 Task: Find connections with filter location Tiassalé with filter topic #Innovationwith filter profile language Spanish with filter current company Zepto with filter school Fresher jobs updates with filter industry Seafood Product Manufacturing with filter service category Writing with filter keywords title Sales Representative
Action: Mouse moved to (681, 88)
Screenshot: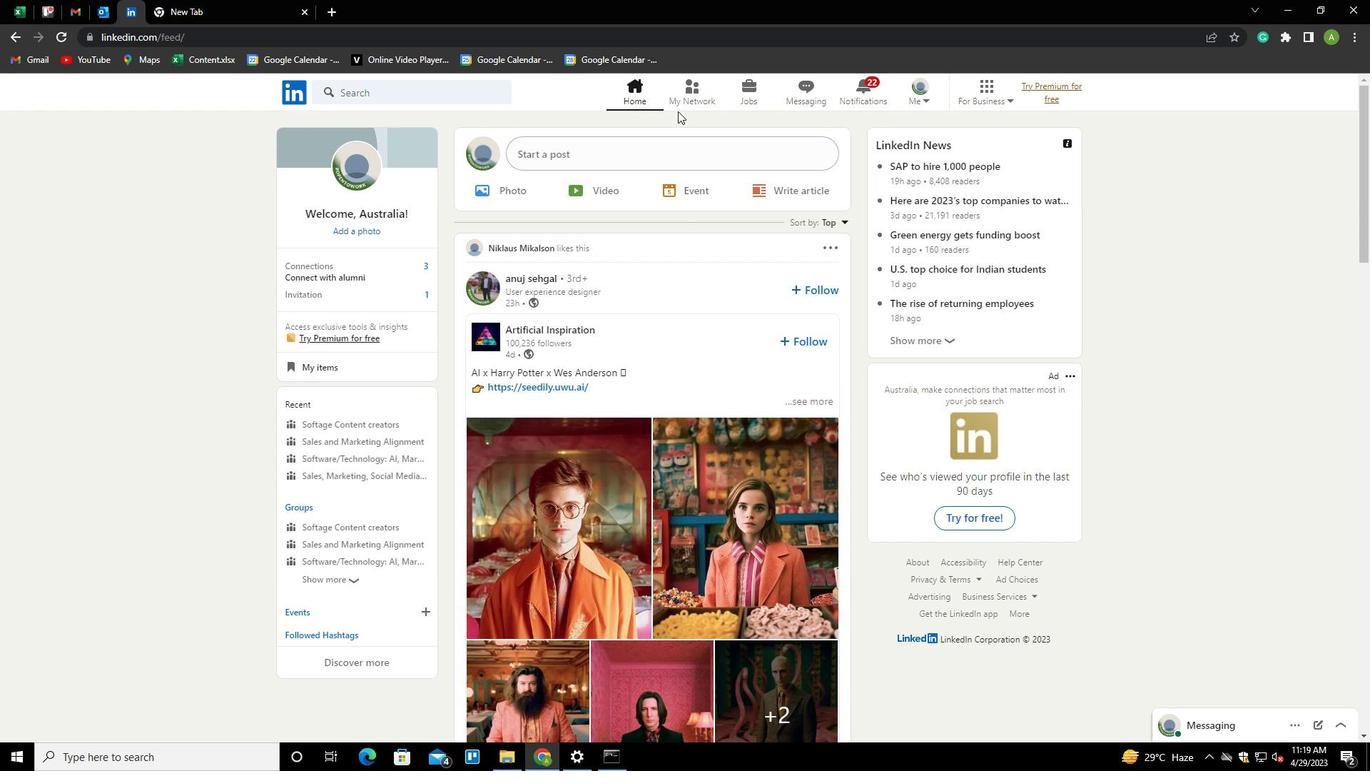 
Action: Mouse pressed left at (681, 88)
Screenshot: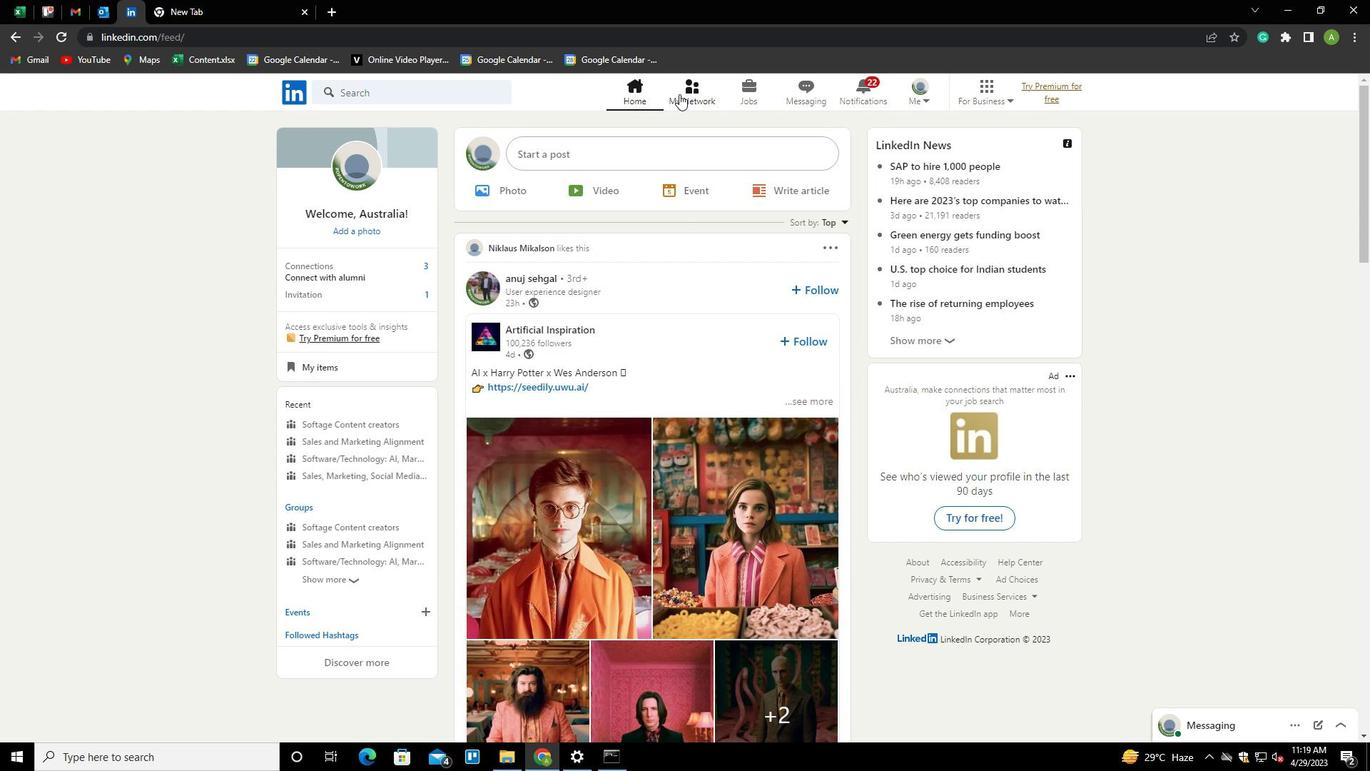 
Action: Mouse moved to (370, 173)
Screenshot: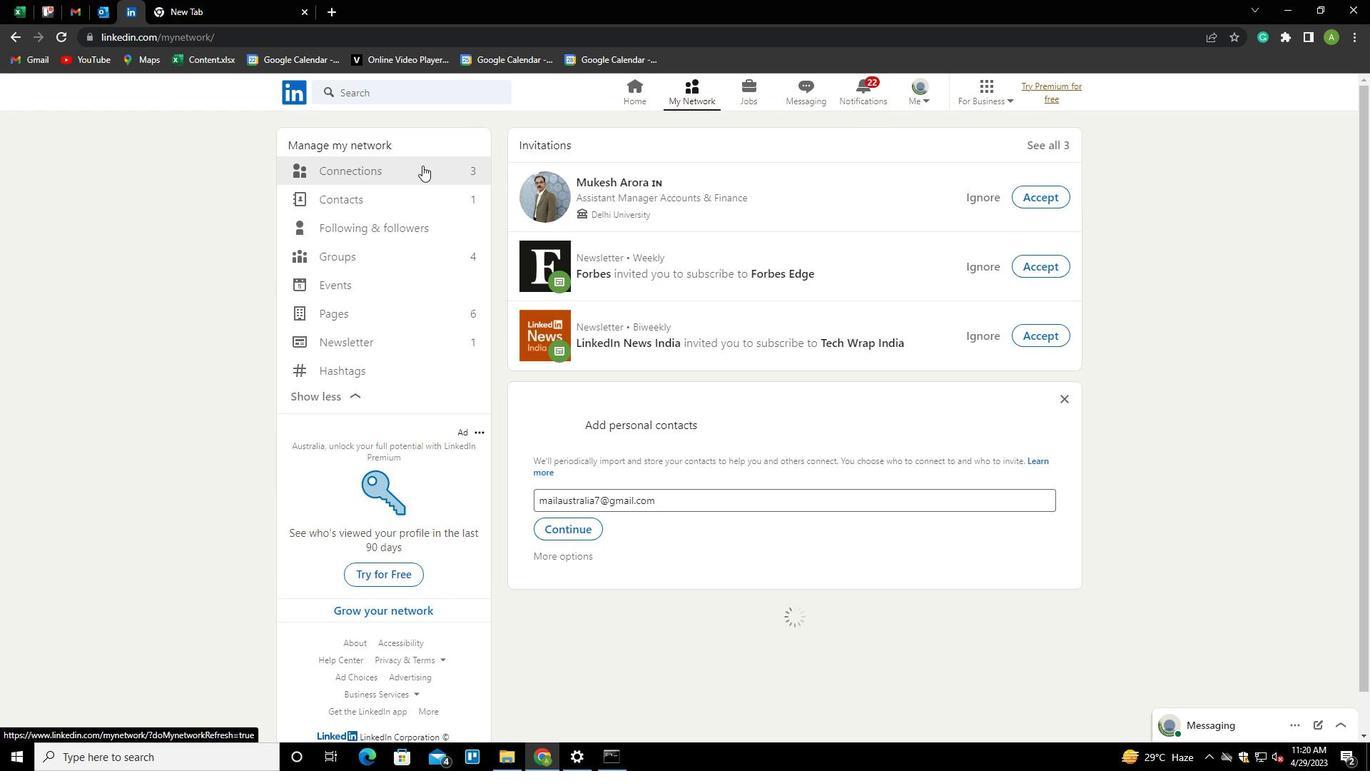 
Action: Mouse pressed left at (370, 173)
Screenshot: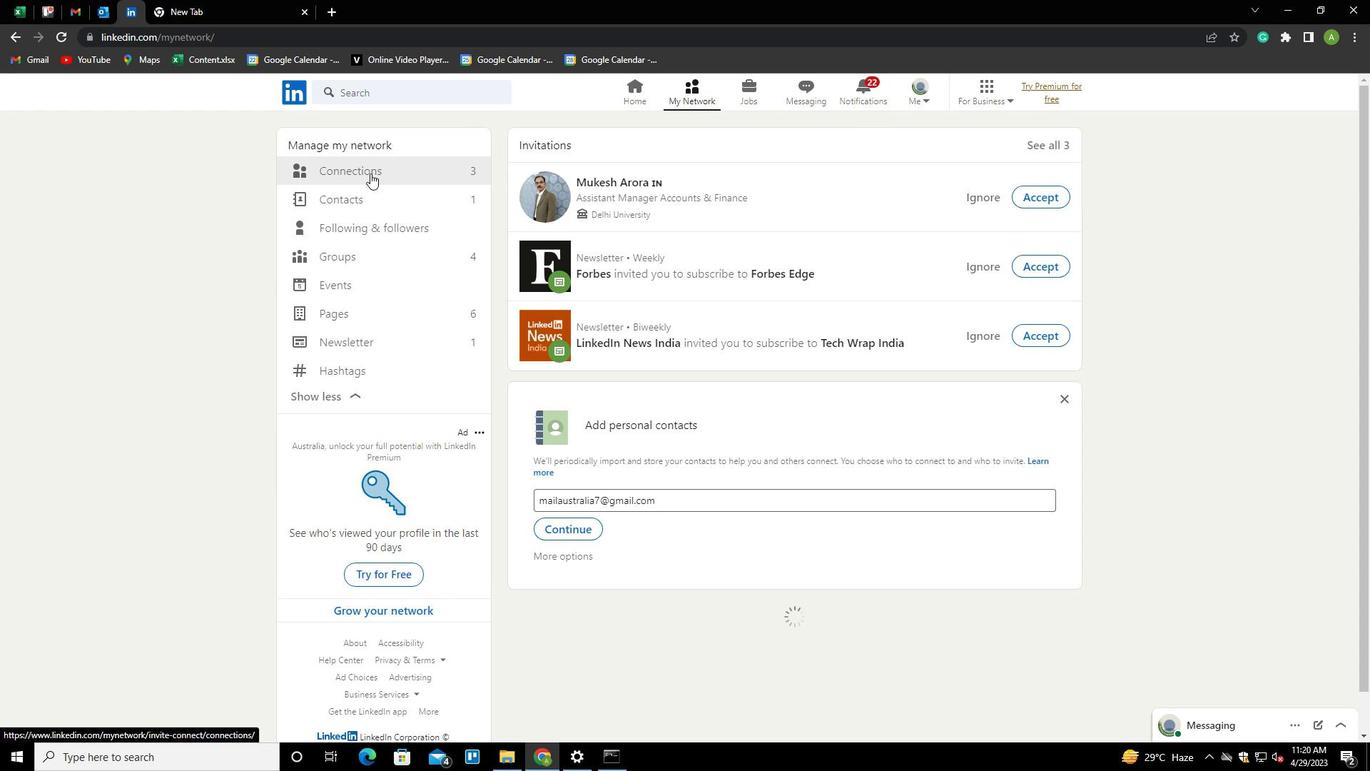 
Action: Mouse moved to (772, 177)
Screenshot: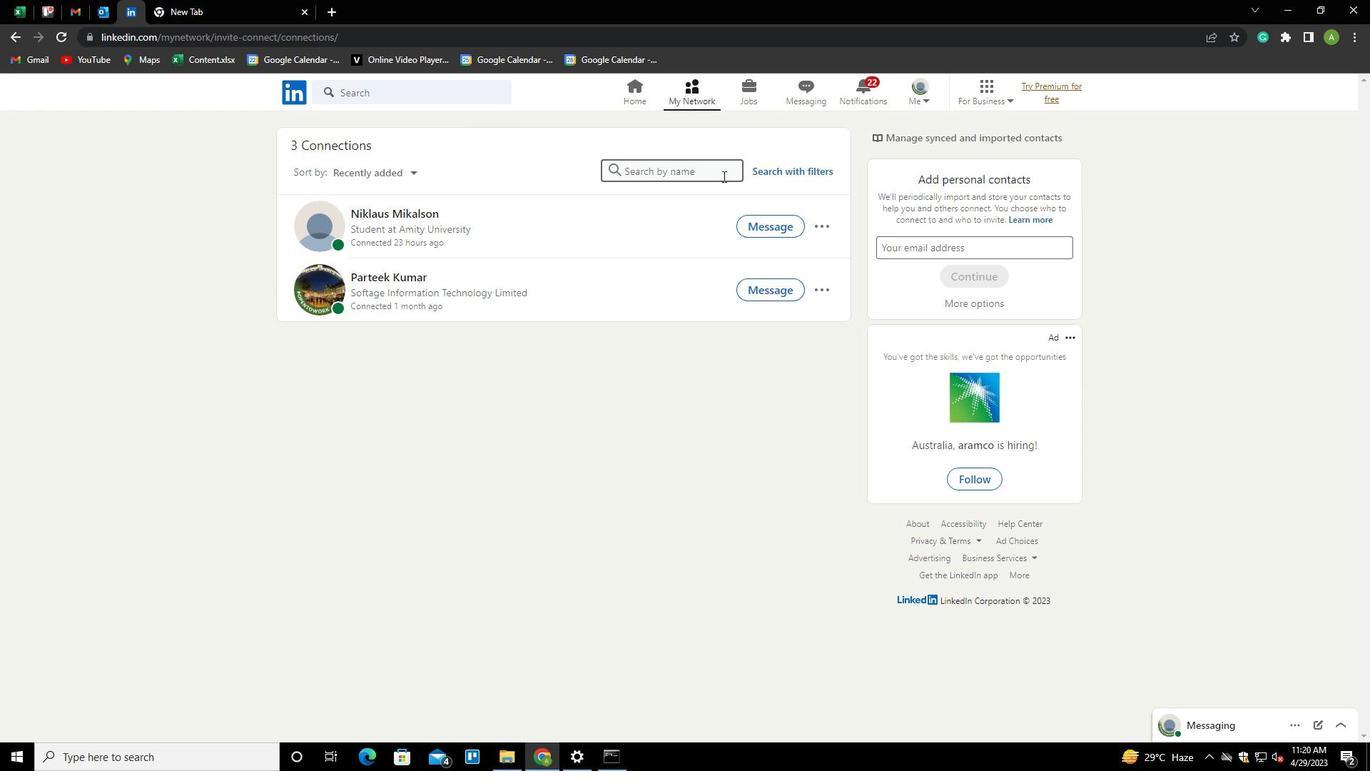 
Action: Mouse pressed left at (772, 177)
Screenshot: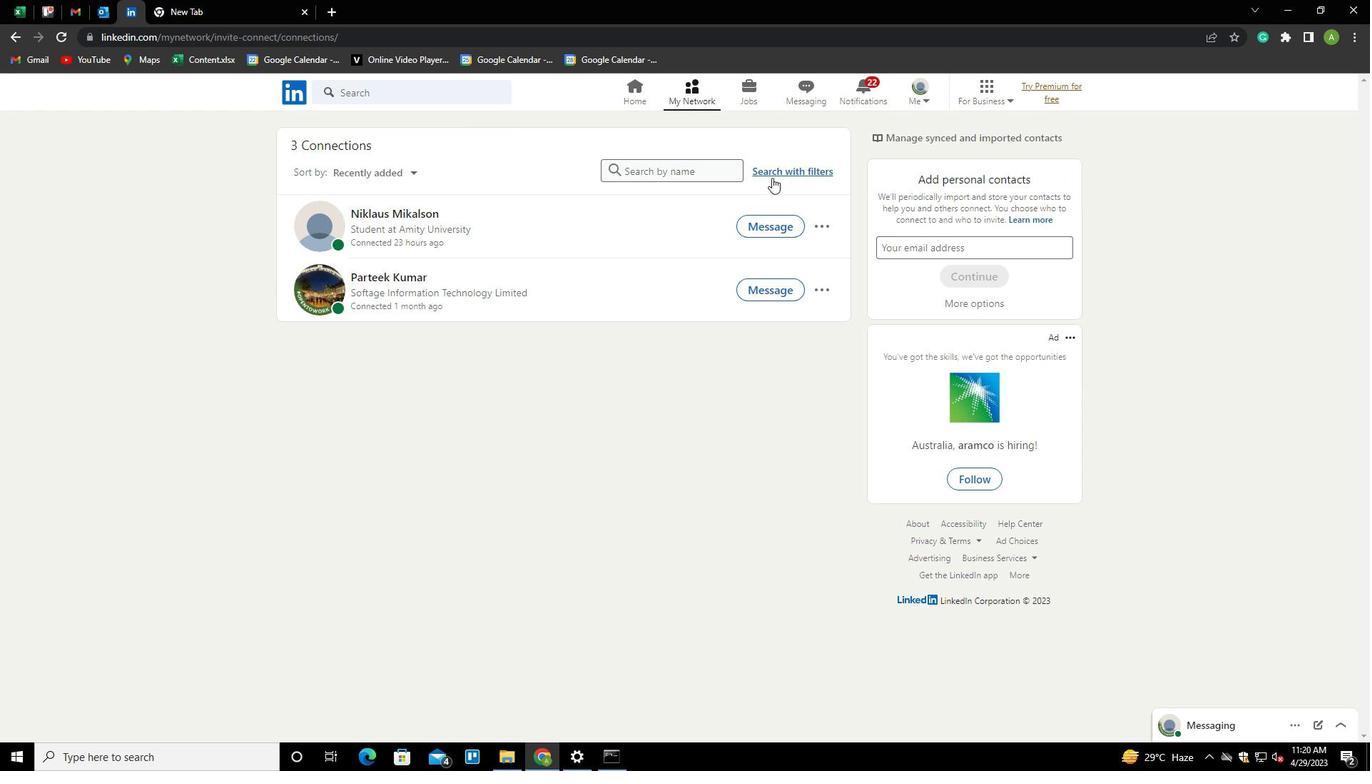 
Action: Mouse moved to (728, 131)
Screenshot: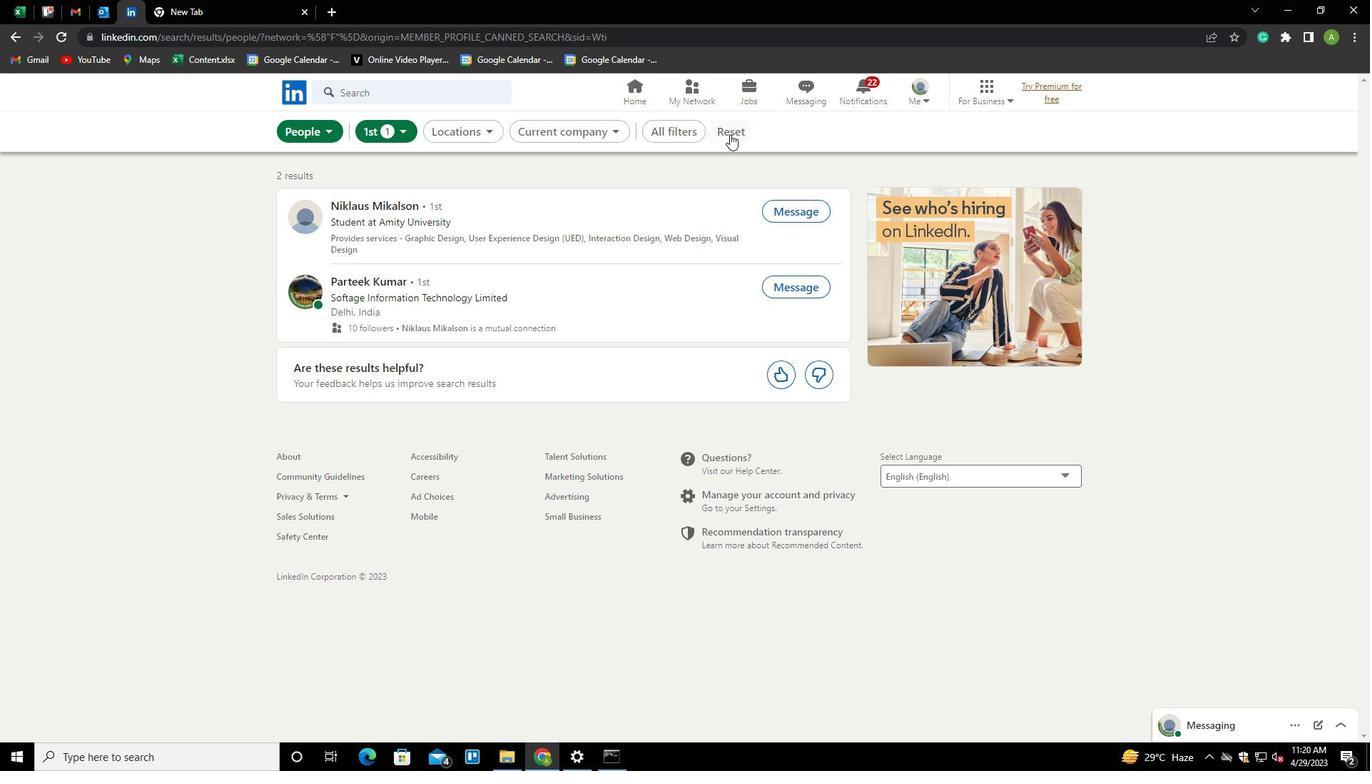 
Action: Mouse pressed left at (728, 131)
Screenshot: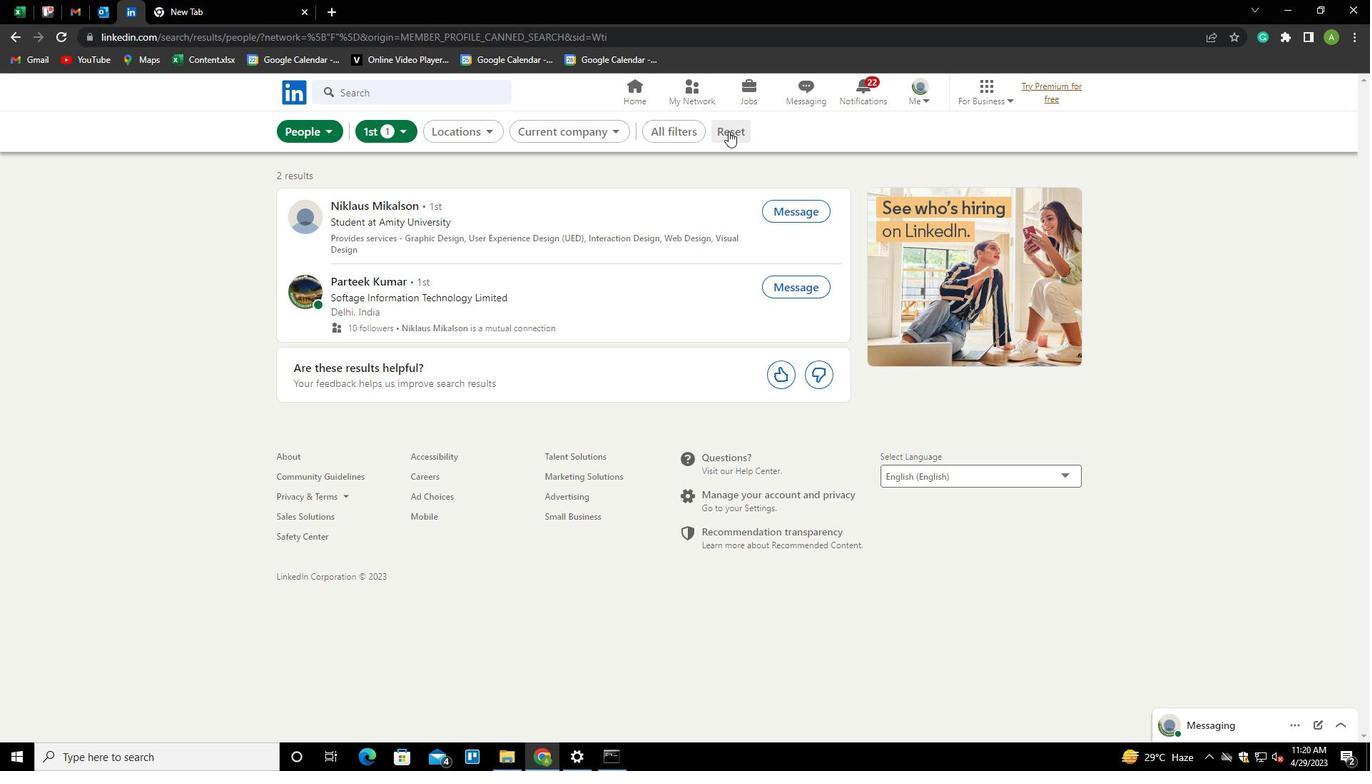 
Action: Mouse moved to (708, 134)
Screenshot: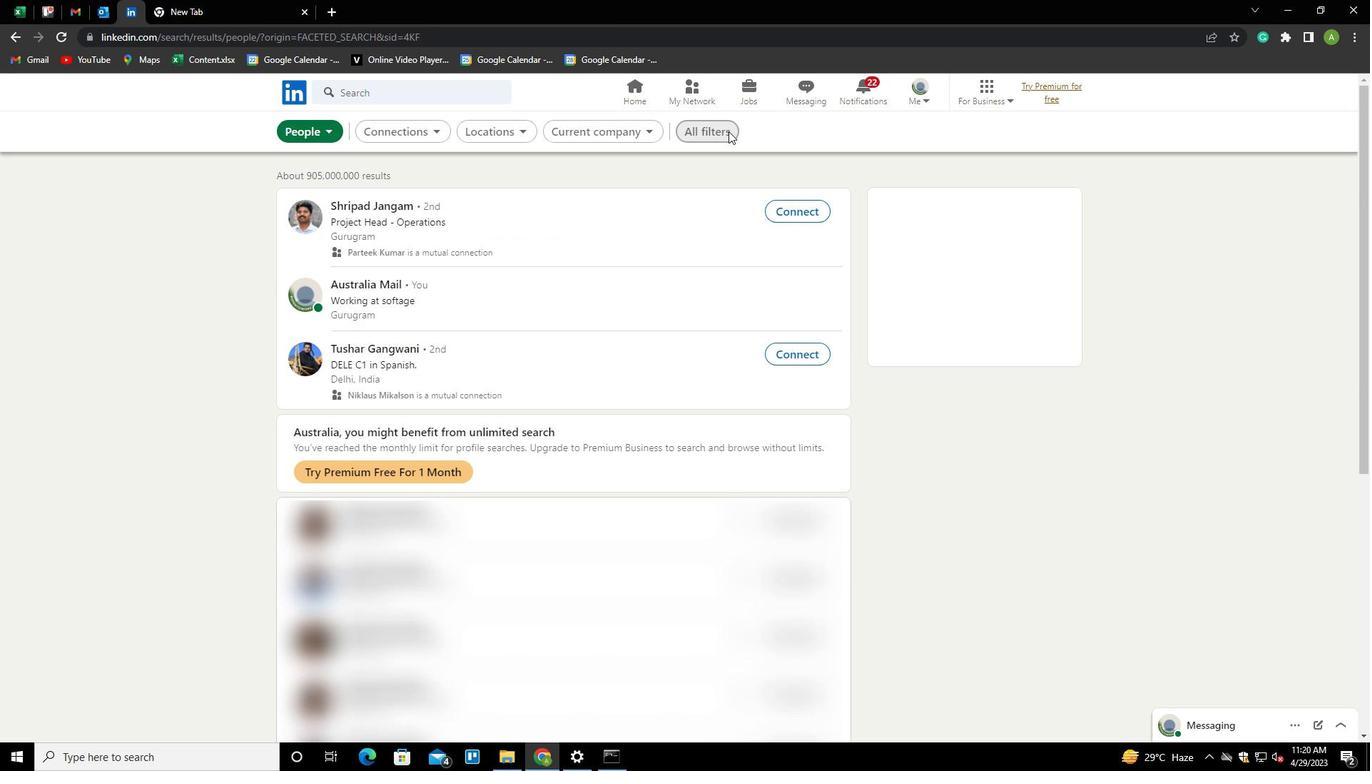 
Action: Mouse pressed left at (708, 134)
Screenshot: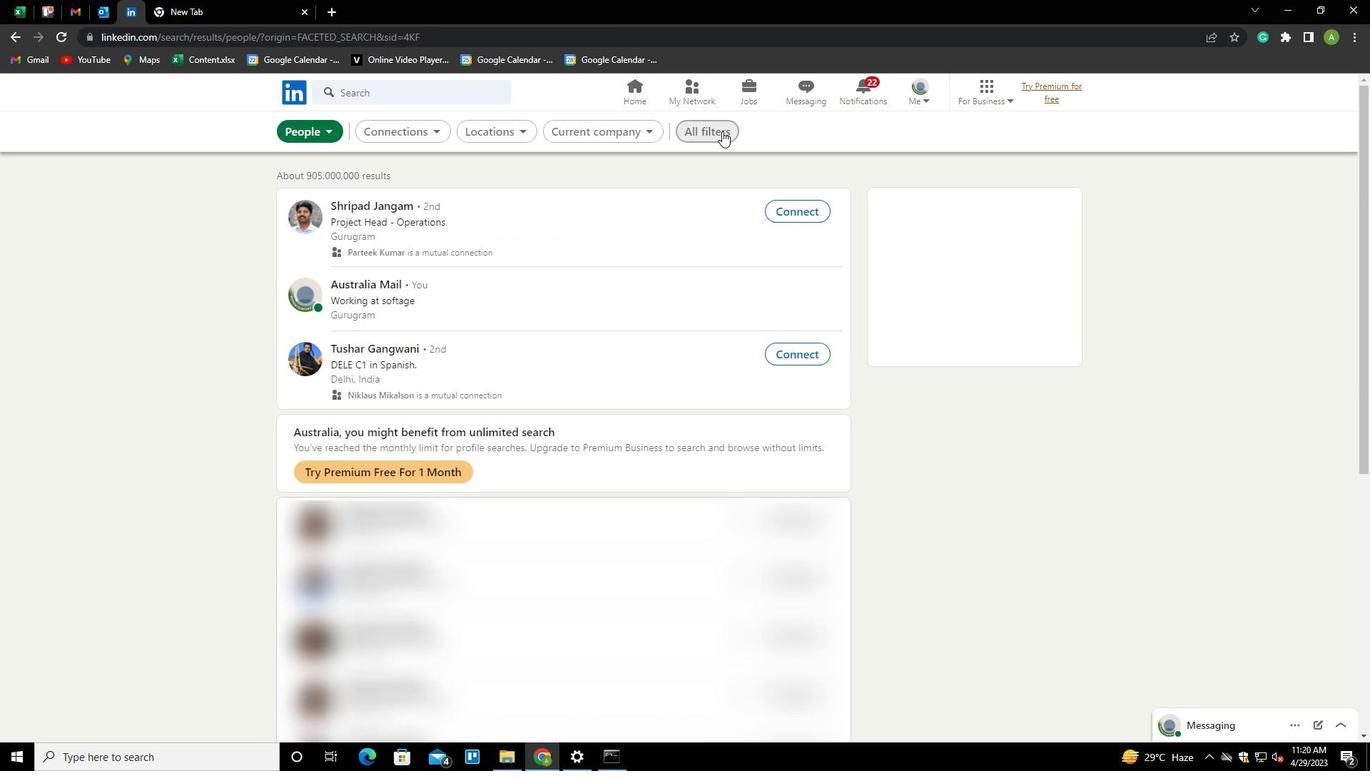 
Action: Mouse moved to (1182, 341)
Screenshot: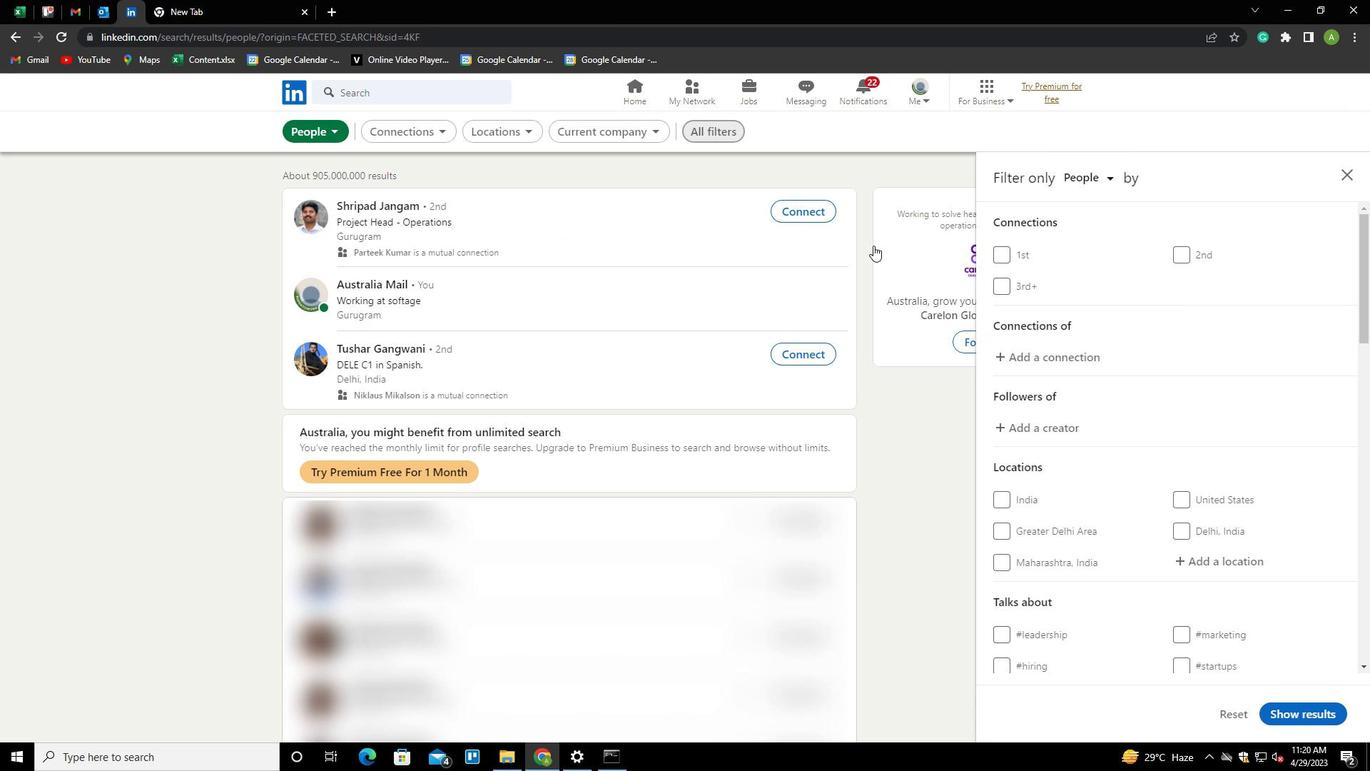 
Action: Mouse scrolled (1182, 341) with delta (0, 0)
Screenshot: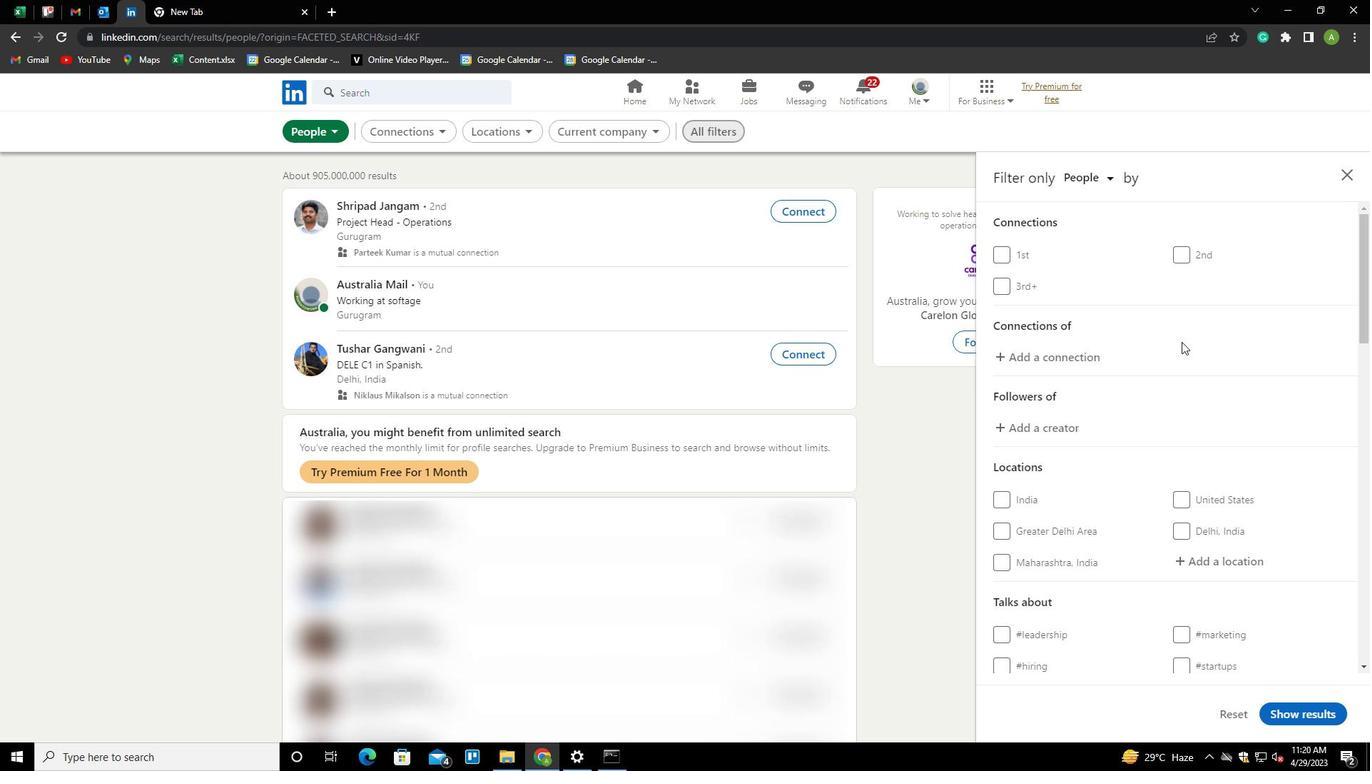 
Action: Mouse scrolled (1182, 341) with delta (0, 0)
Screenshot: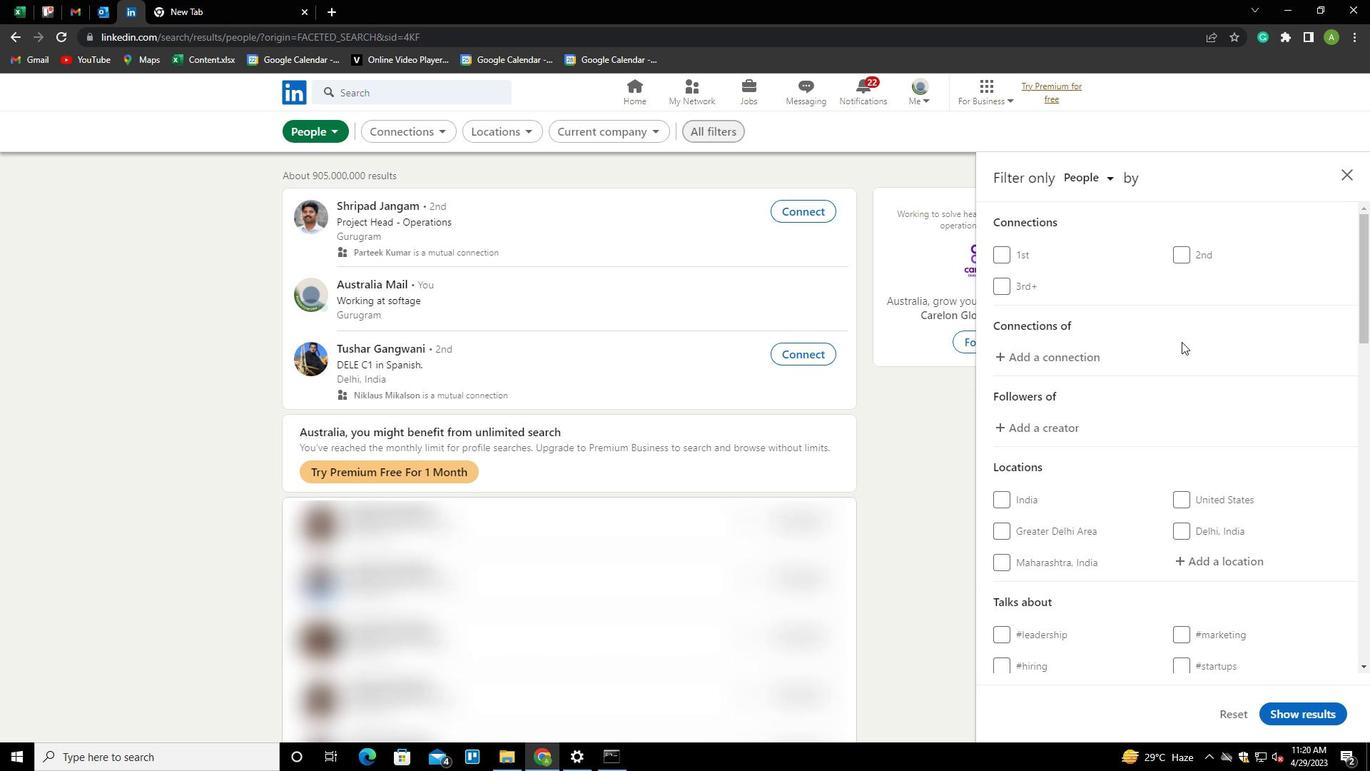 
Action: Mouse scrolled (1182, 341) with delta (0, 0)
Screenshot: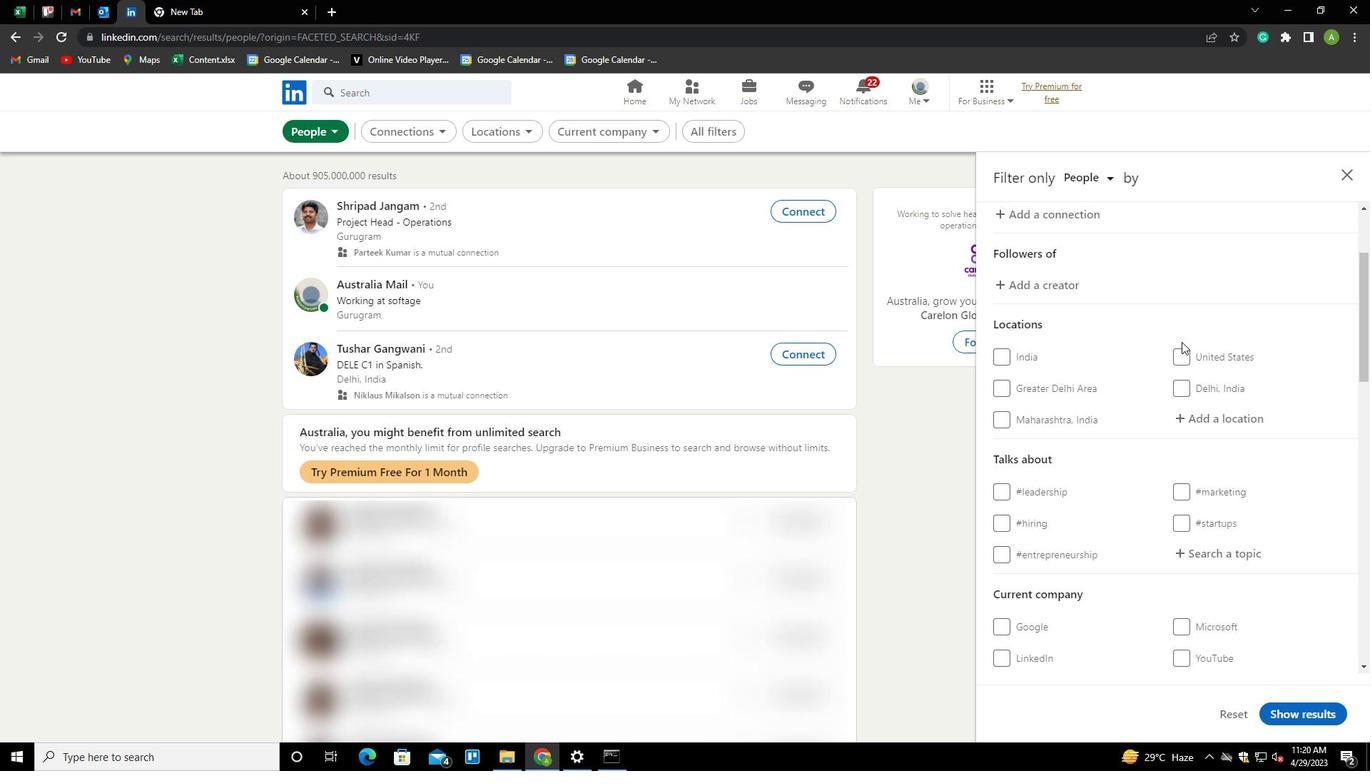 
Action: Mouse moved to (1197, 342)
Screenshot: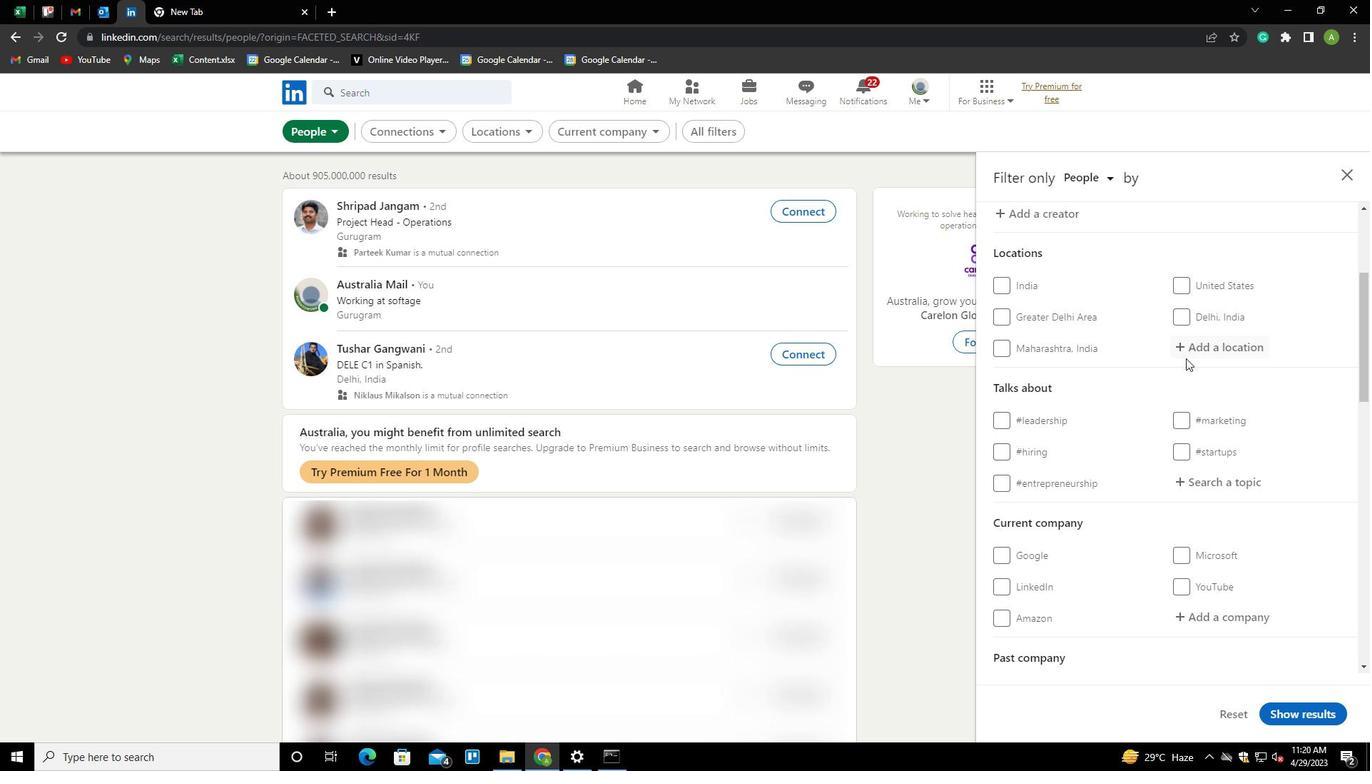 
Action: Mouse pressed left at (1197, 342)
Screenshot: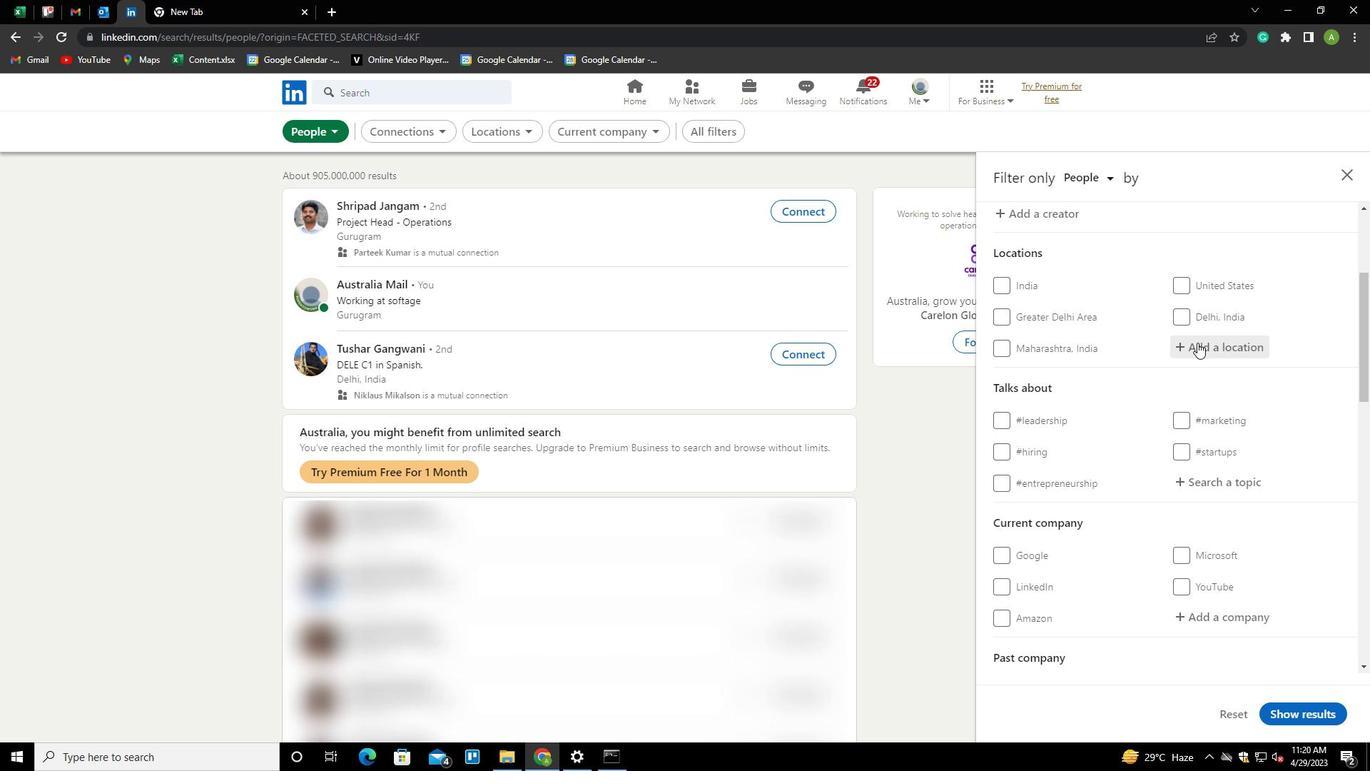 
Action: Mouse moved to (1195, 345)
Screenshot: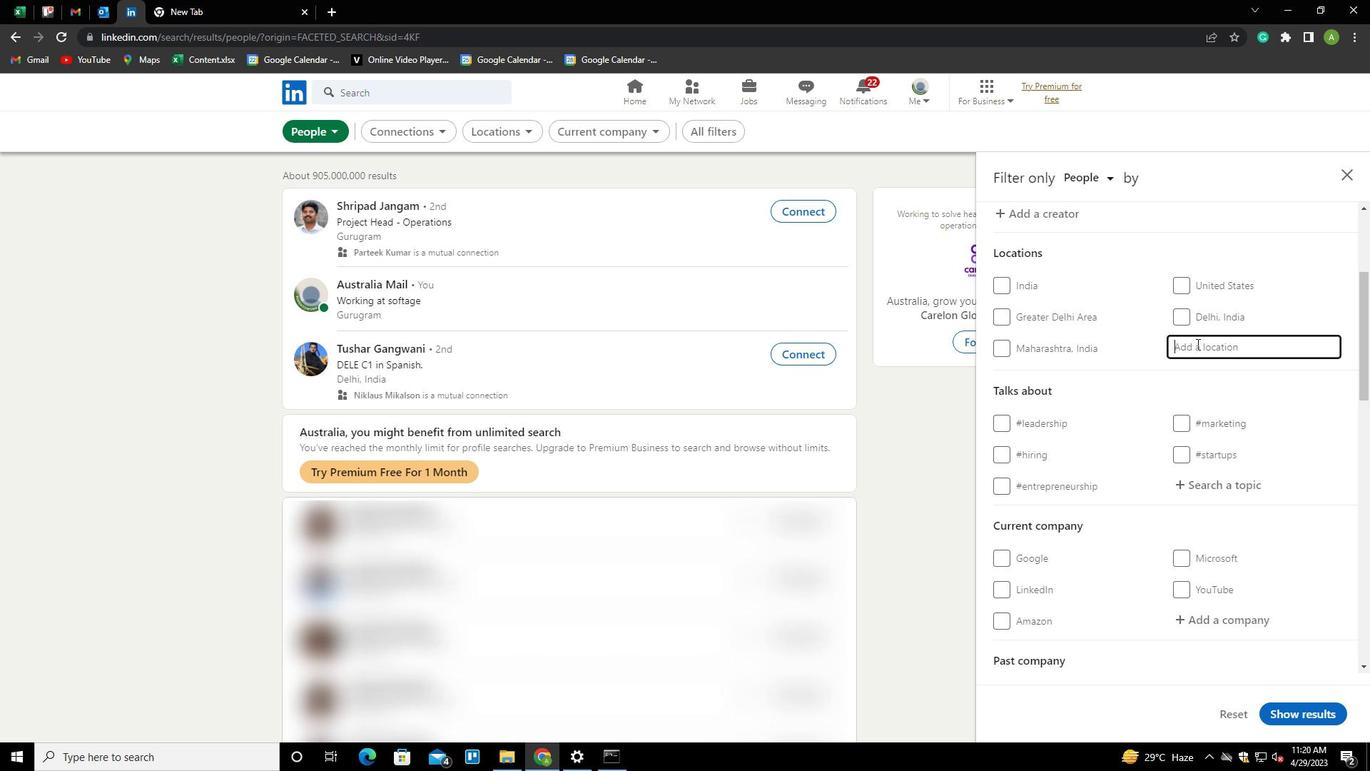 
Action: Key pressed <Key.shift>
Screenshot: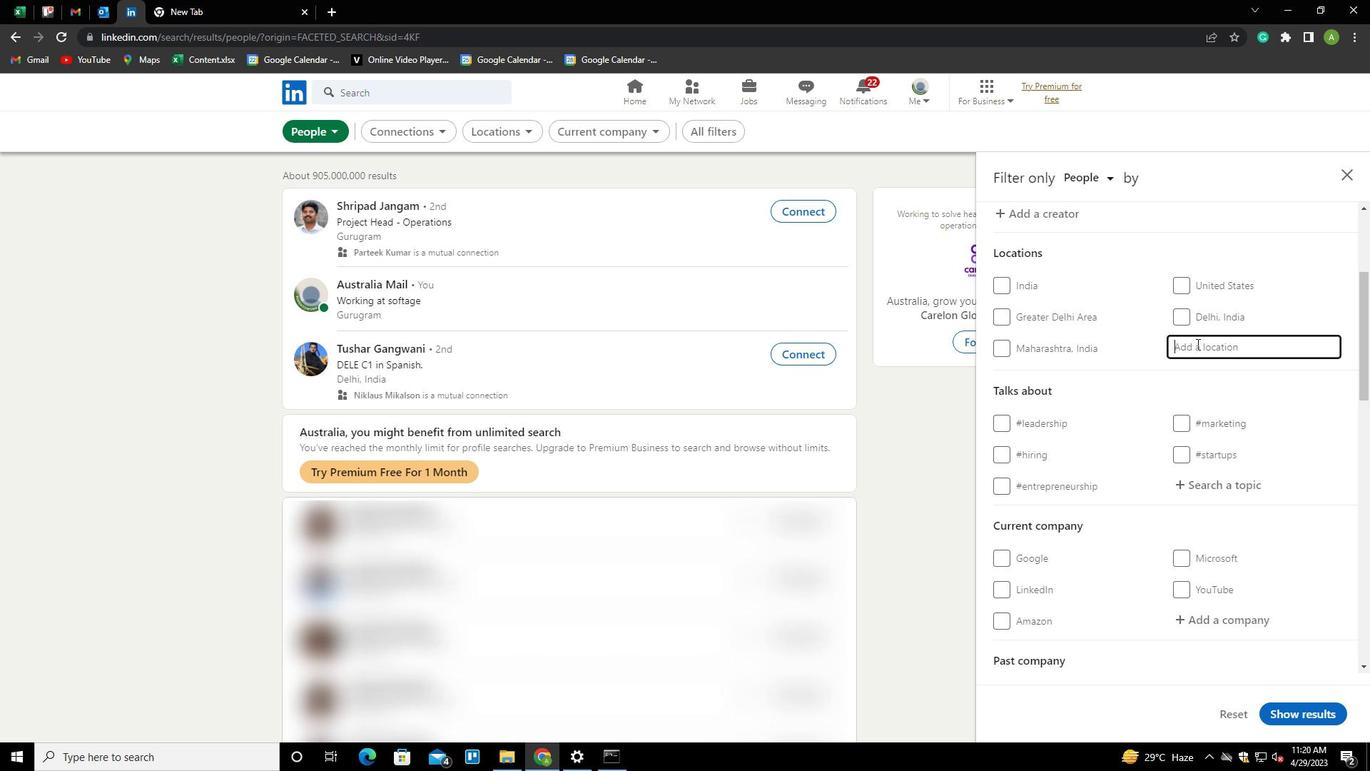 
Action: Mouse moved to (1195, 346)
Screenshot: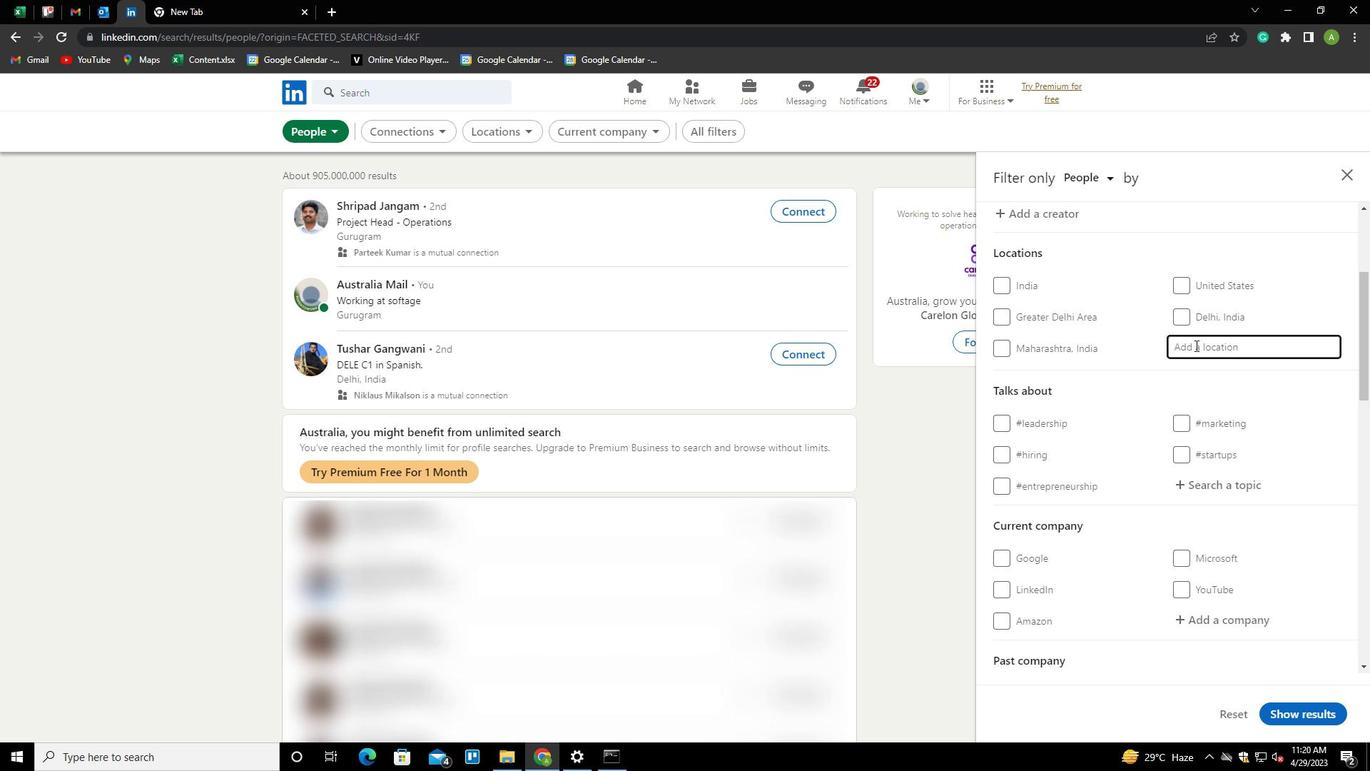 
Action: Key pressed <Key.shift>TEA<Key.backspace><Key.backspace>IASSALE
Screenshot: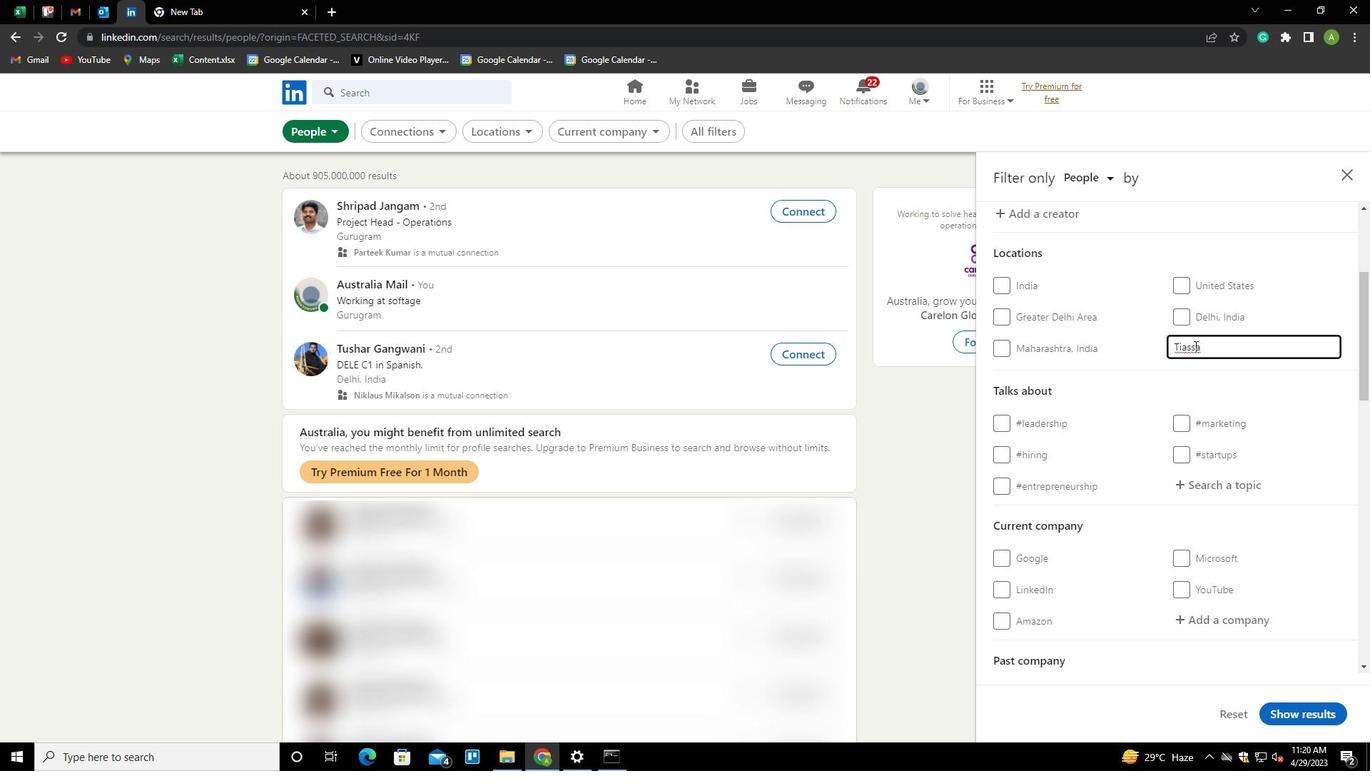 
Action: Mouse moved to (1259, 376)
Screenshot: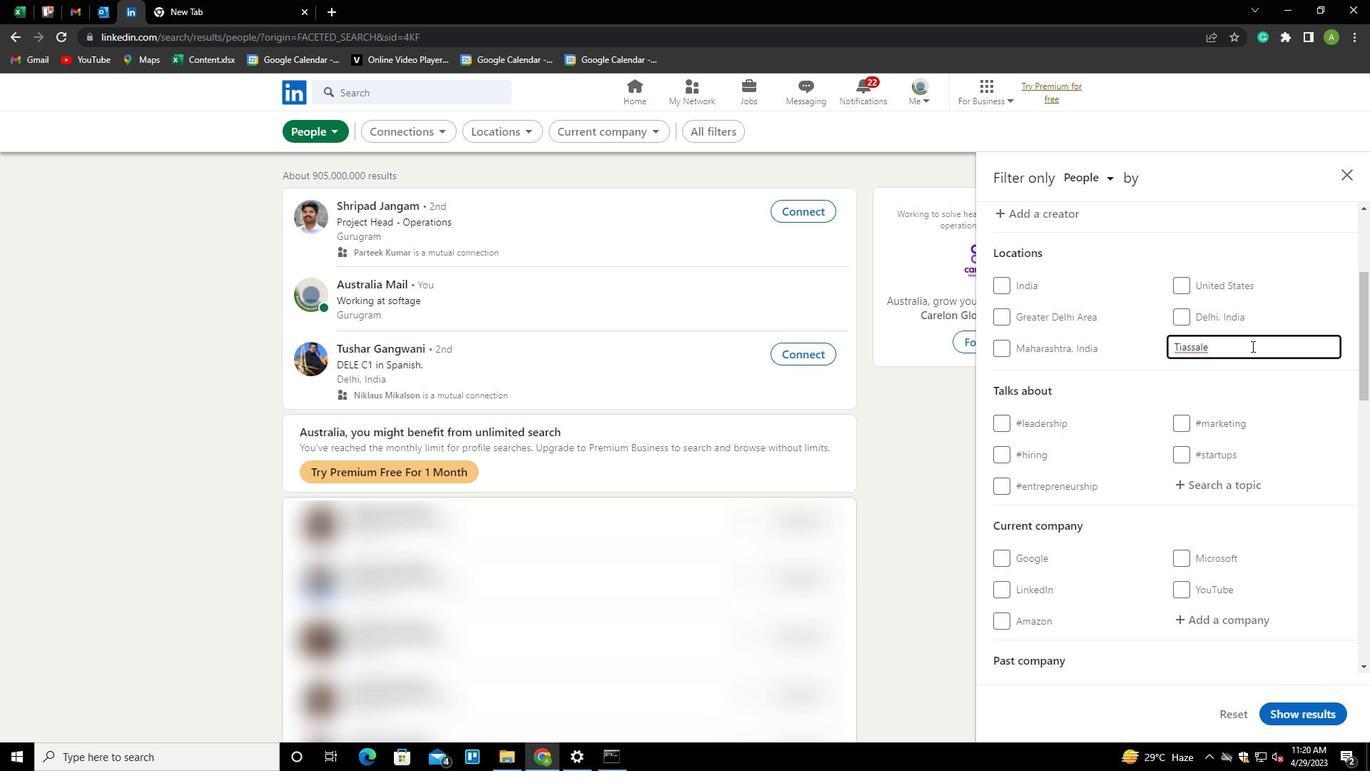
Action: Mouse pressed left at (1259, 376)
Screenshot: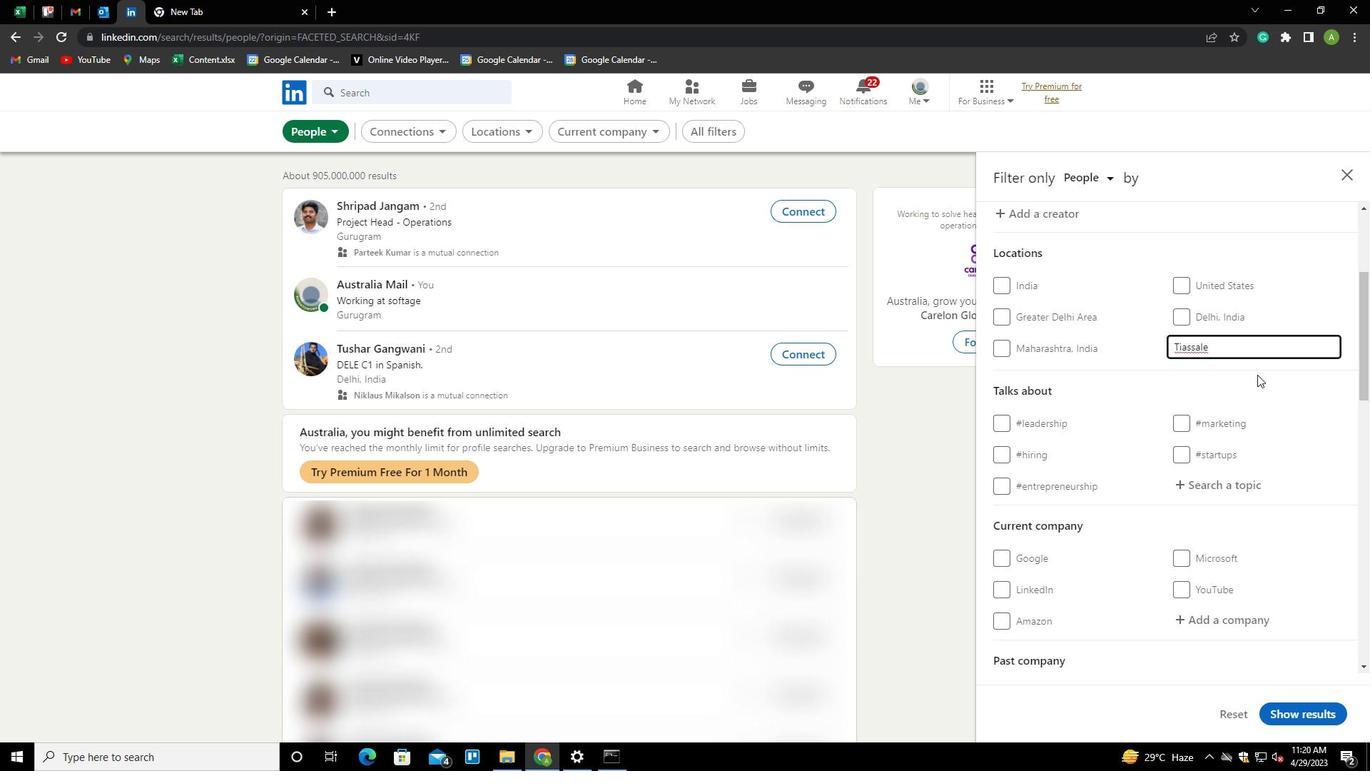 
Action: Mouse scrolled (1259, 375) with delta (0, 0)
Screenshot: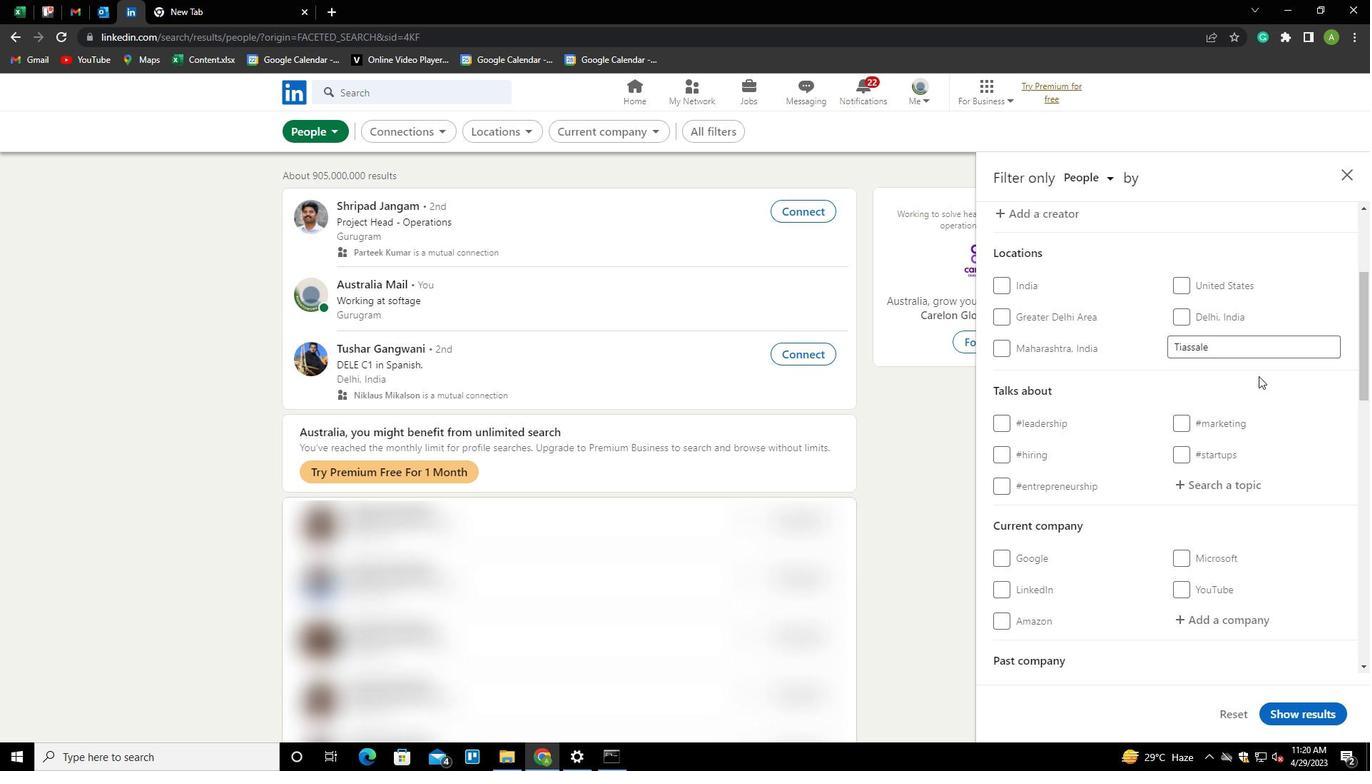 
Action: Mouse scrolled (1259, 375) with delta (0, 0)
Screenshot: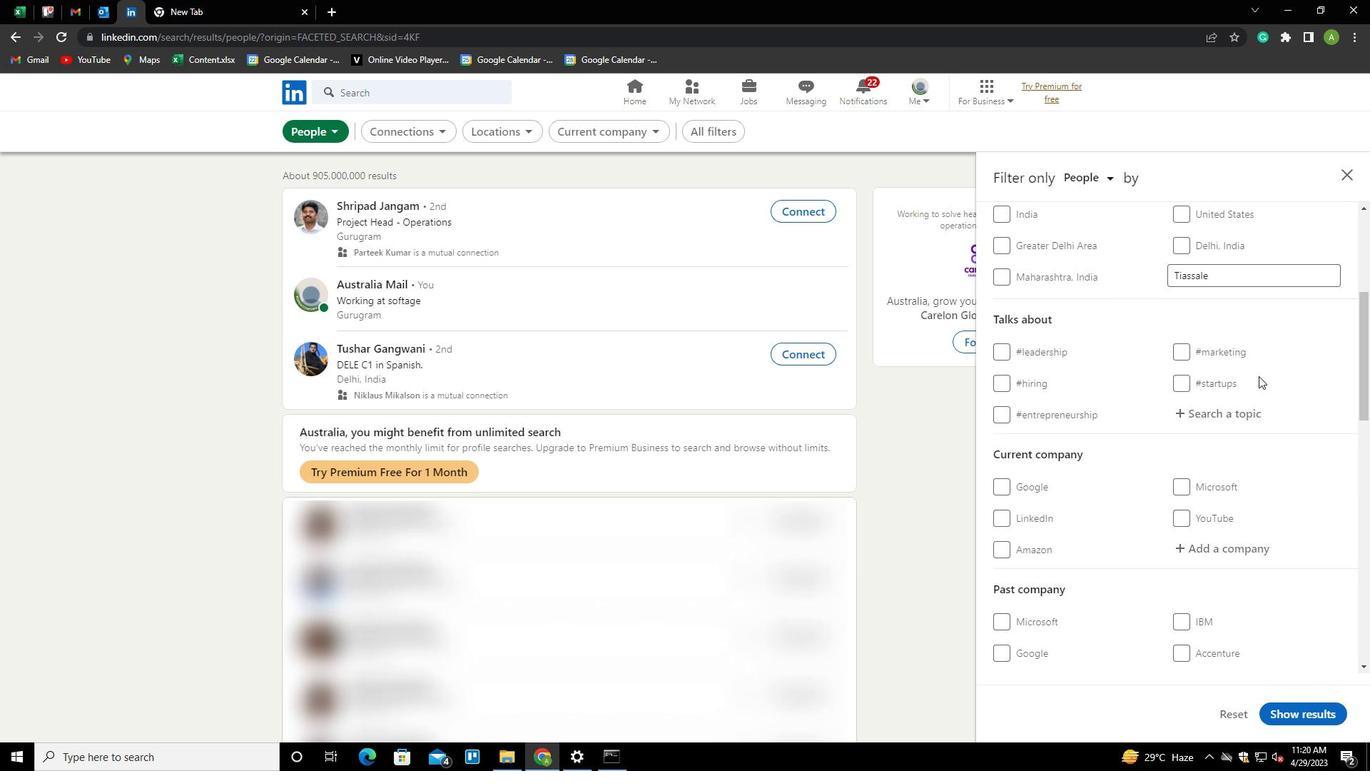 
Action: Mouse moved to (1217, 346)
Screenshot: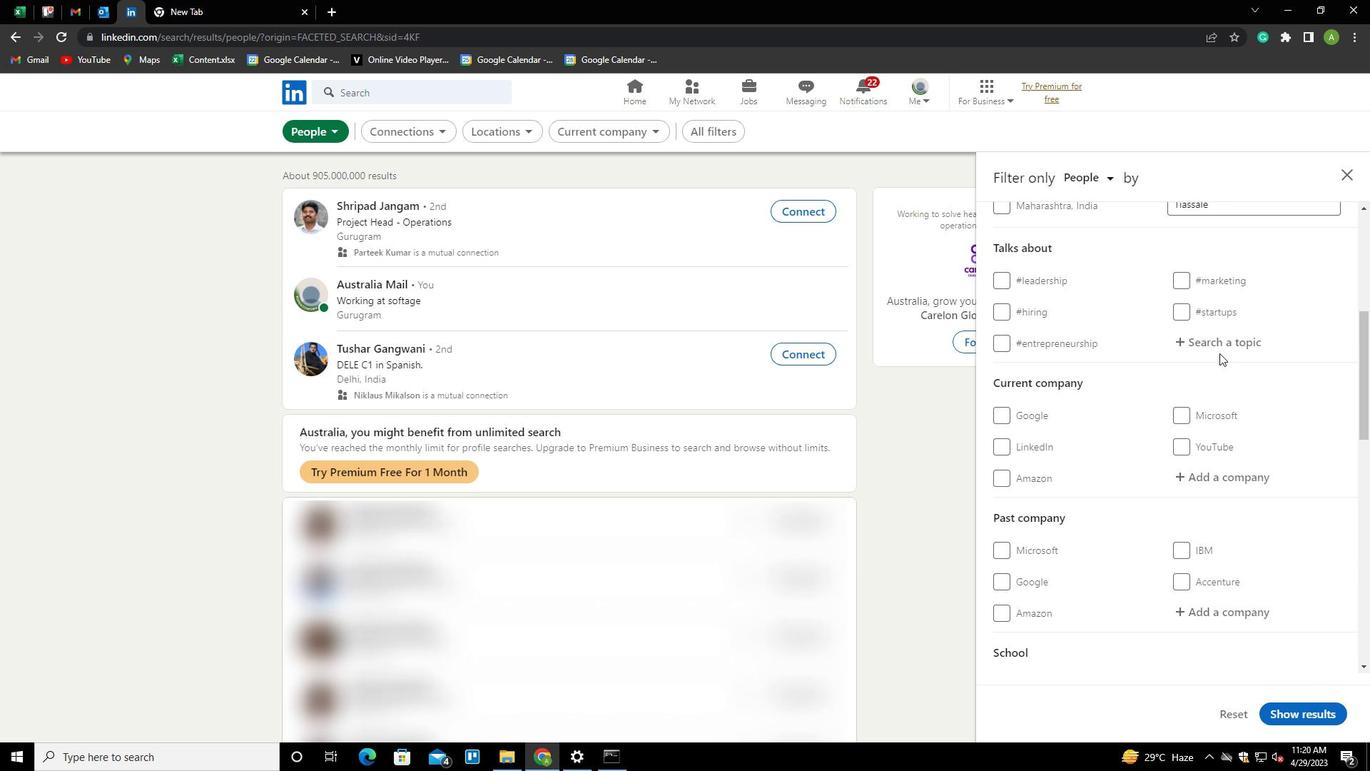 
Action: Mouse pressed left at (1217, 346)
Screenshot: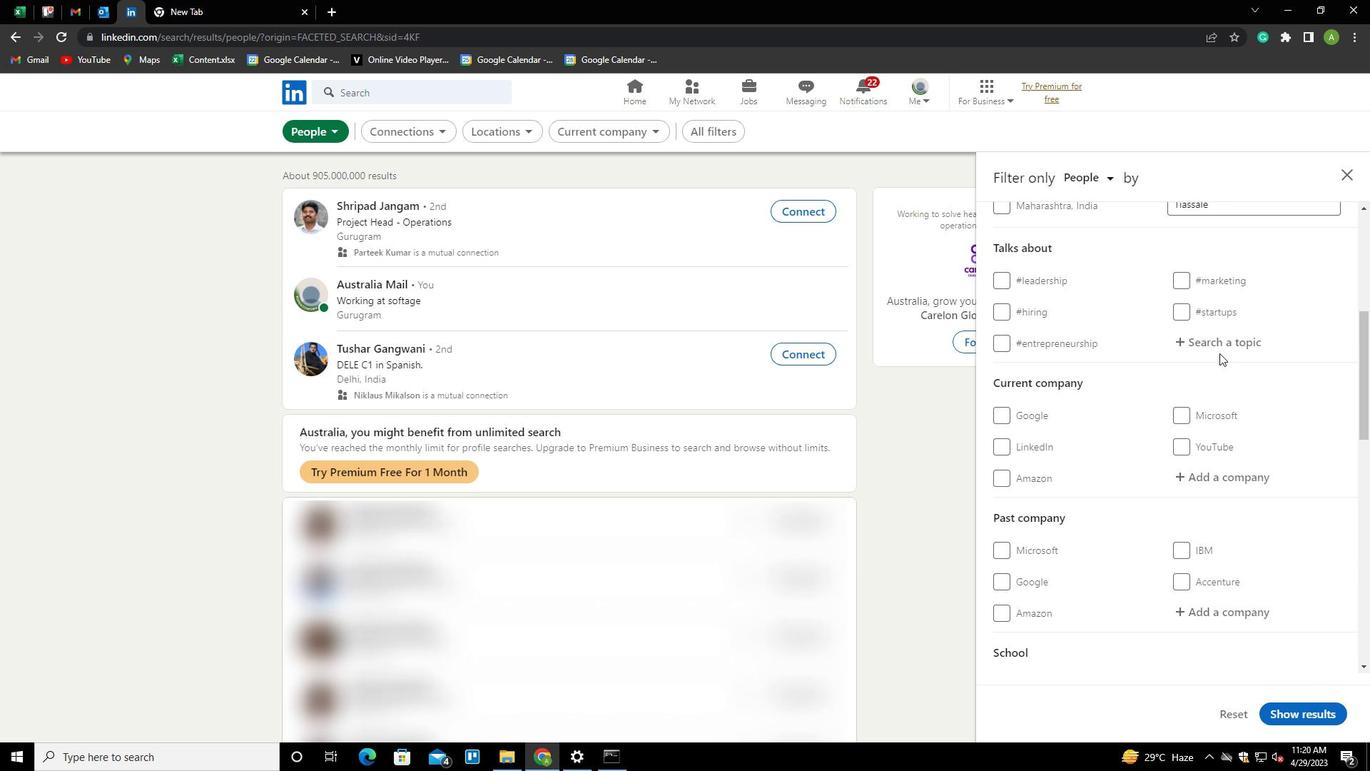 
Action: Key pressed INNOCA<Key.backspace><Key.backspace>VATIO<Key.down><Key.enter>
Screenshot: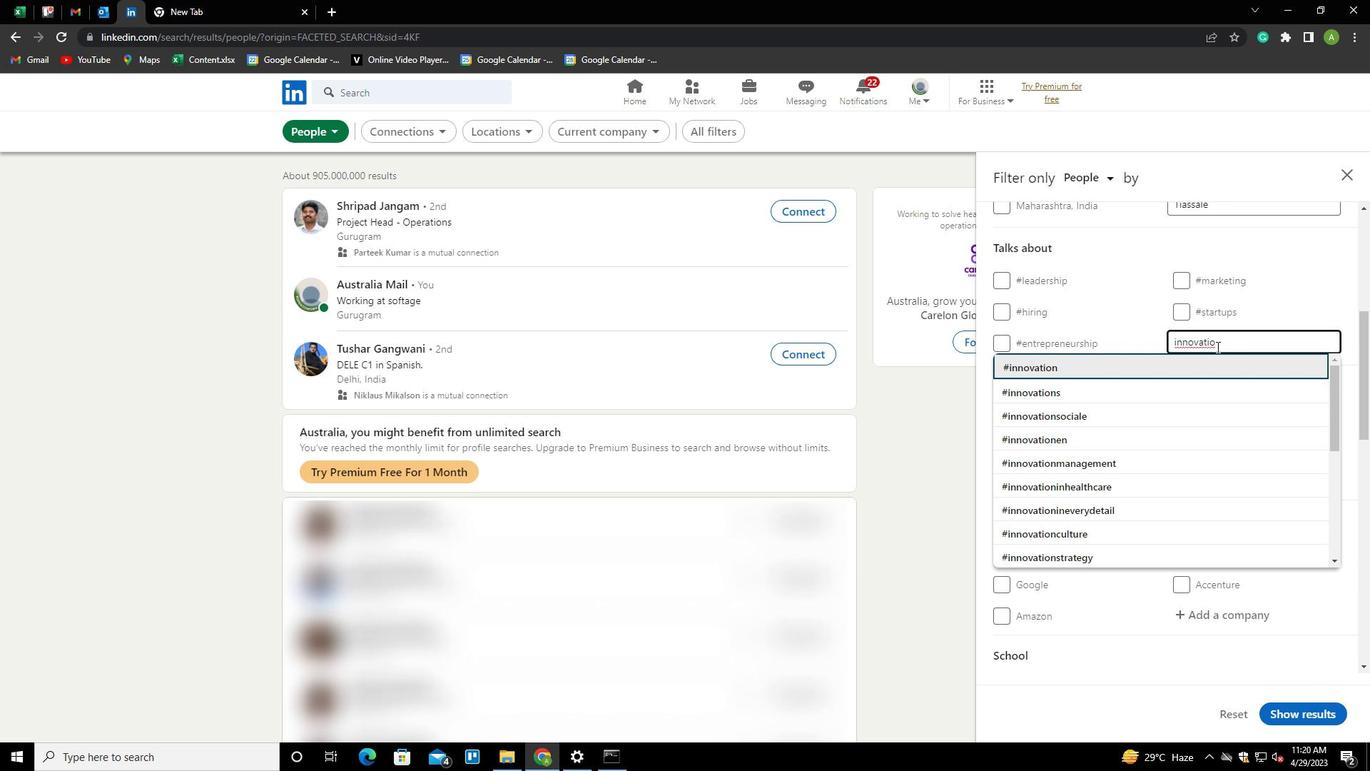 
Action: Mouse scrolled (1217, 346) with delta (0, 0)
Screenshot: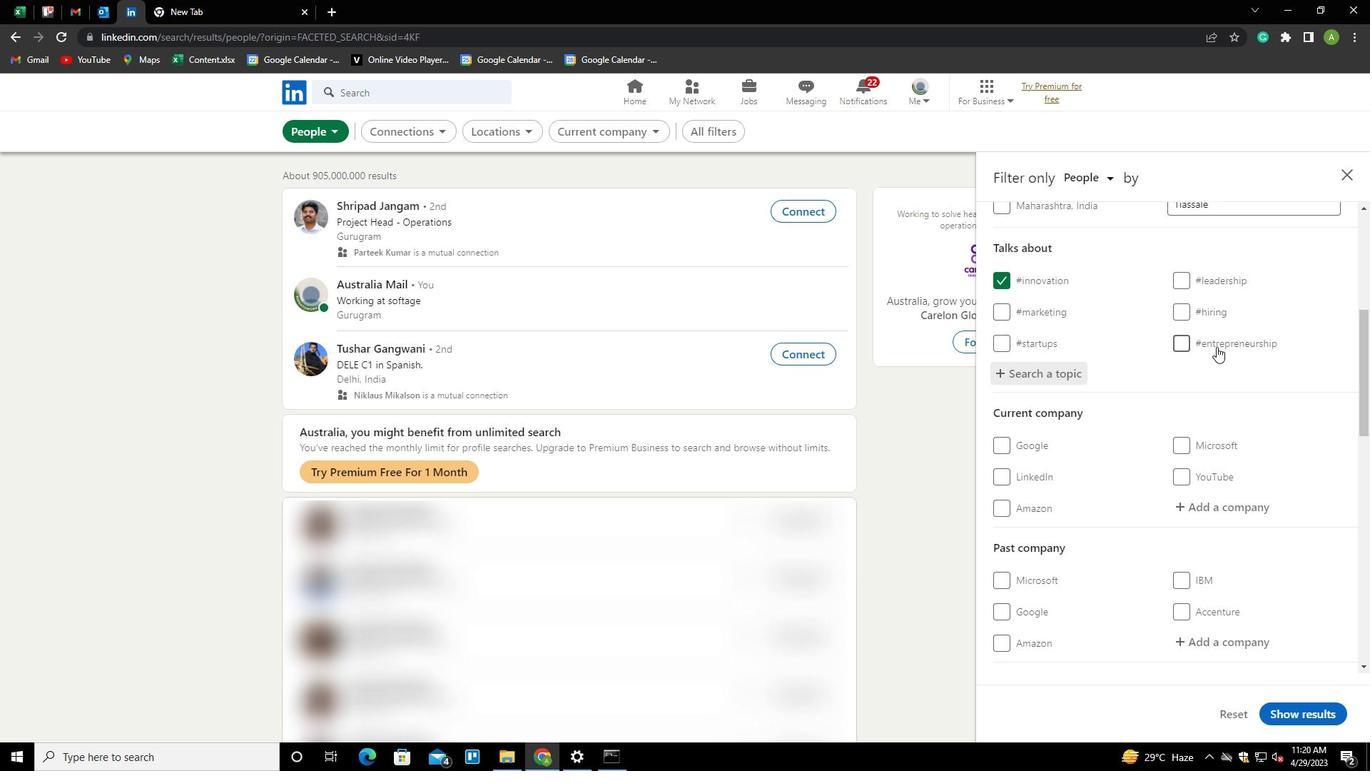 
Action: Mouse scrolled (1217, 346) with delta (0, 0)
Screenshot: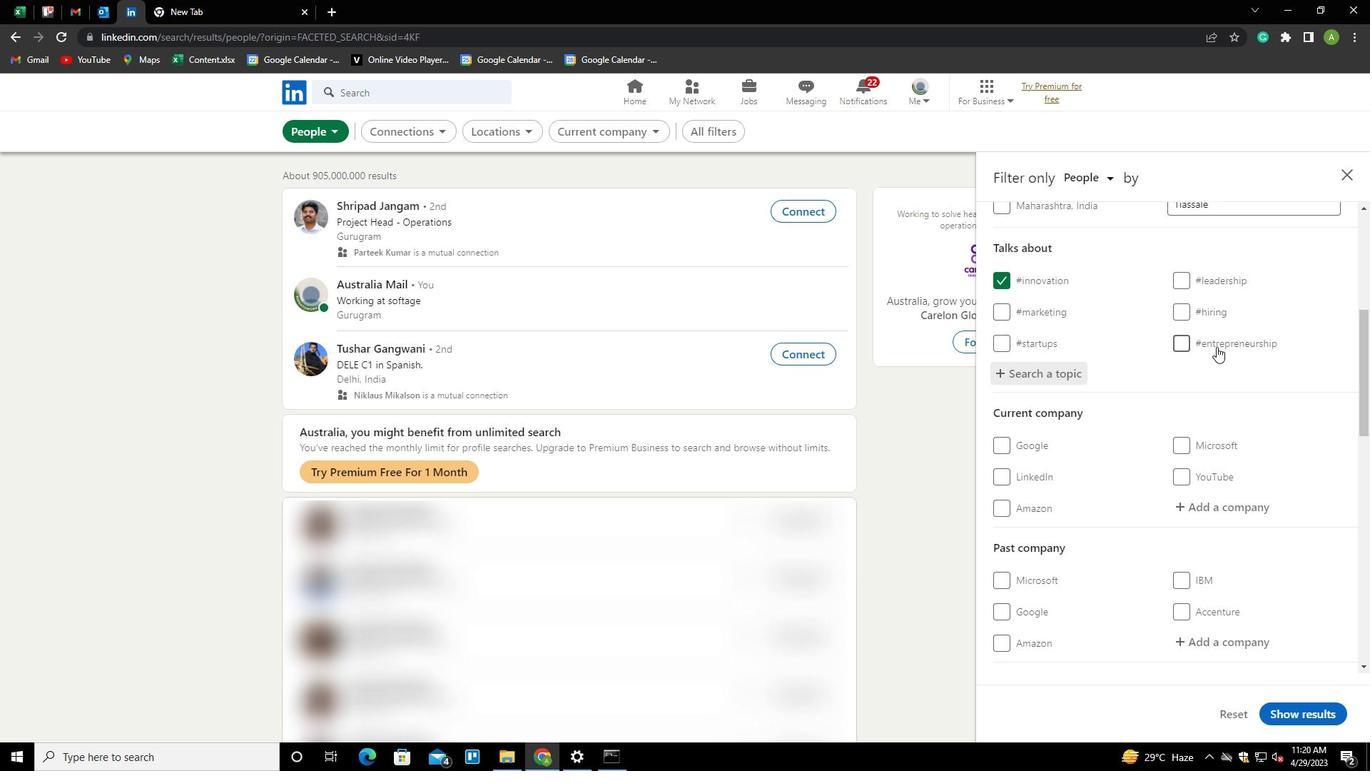 
Action: Mouse moved to (1212, 366)
Screenshot: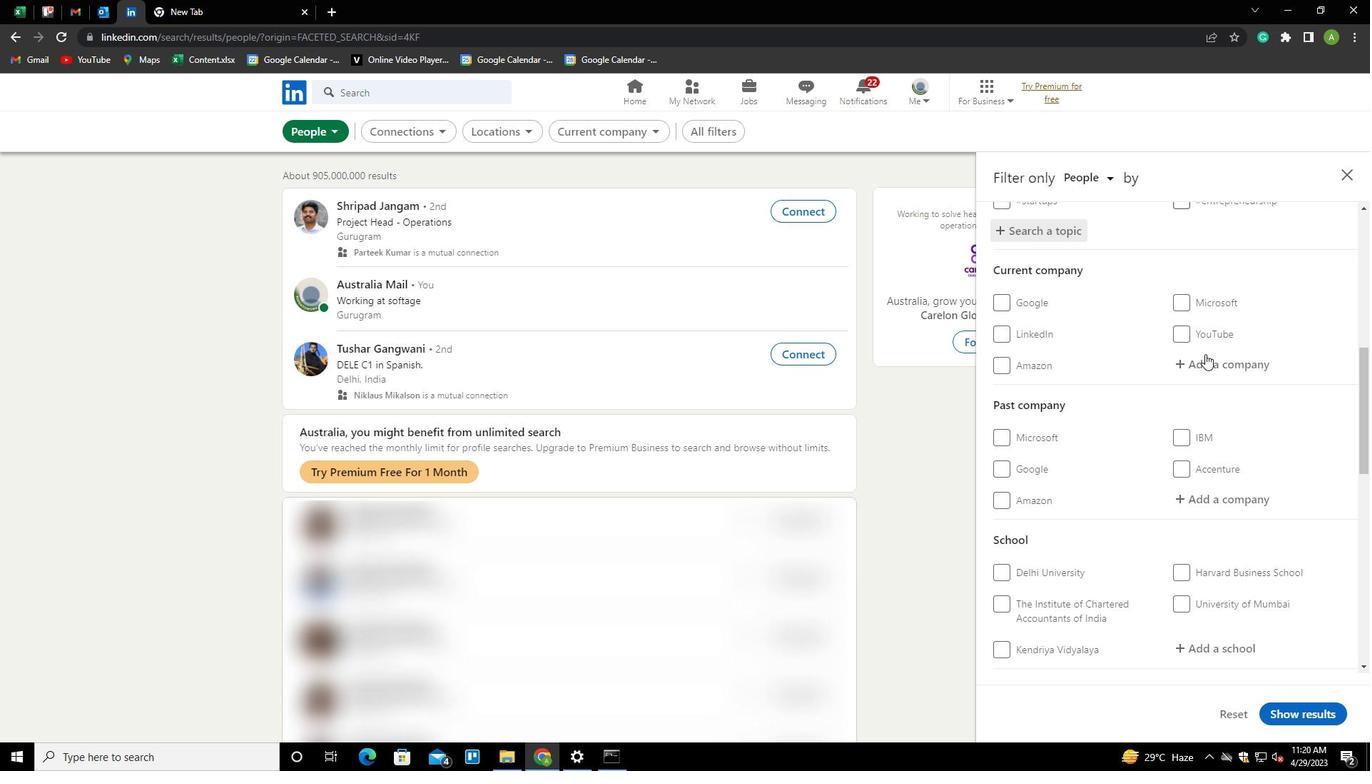 
Action: Mouse pressed left at (1212, 366)
Screenshot: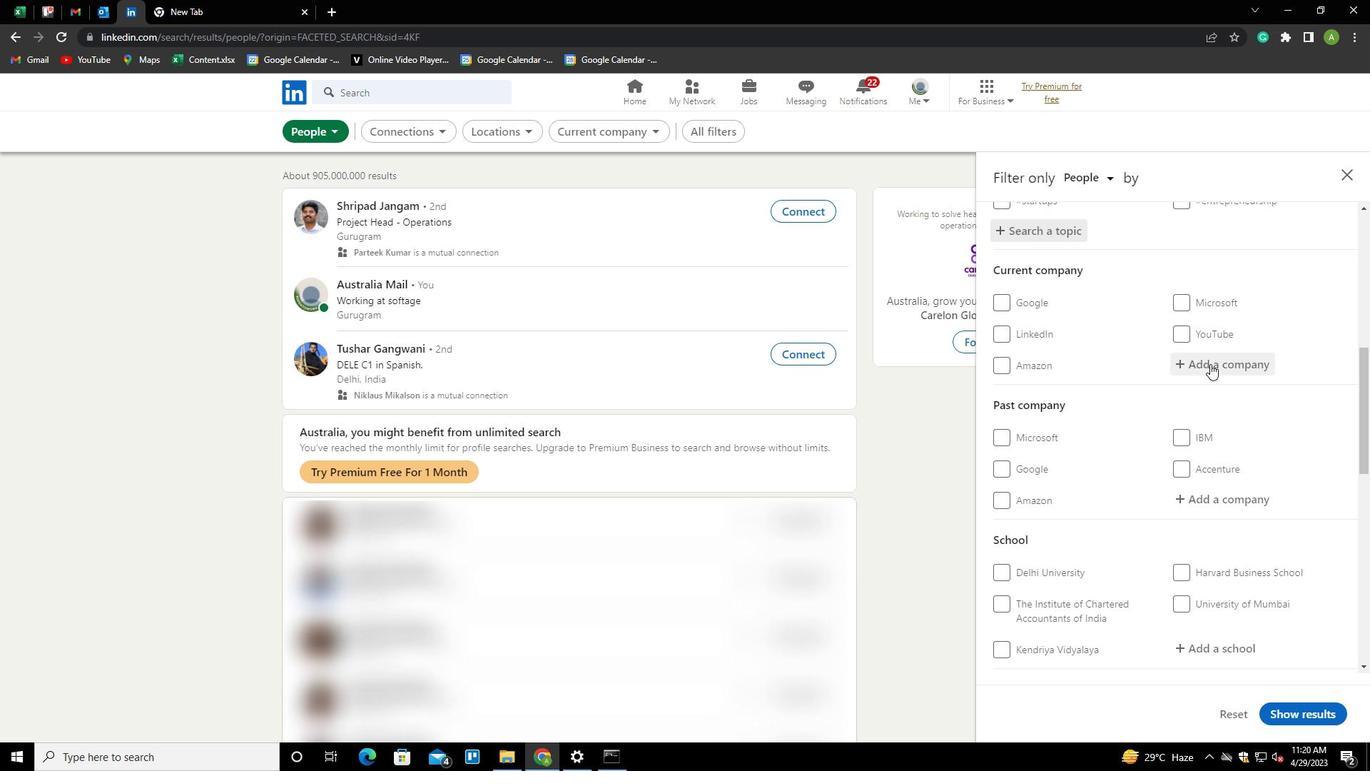 
Action: Mouse moved to (1216, 365)
Screenshot: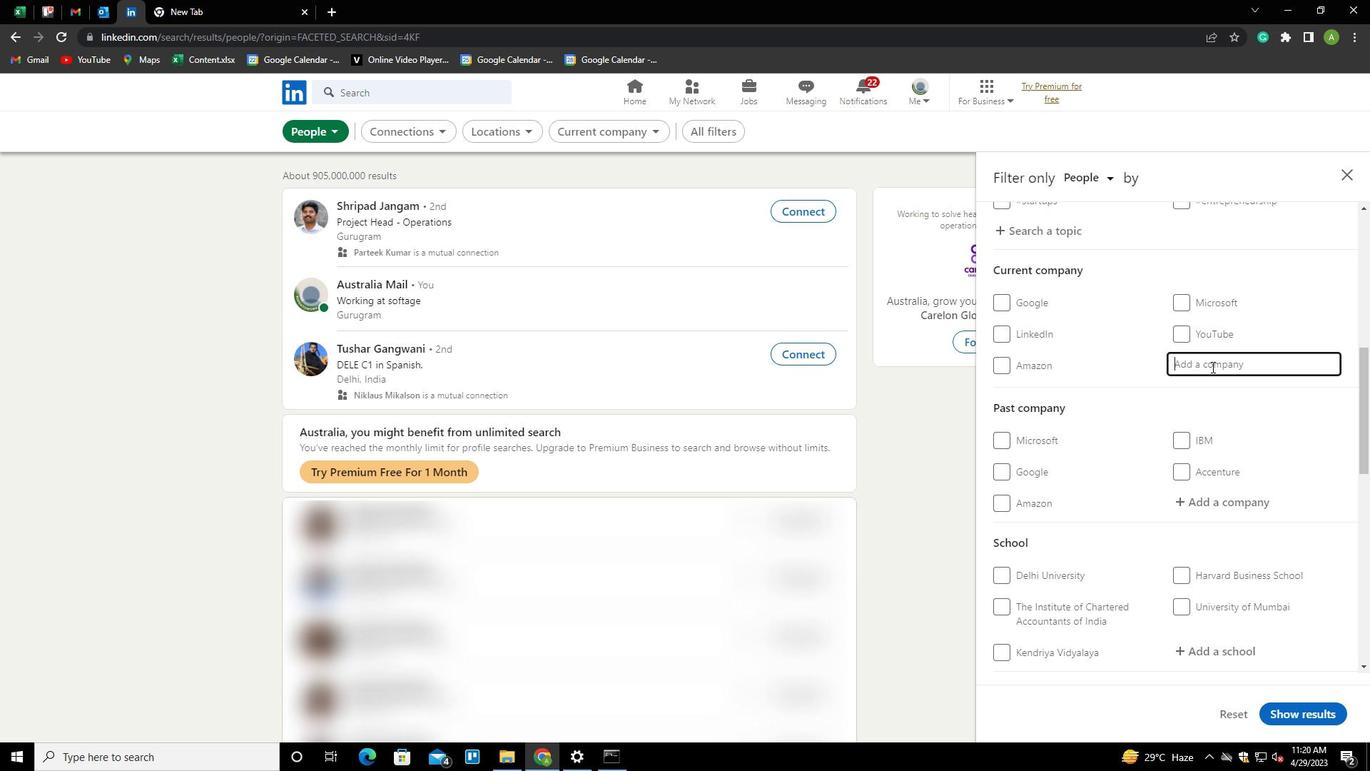 
Action: Mouse pressed left at (1216, 365)
Screenshot: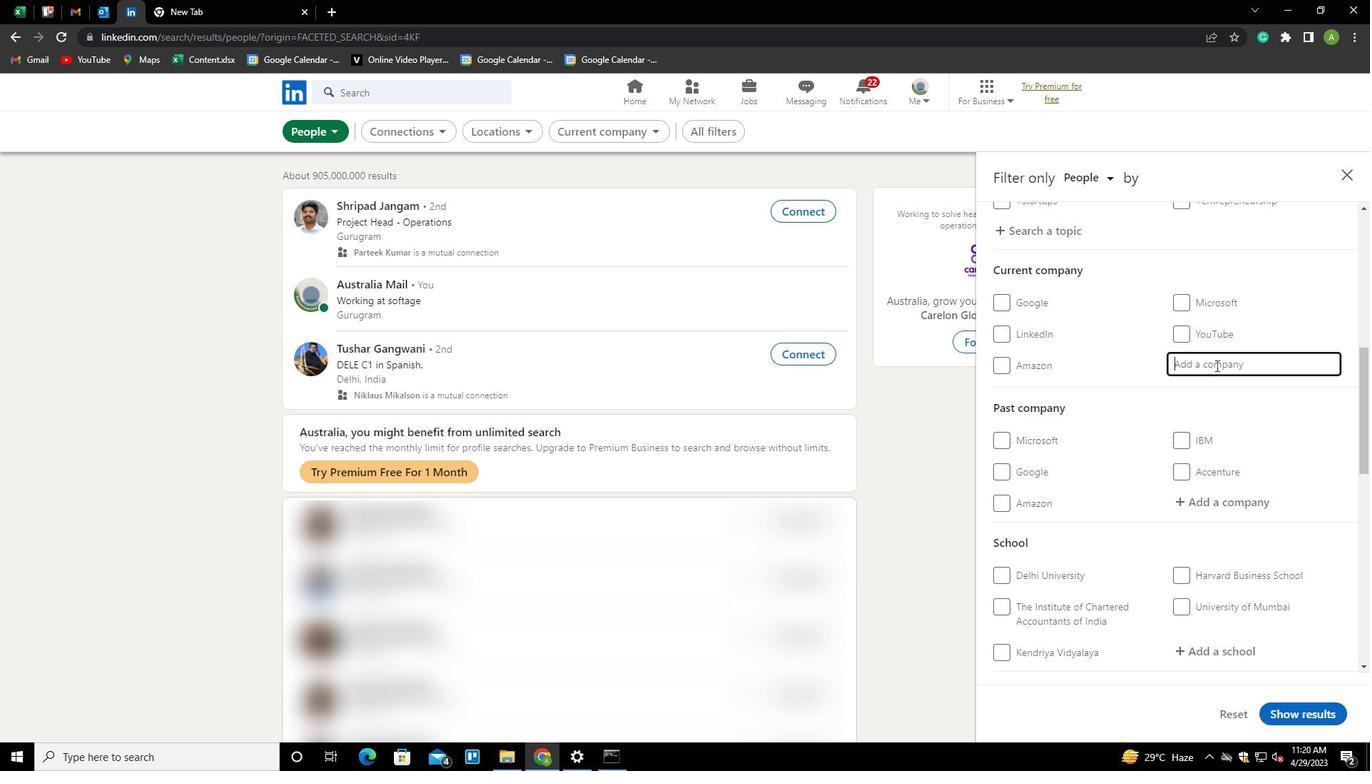 
Action: Mouse scrolled (1216, 364) with delta (0, 0)
Screenshot: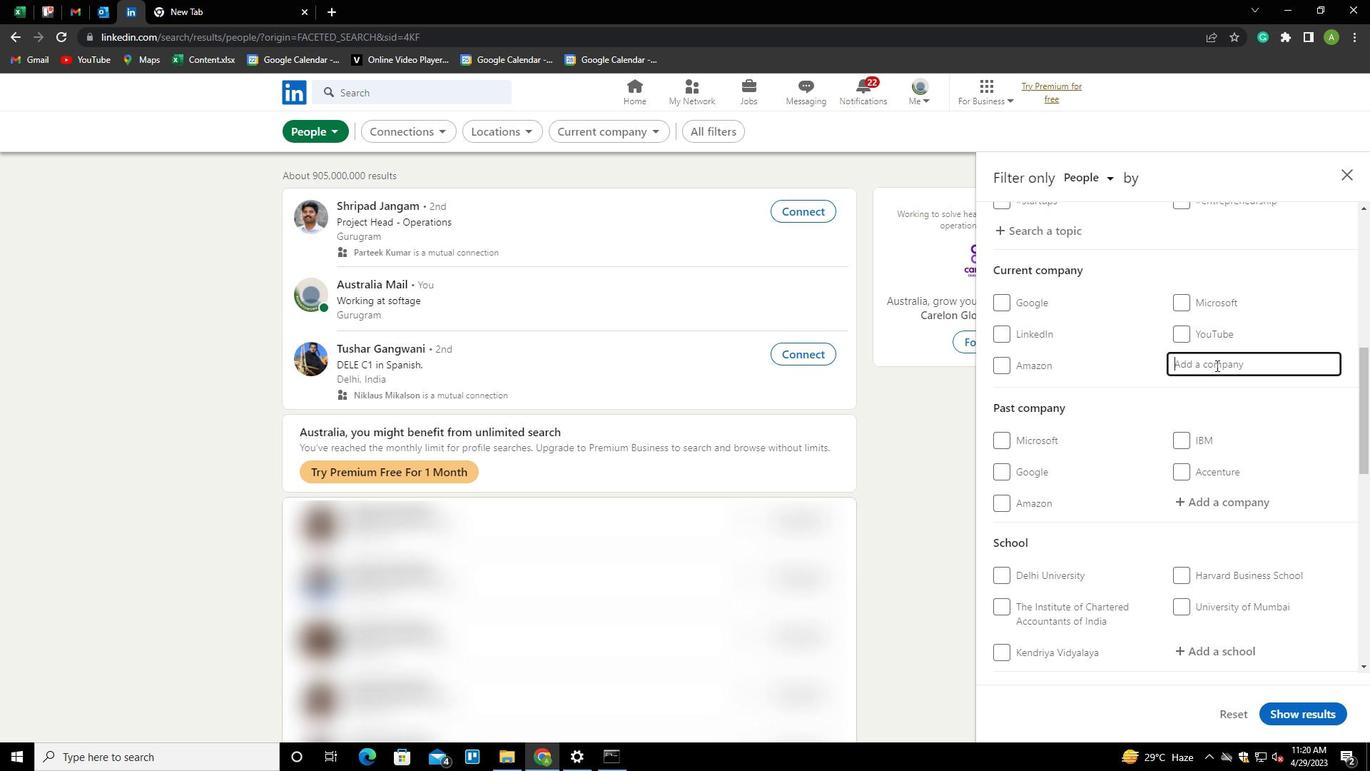 
Action: Mouse scrolled (1216, 364) with delta (0, 0)
Screenshot: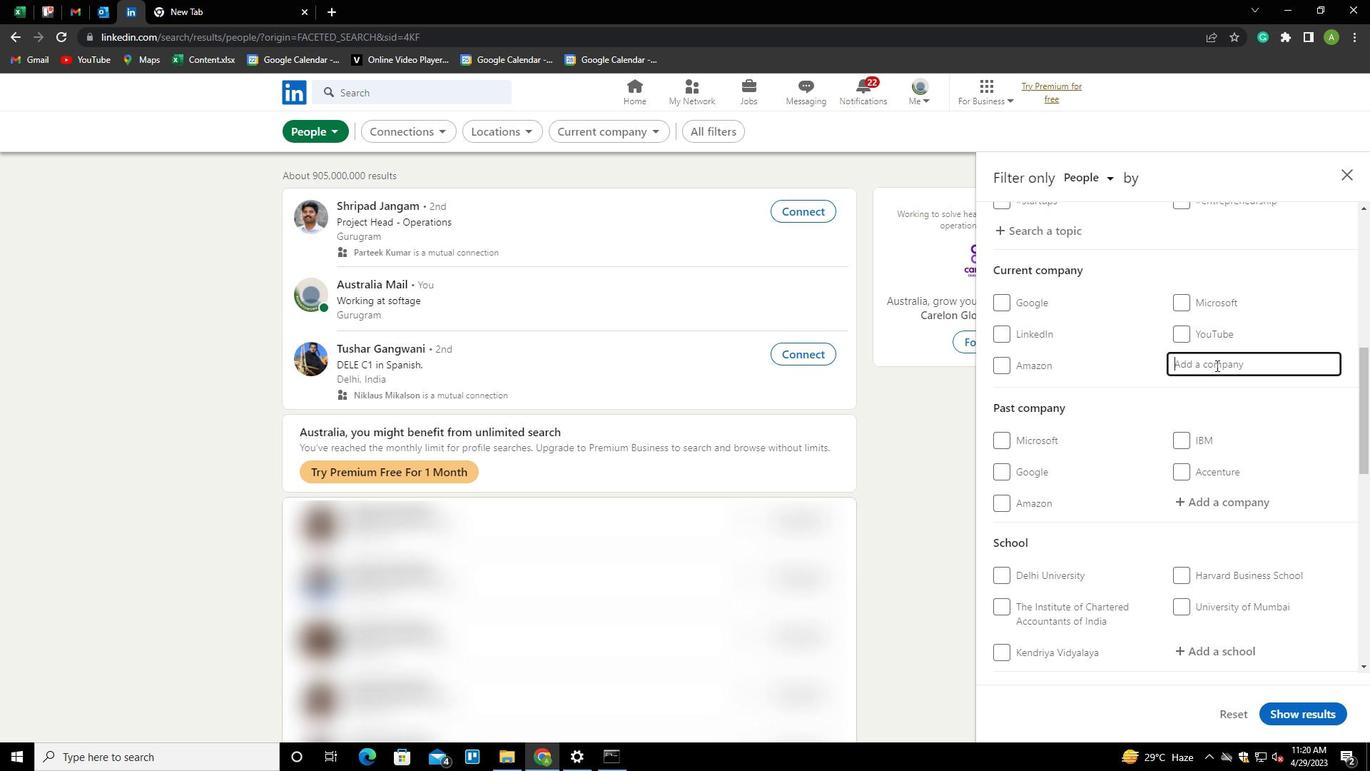 
Action: Mouse scrolled (1216, 364) with delta (0, 0)
Screenshot: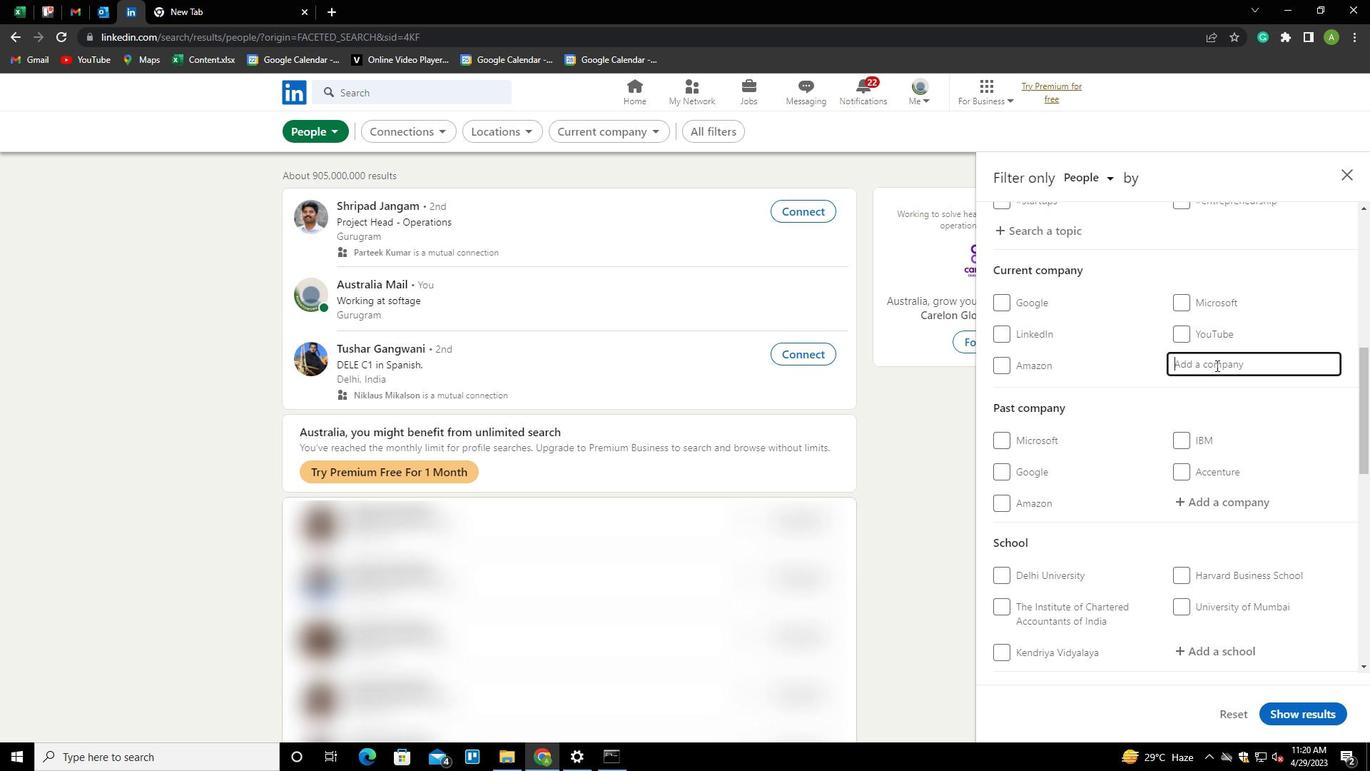
Action: Mouse scrolled (1216, 364) with delta (0, 0)
Screenshot: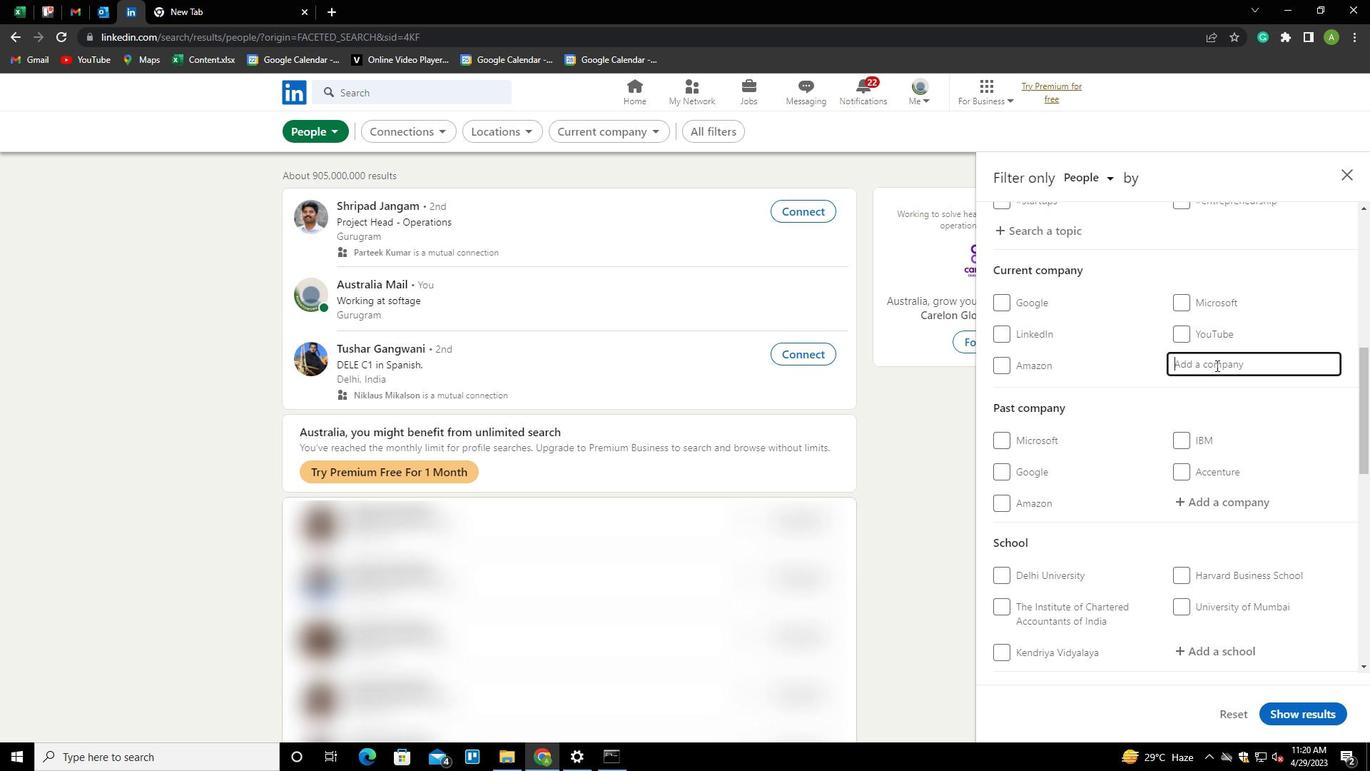 
Action: Mouse scrolled (1216, 364) with delta (0, 0)
Screenshot: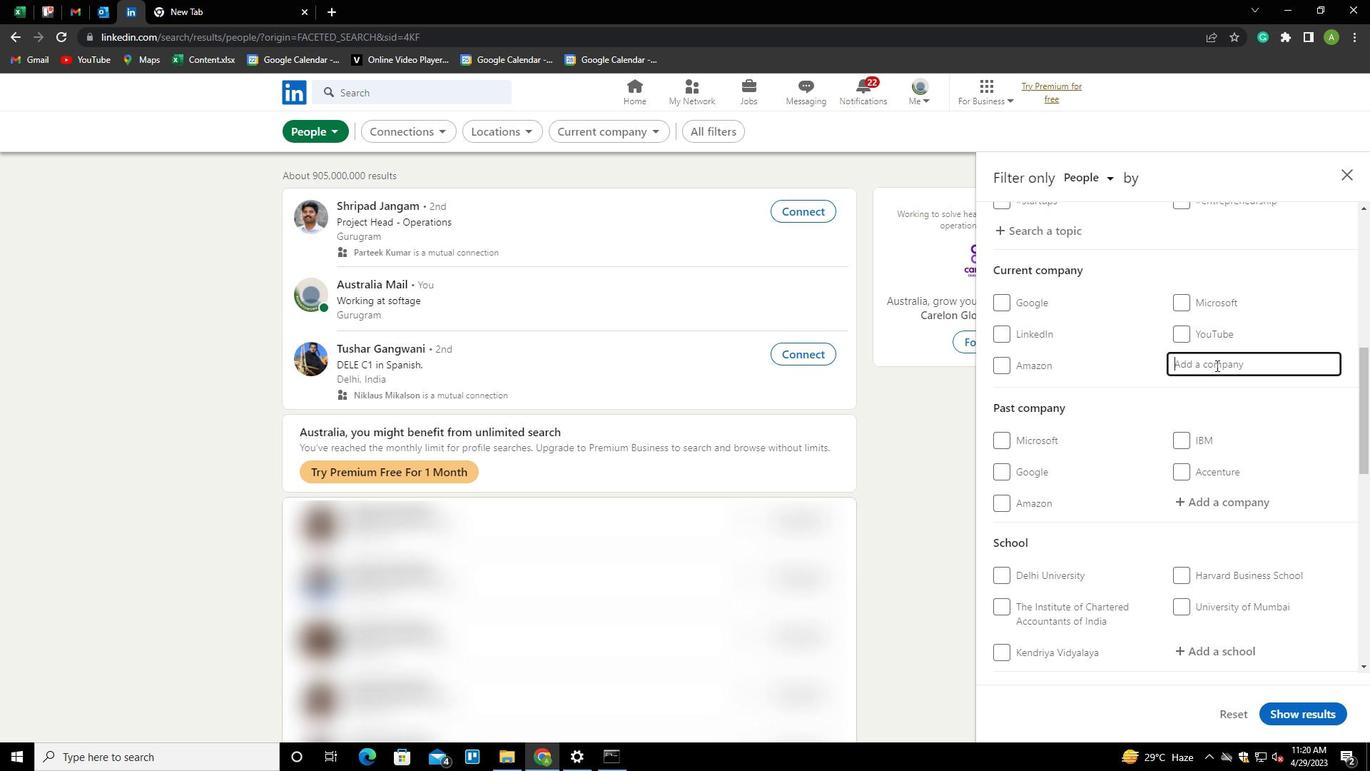 
Action: Mouse scrolled (1216, 364) with delta (0, 0)
Screenshot: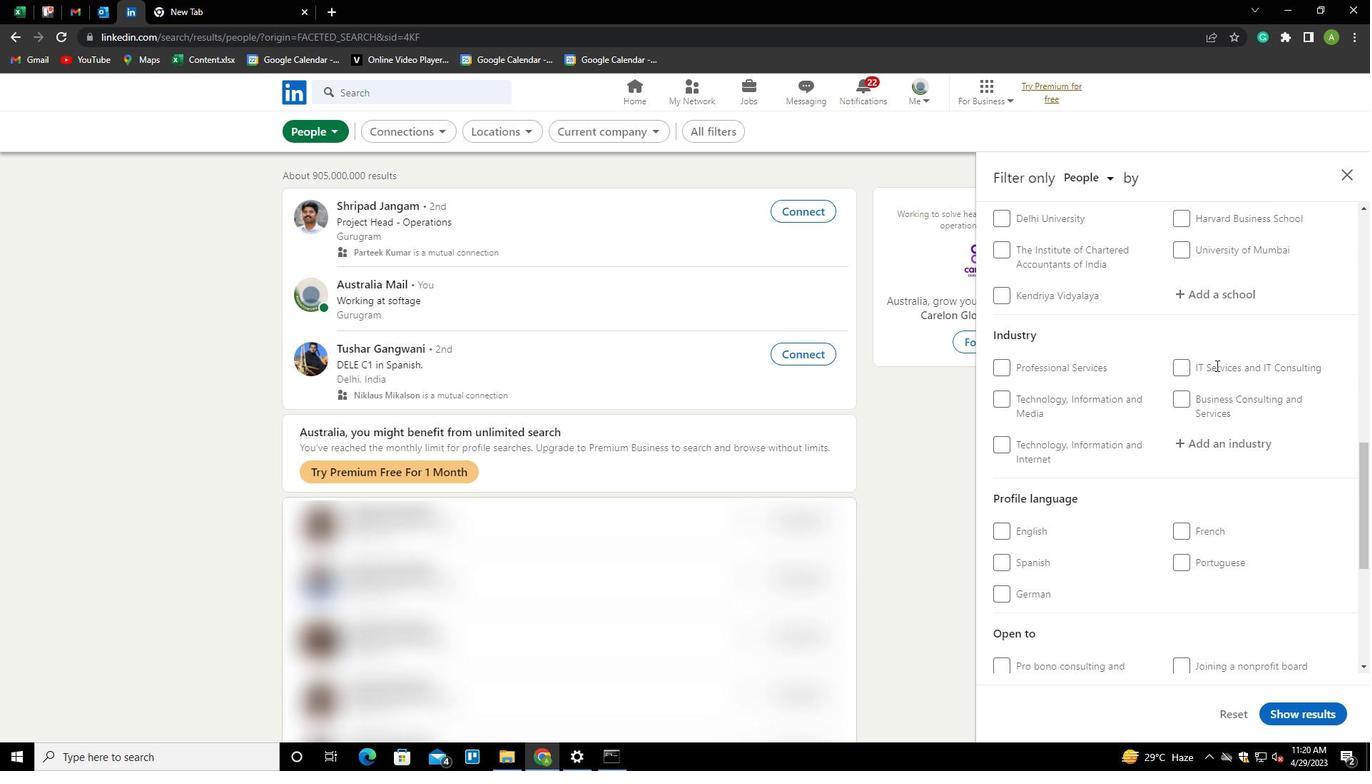
Action: Mouse moved to (1030, 491)
Screenshot: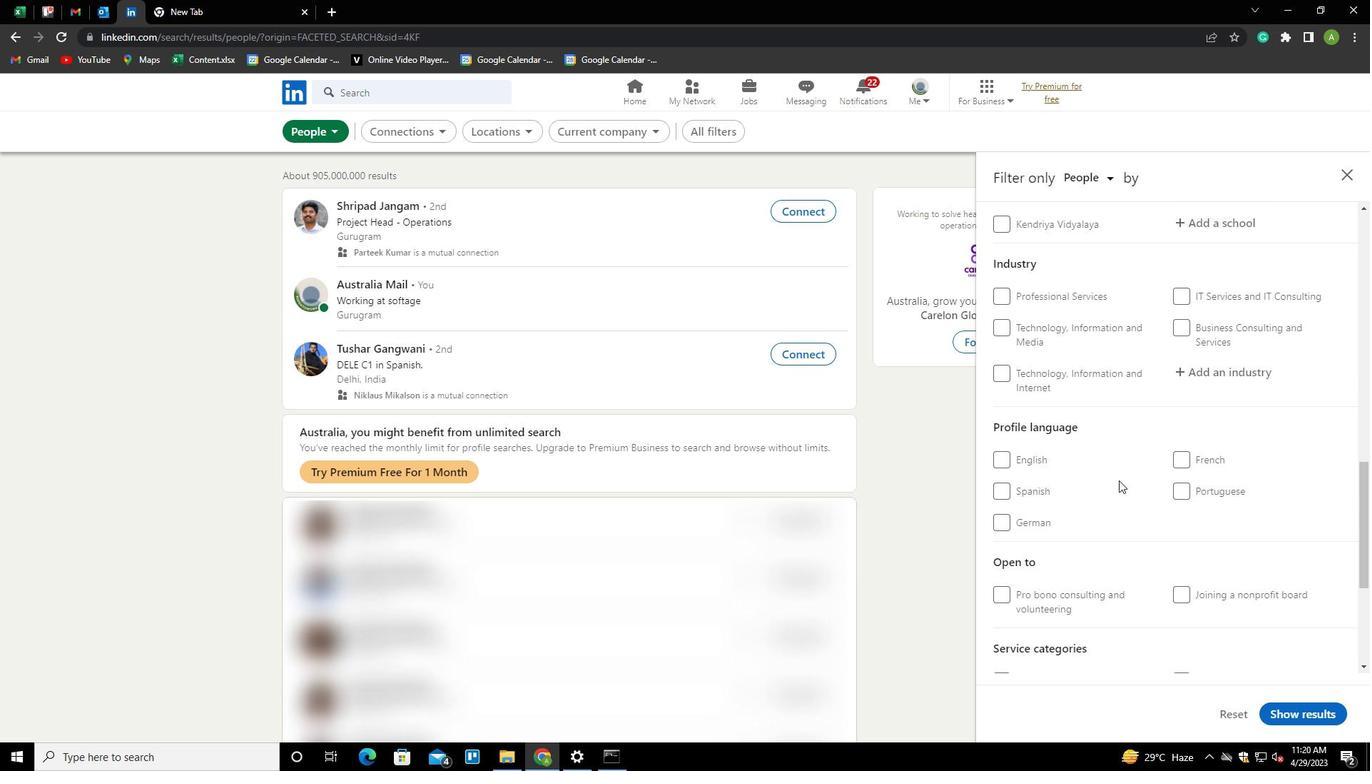 
Action: Mouse pressed left at (1030, 491)
Screenshot: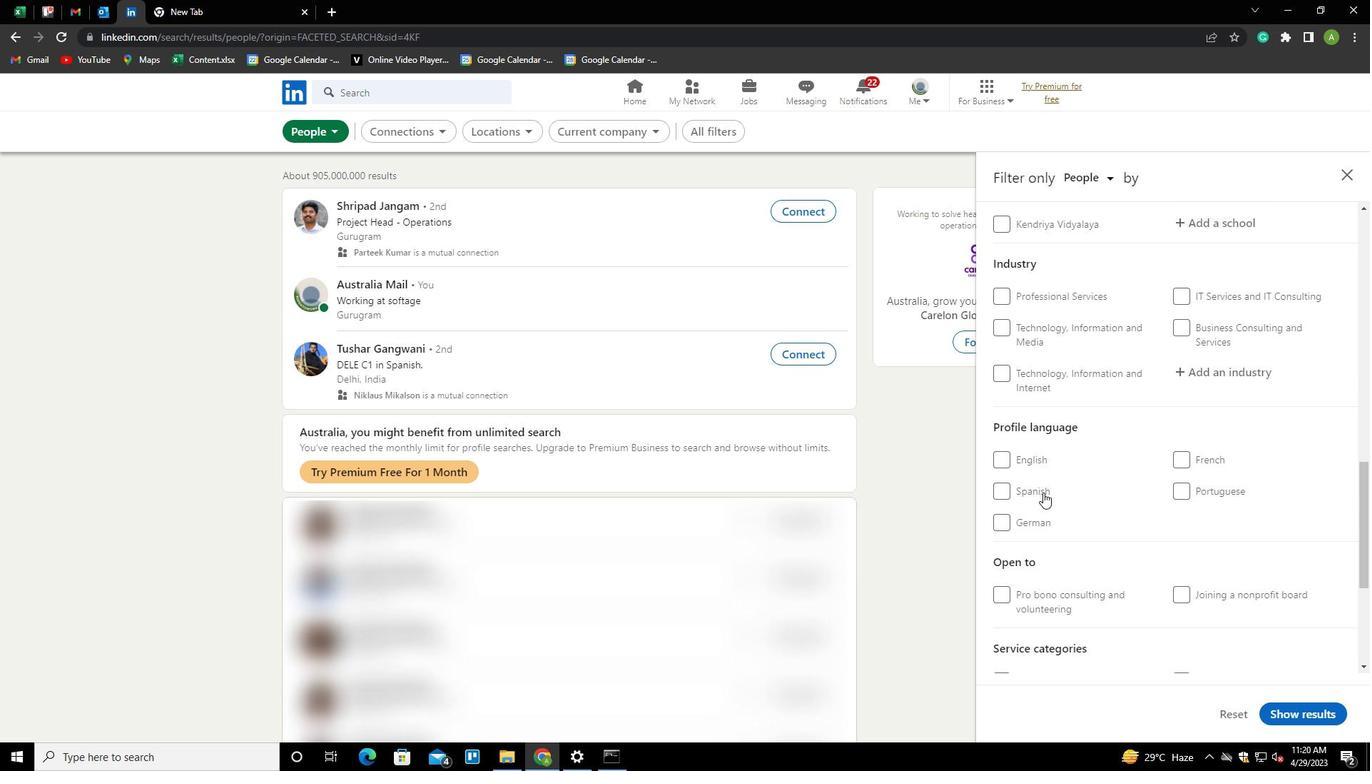 
Action: Mouse moved to (1136, 501)
Screenshot: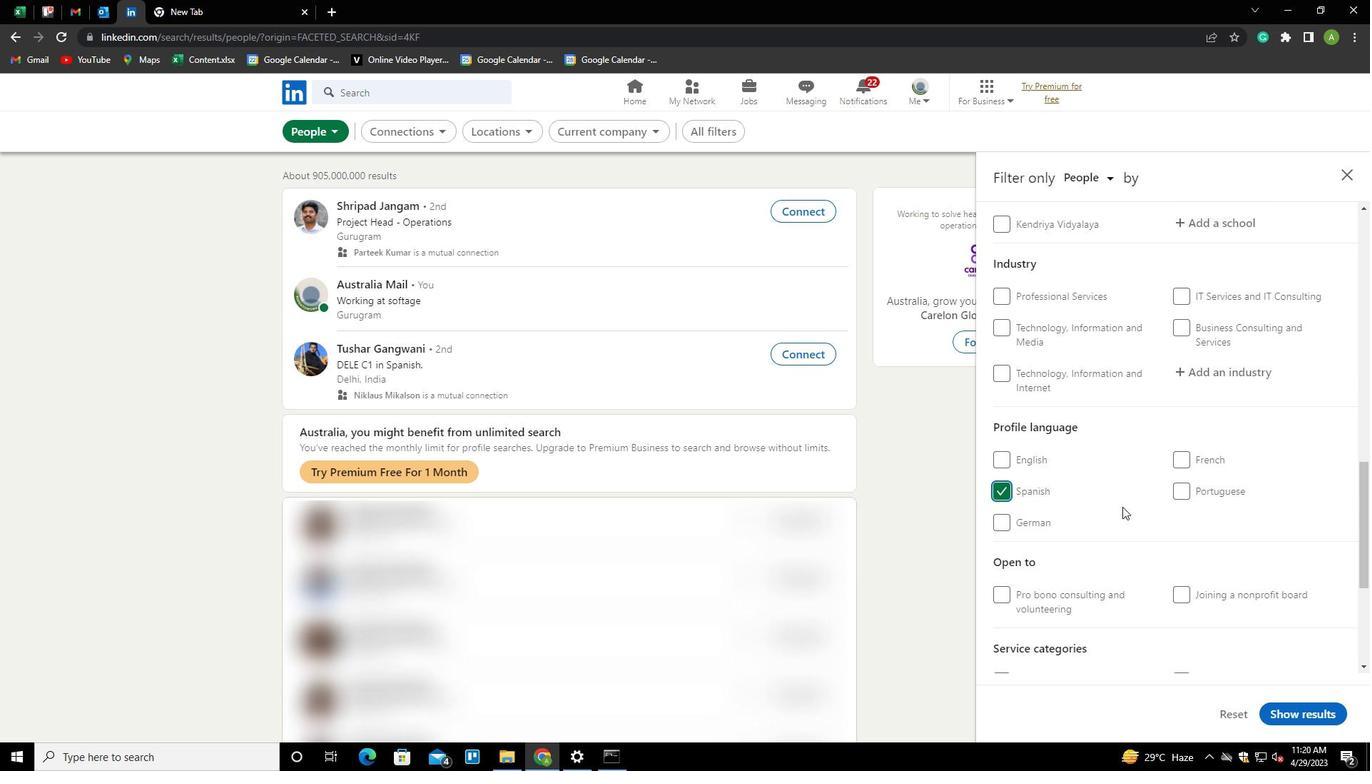 
Action: Mouse scrolled (1136, 502) with delta (0, 0)
Screenshot: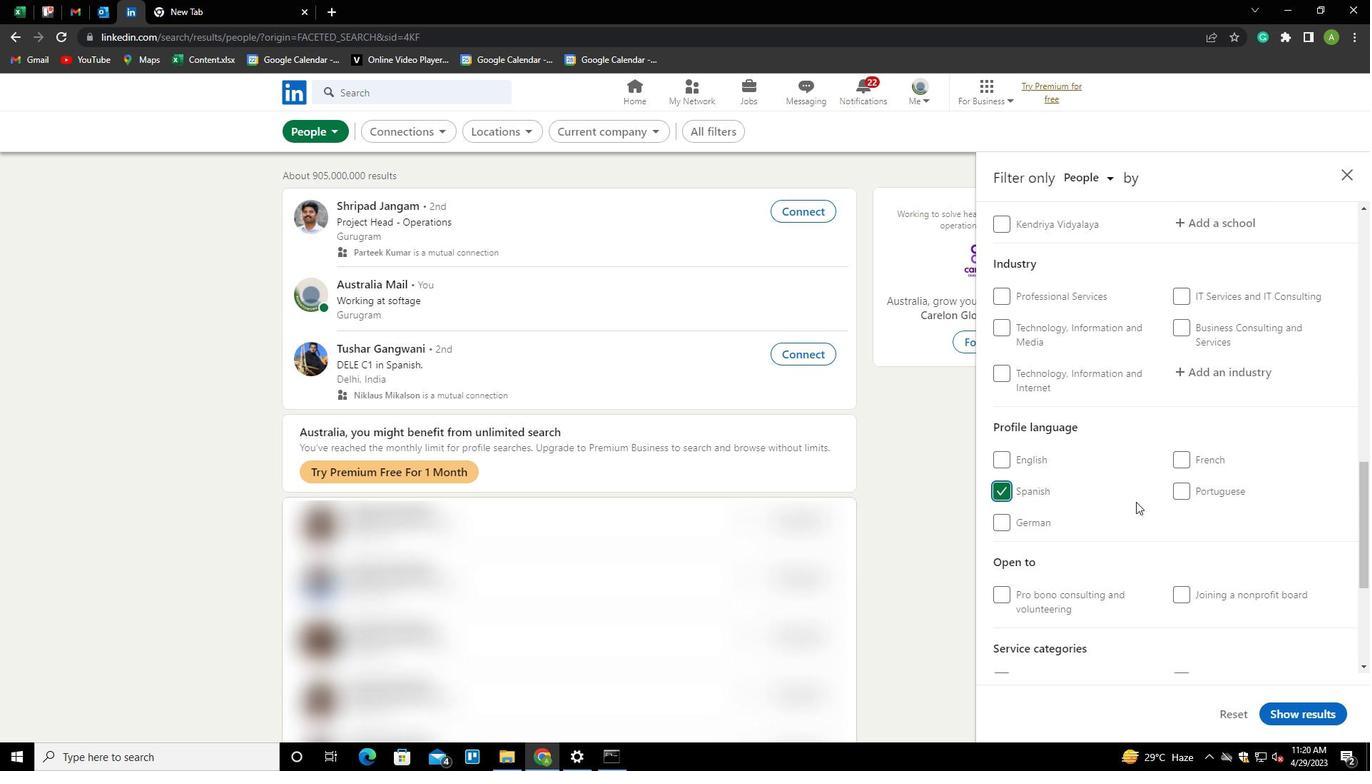 
Action: Mouse scrolled (1136, 502) with delta (0, 0)
Screenshot: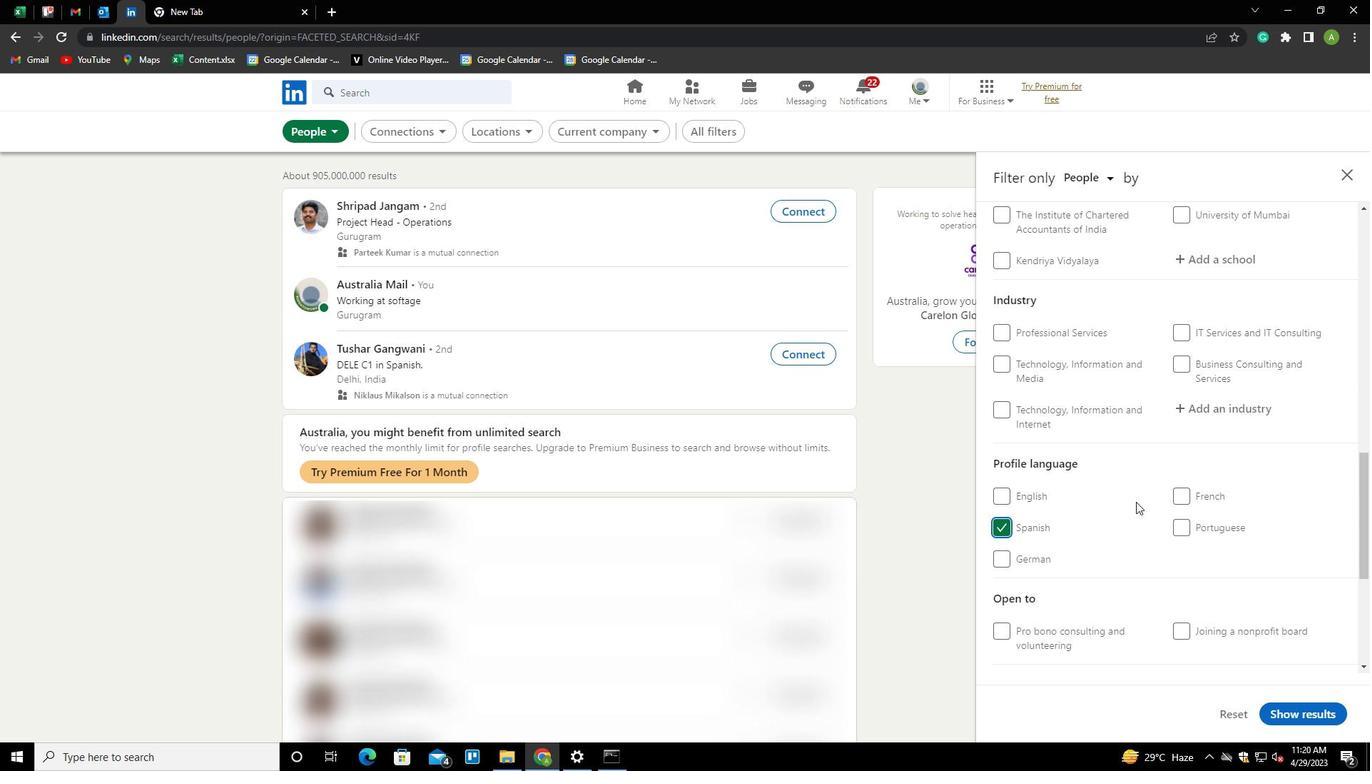 
Action: Mouse scrolled (1136, 502) with delta (0, 0)
Screenshot: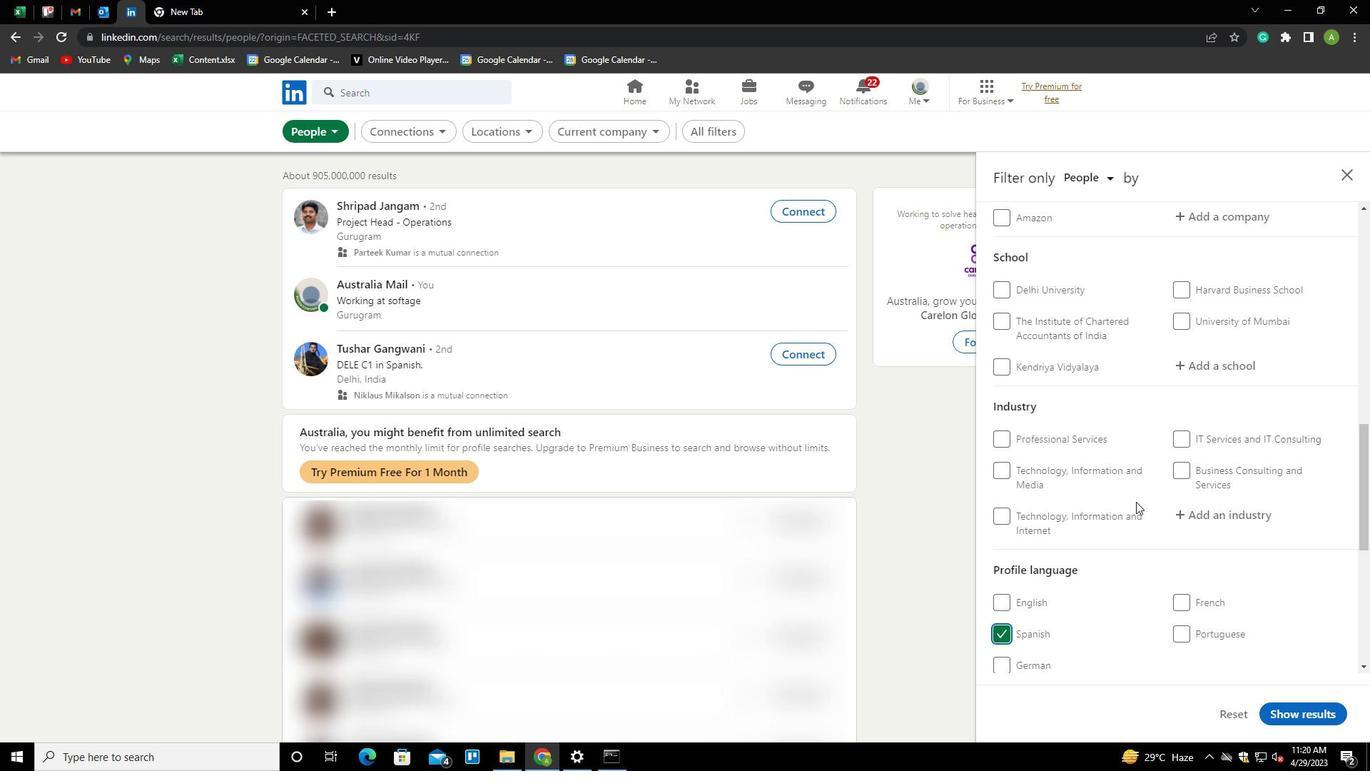 
Action: Mouse scrolled (1136, 502) with delta (0, 0)
Screenshot: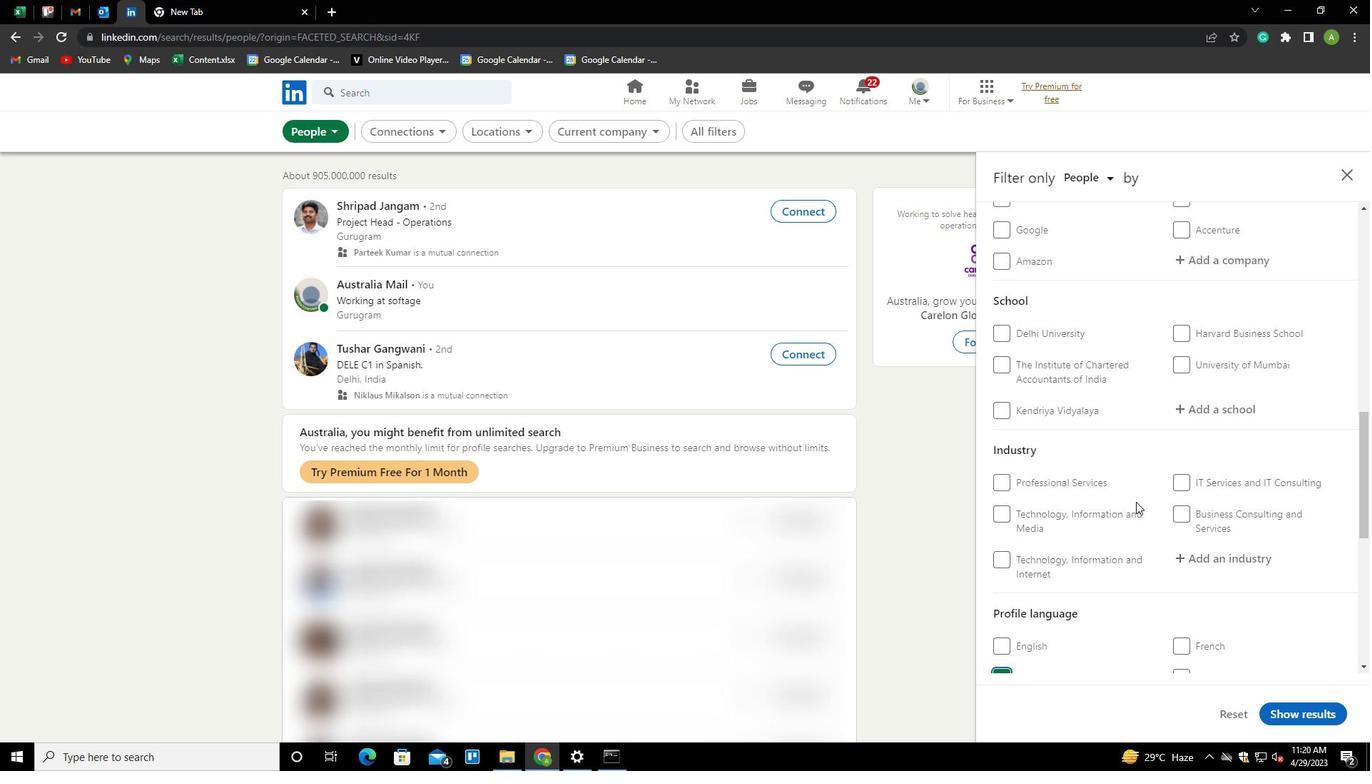 
Action: Mouse scrolled (1136, 502) with delta (0, 0)
Screenshot: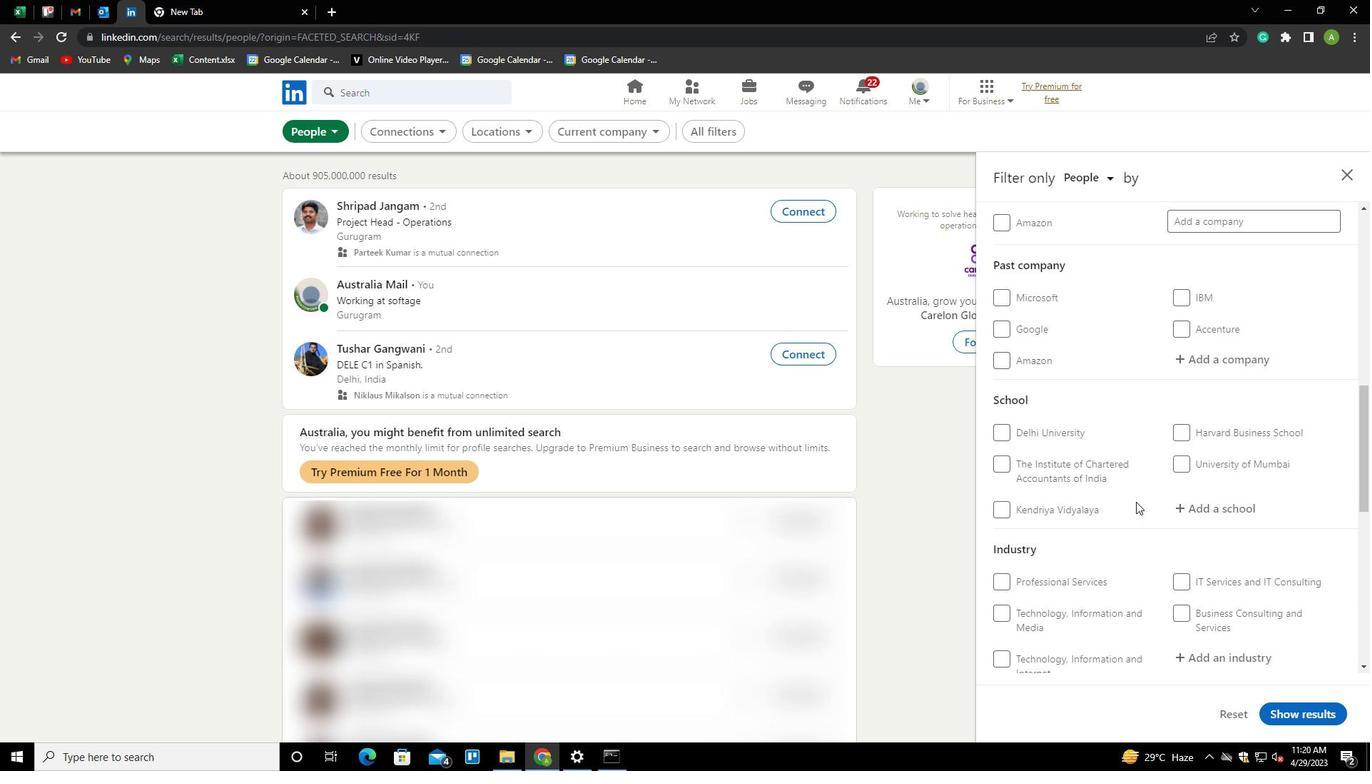 
Action: Mouse moved to (1209, 292)
Screenshot: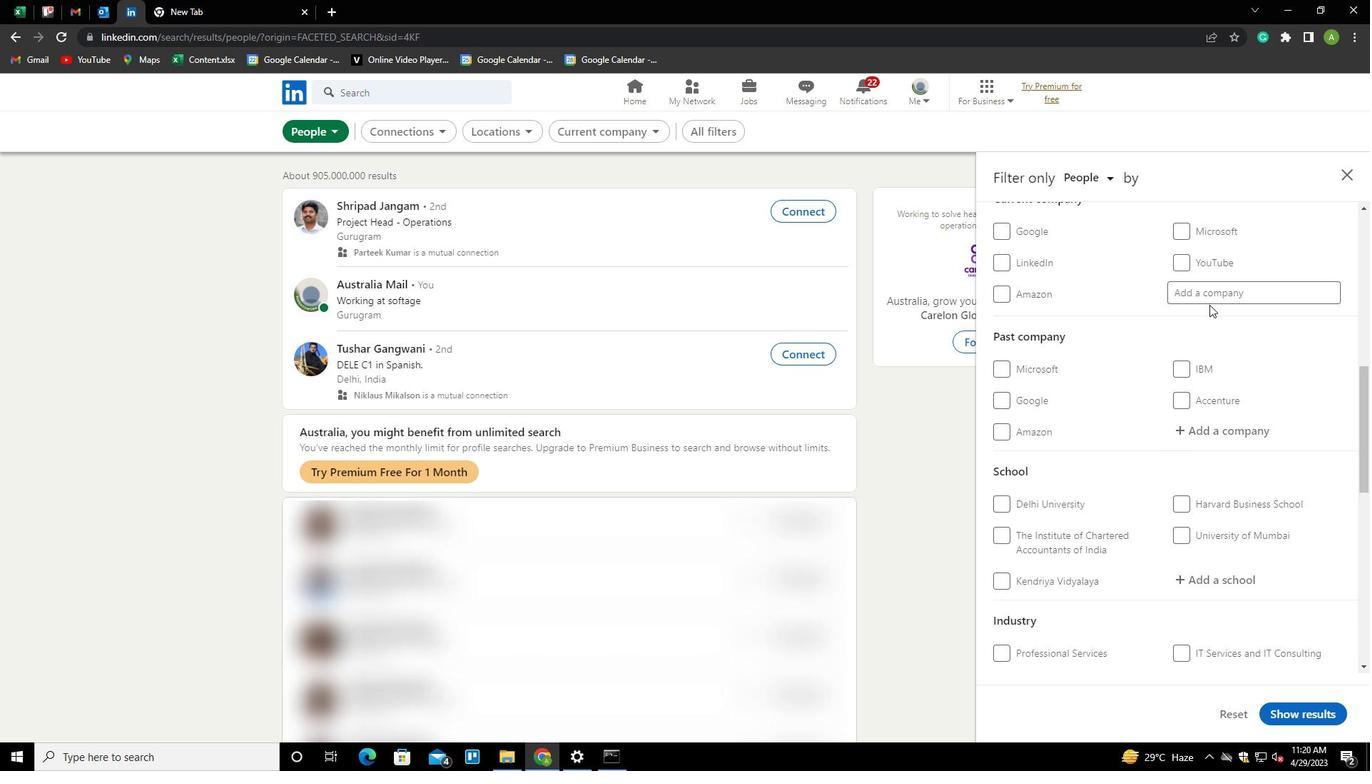 
Action: Mouse pressed left at (1209, 292)
Screenshot: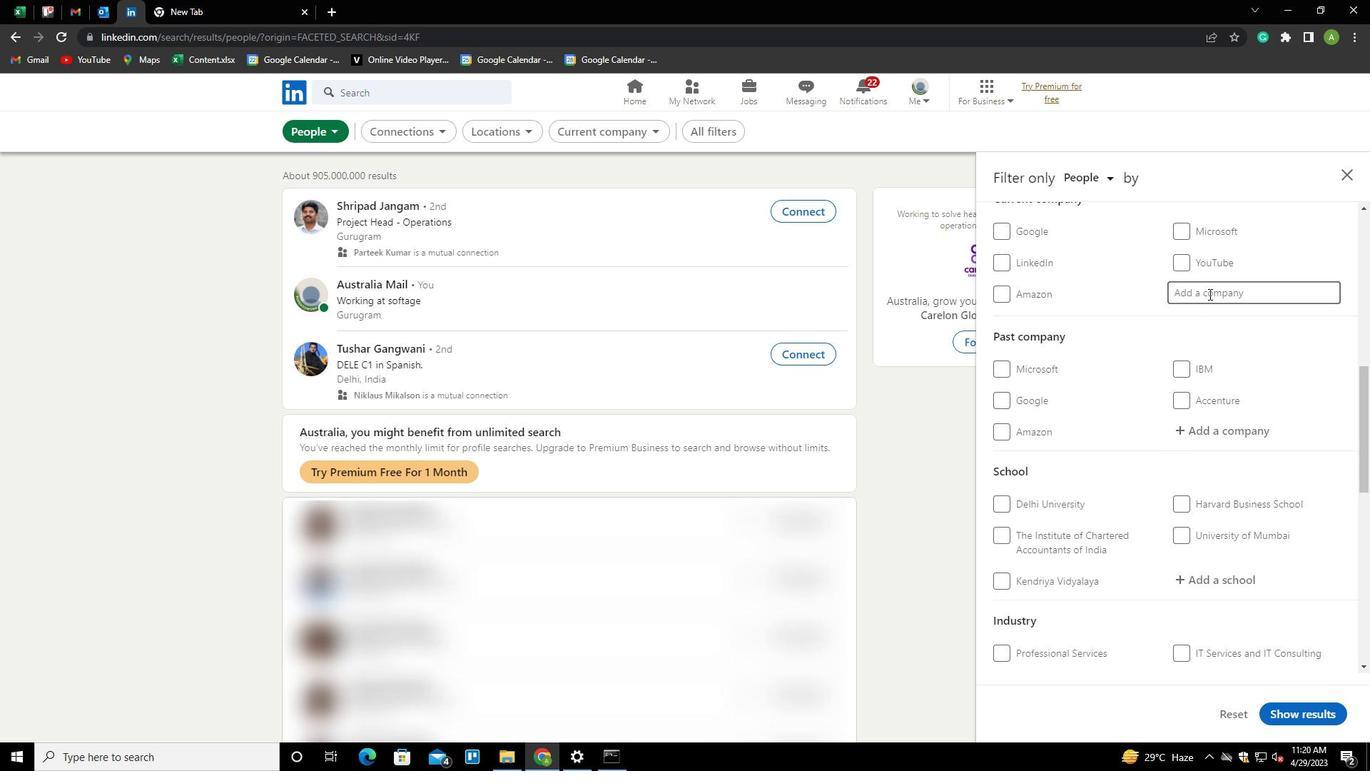 
Action: Key pressed <Key.shift><Key.shift><Key.shift><Key.shift><Key.shift>ZEPTO<Key.down><Key.down><Key.enter>
Screenshot: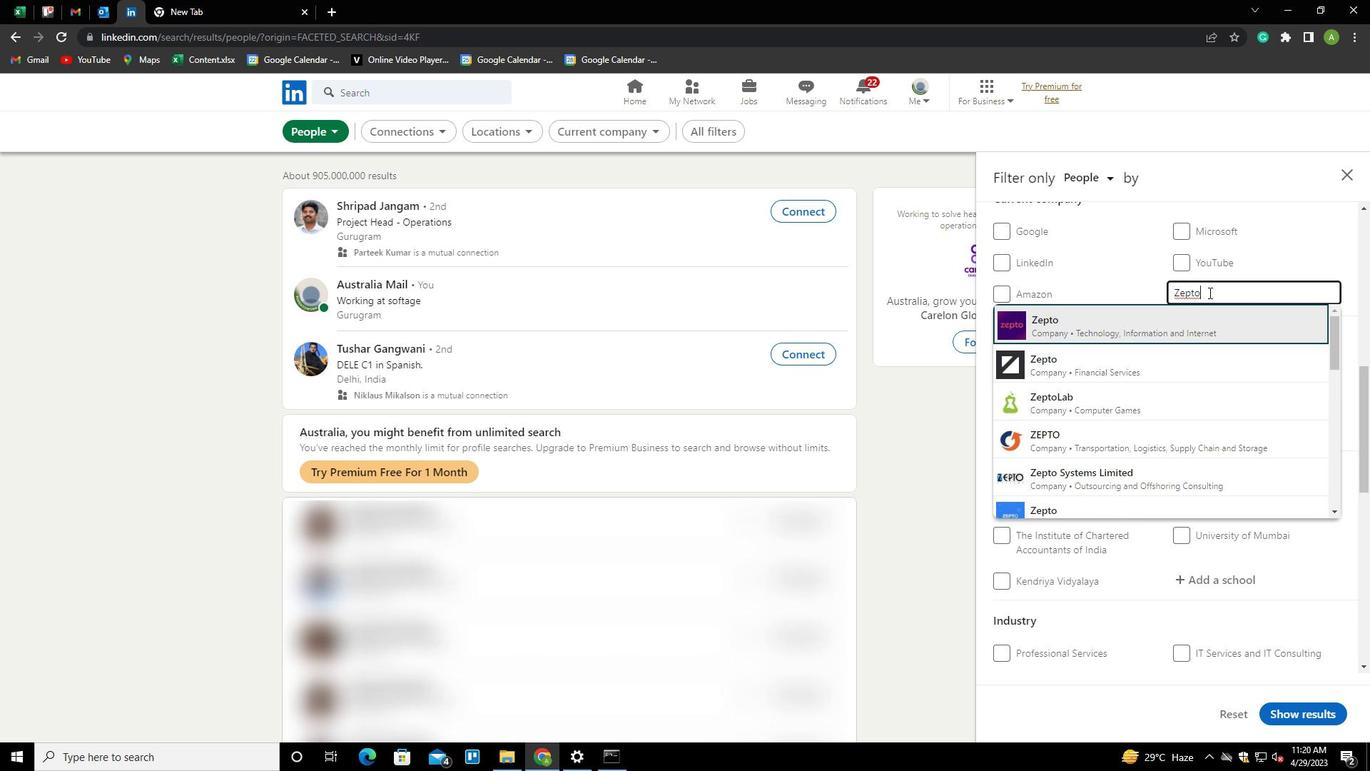 
Action: Mouse scrolled (1209, 291) with delta (0, 0)
Screenshot: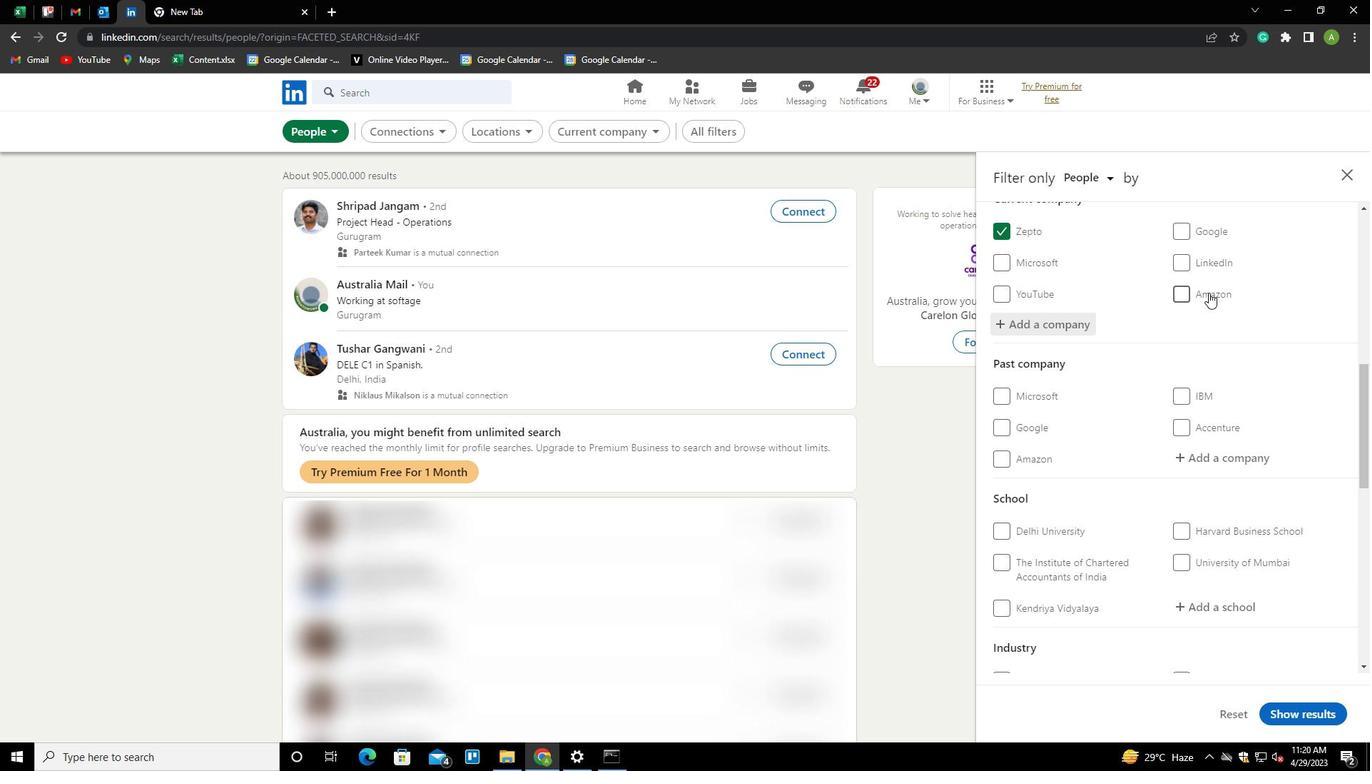 
Action: Mouse scrolled (1209, 291) with delta (0, 0)
Screenshot: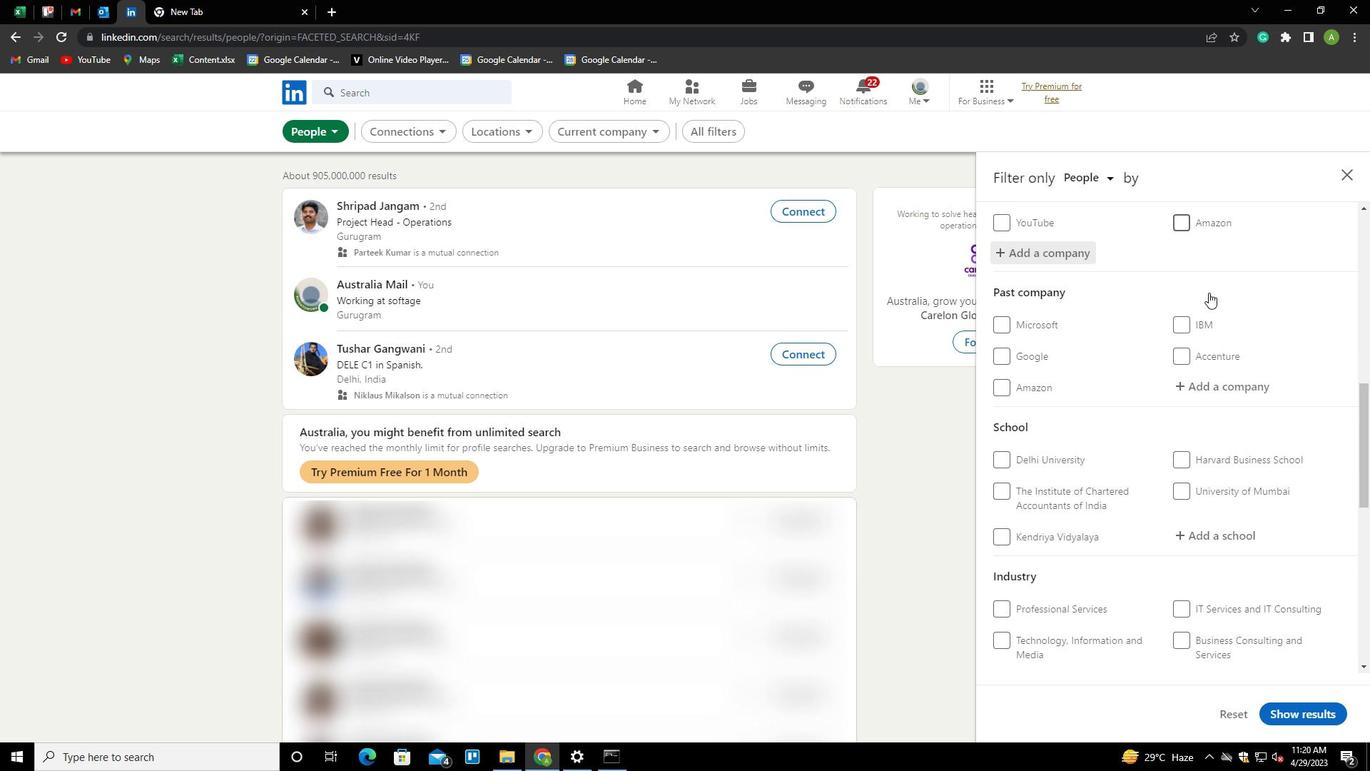 
Action: Mouse scrolled (1209, 291) with delta (0, 0)
Screenshot: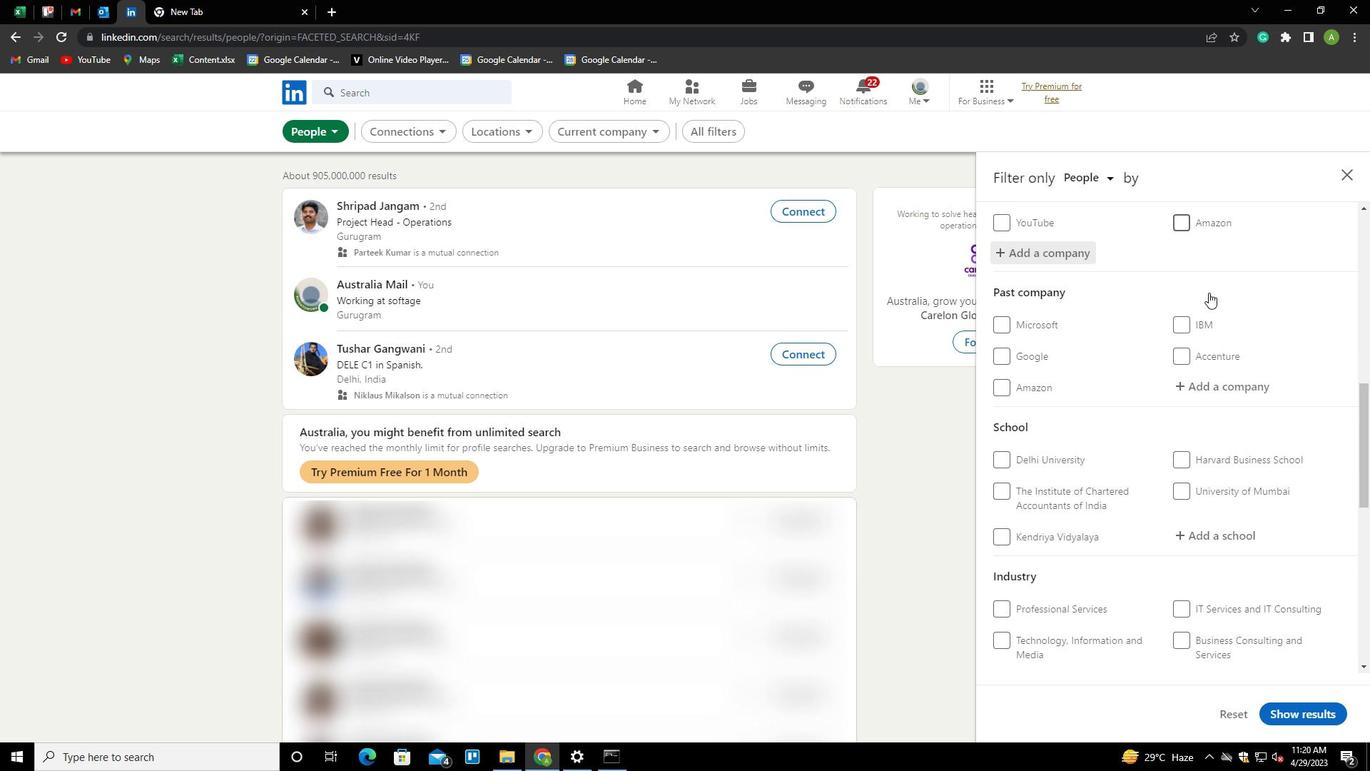 
Action: Mouse scrolled (1209, 291) with delta (0, 0)
Screenshot: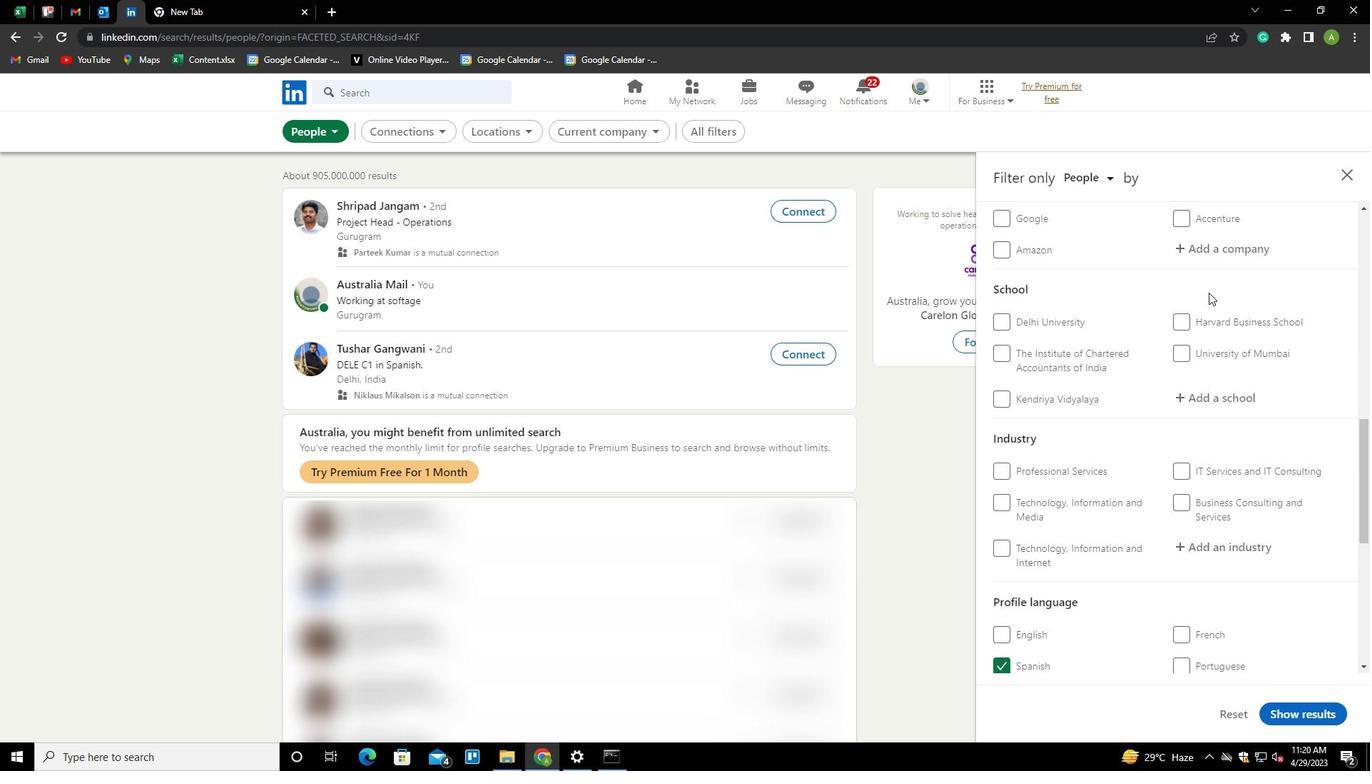 
Action: Mouse moved to (1211, 319)
Screenshot: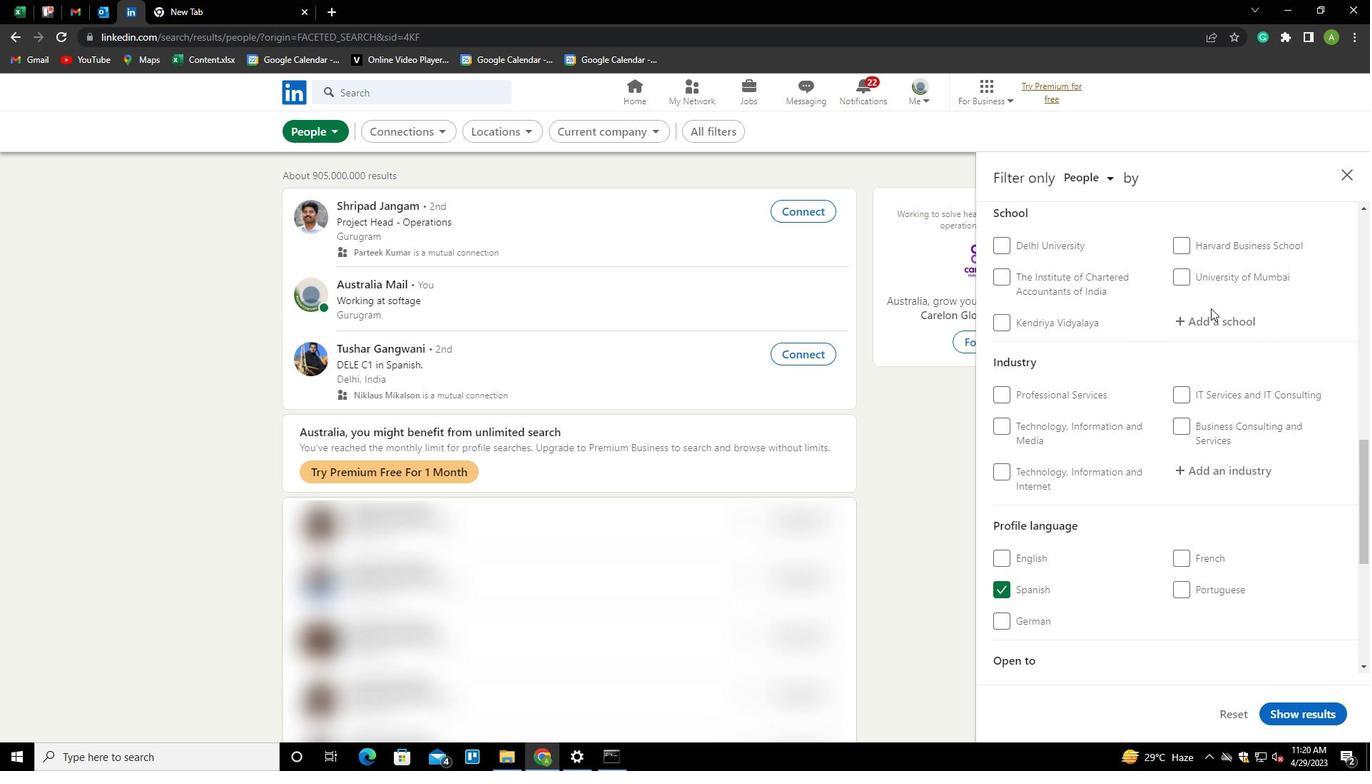 
Action: Mouse pressed left at (1211, 319)
Screenshot: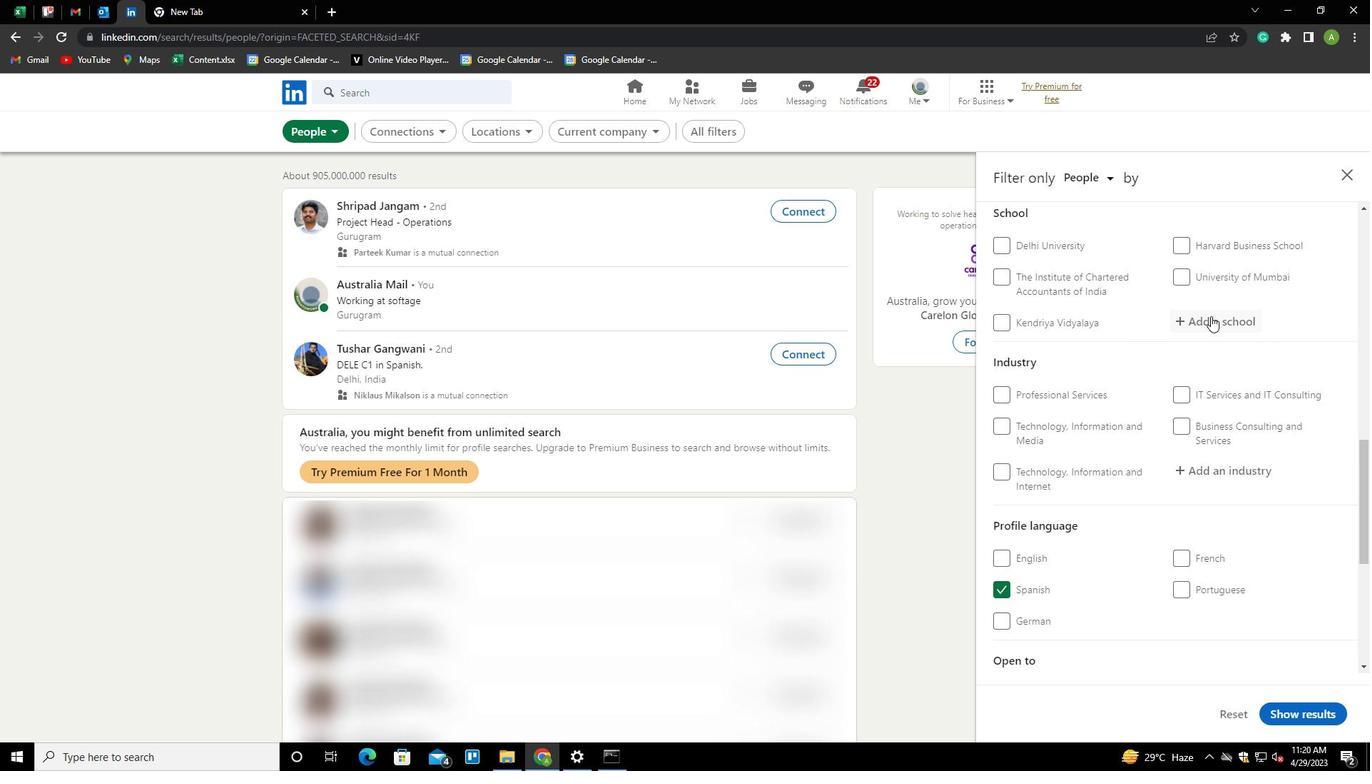 
Action: Mouse moved to (1210, 320)
Screenshot: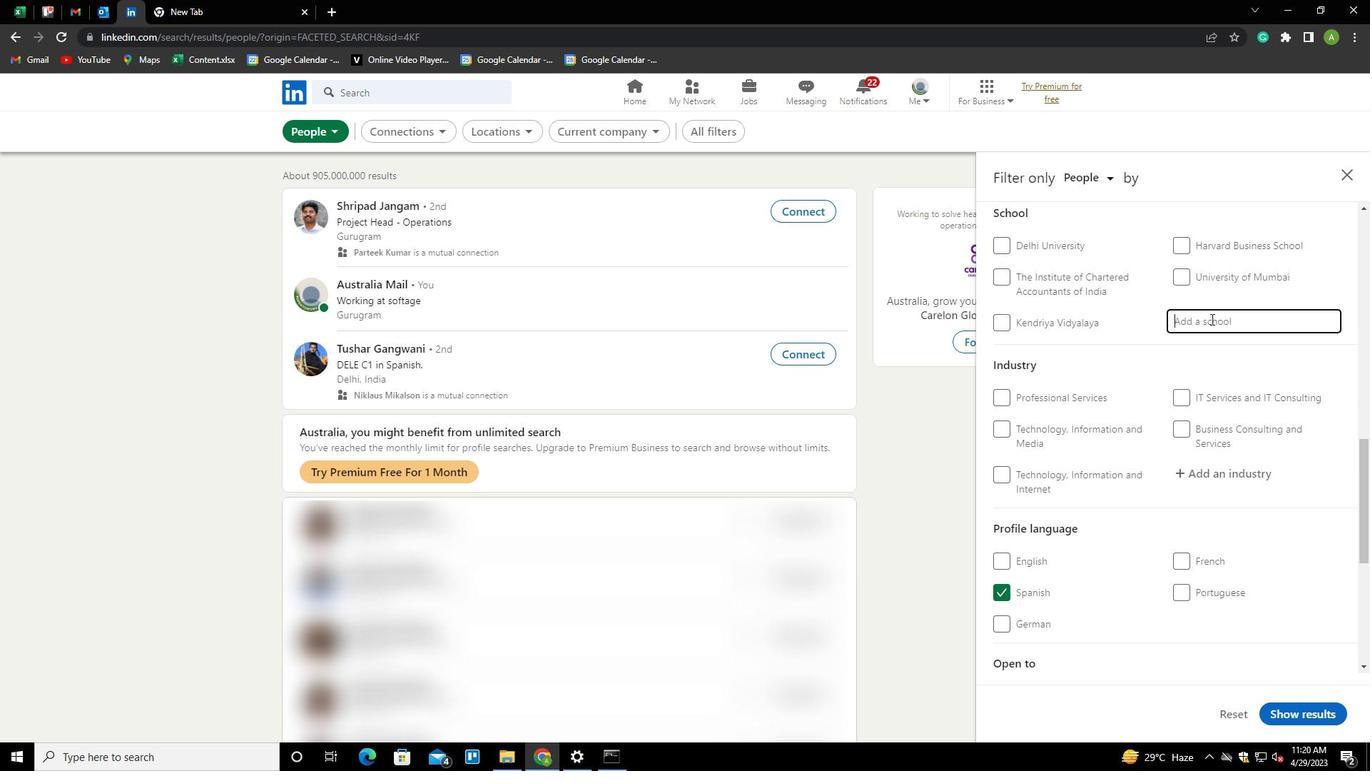 
Action: Key pressed <Key.shift>
Screenshot: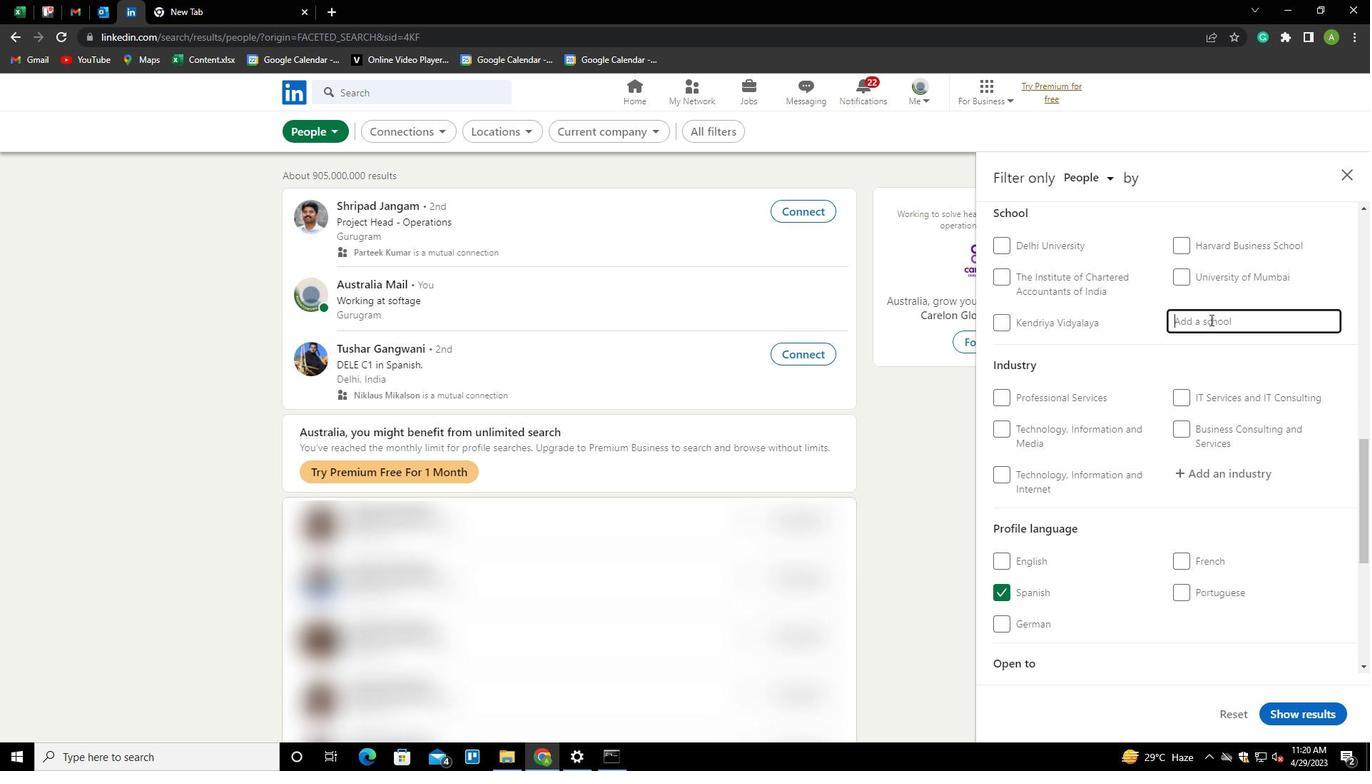 
Action: Mouse moved to (1206, 322)
Screenshot: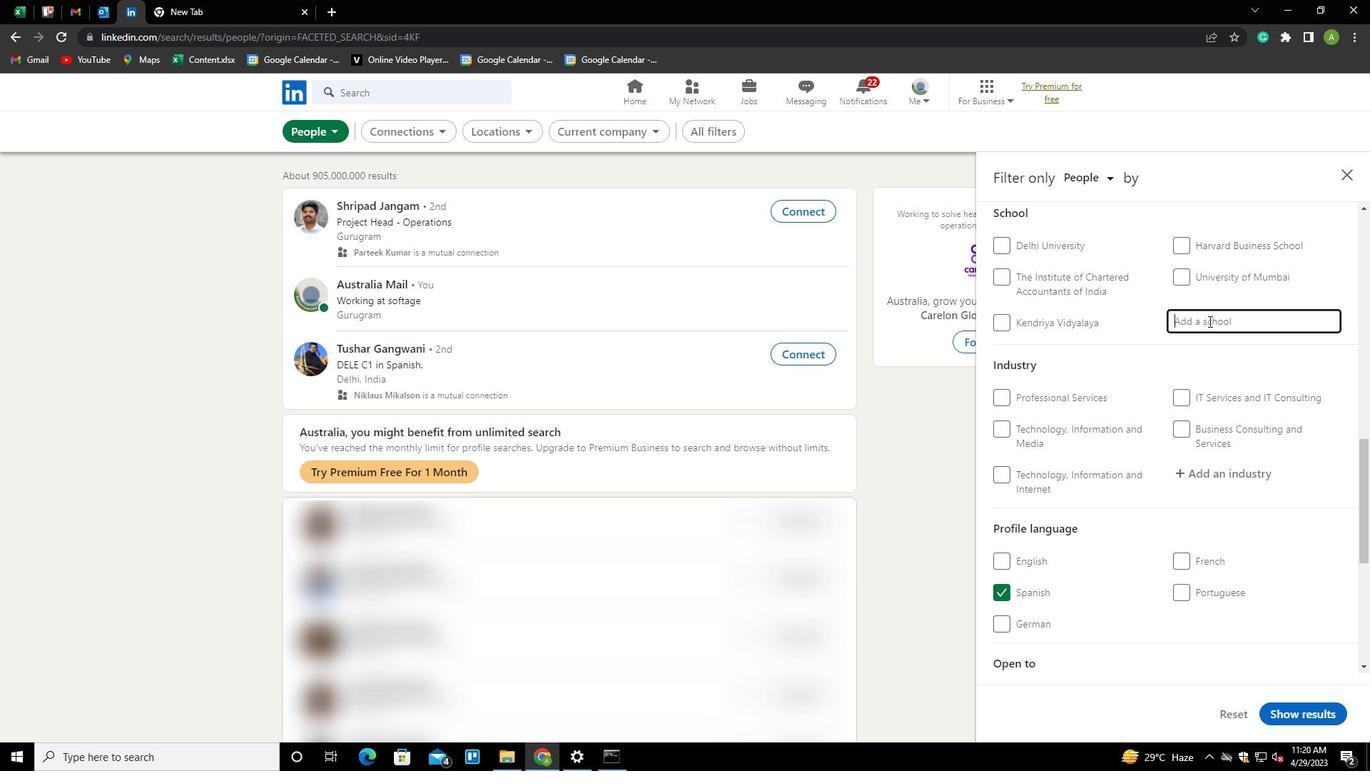 
Action: Key pressed FRSHERS<Key.left><Key.left><Key.left><Key.left><Key.left>E<Key.end><Key.down><Key.down><Key.down><Key.space>JOBS<Key.space><Key.shift>UPD<Key.down><Key.enter>
Screenshot: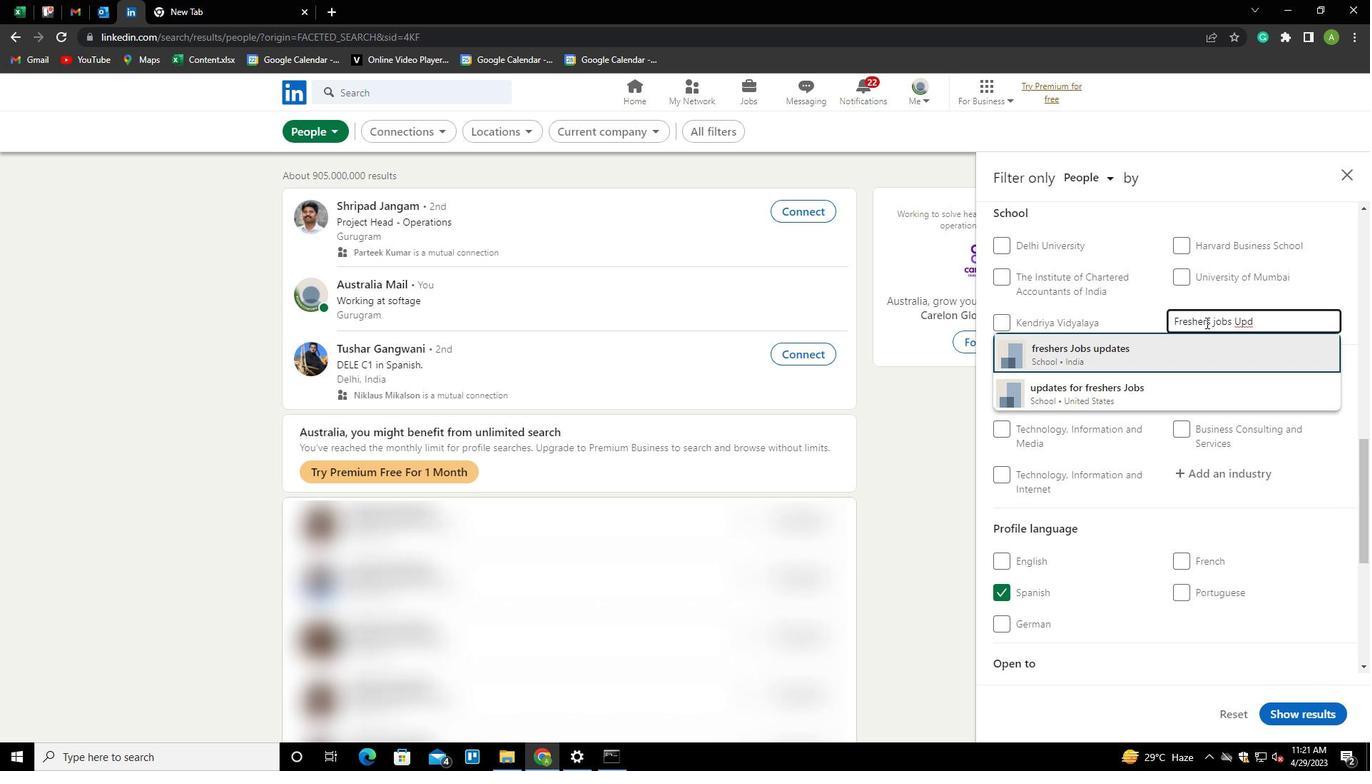 
Action: Mouse scrolled (1206, 321) with delta (0, 0)
Screenshot: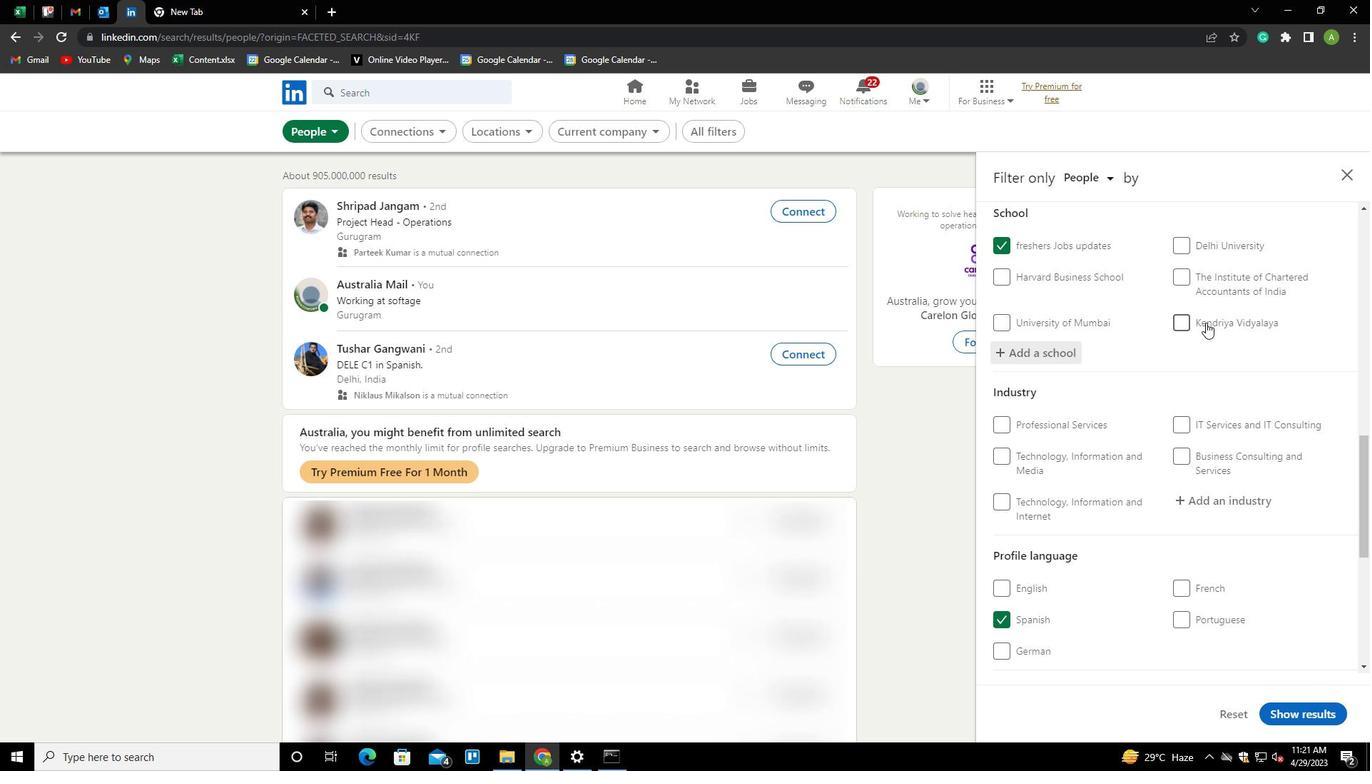
Action: Mouse scrolled (1206, 321) with delta (0, 0)
Screenshot: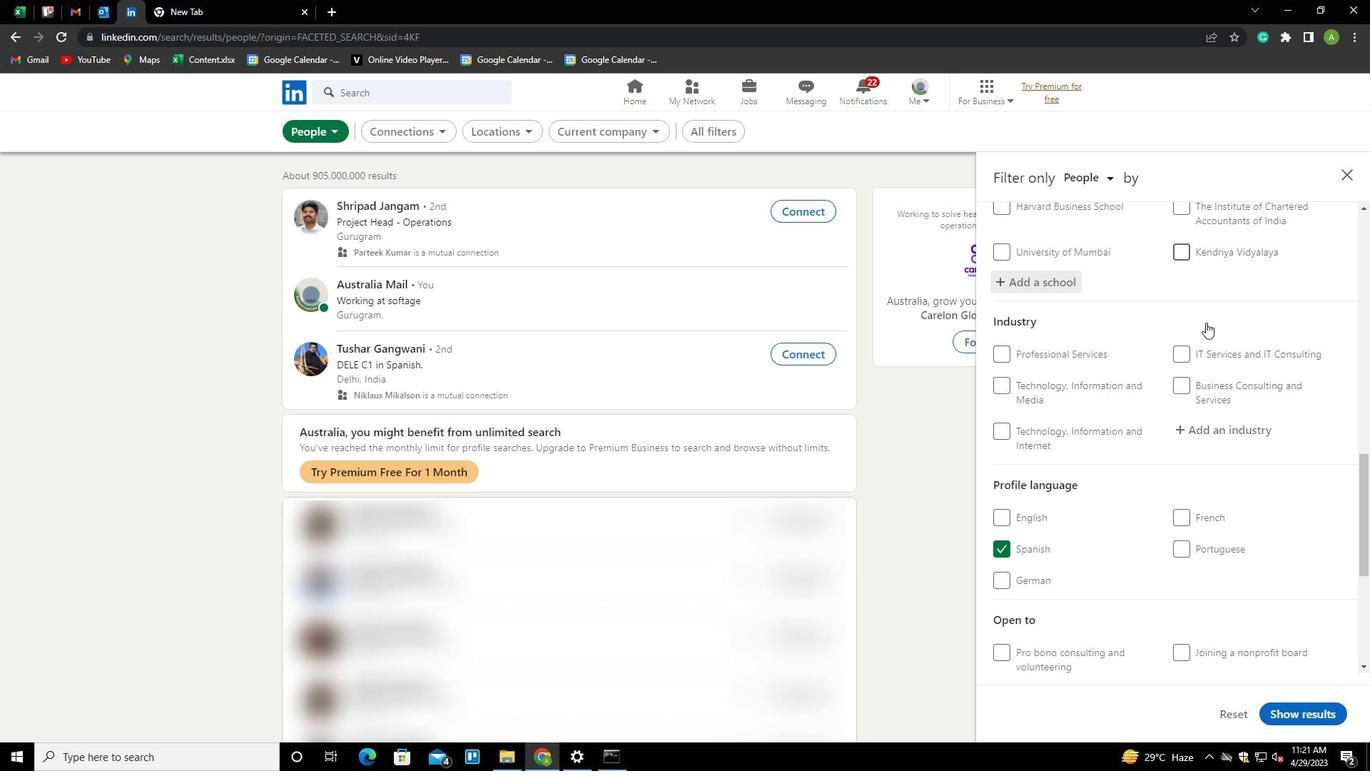 
Action: Mouse scrolled (1206, 321) with delta (0, 0)
Screenshot: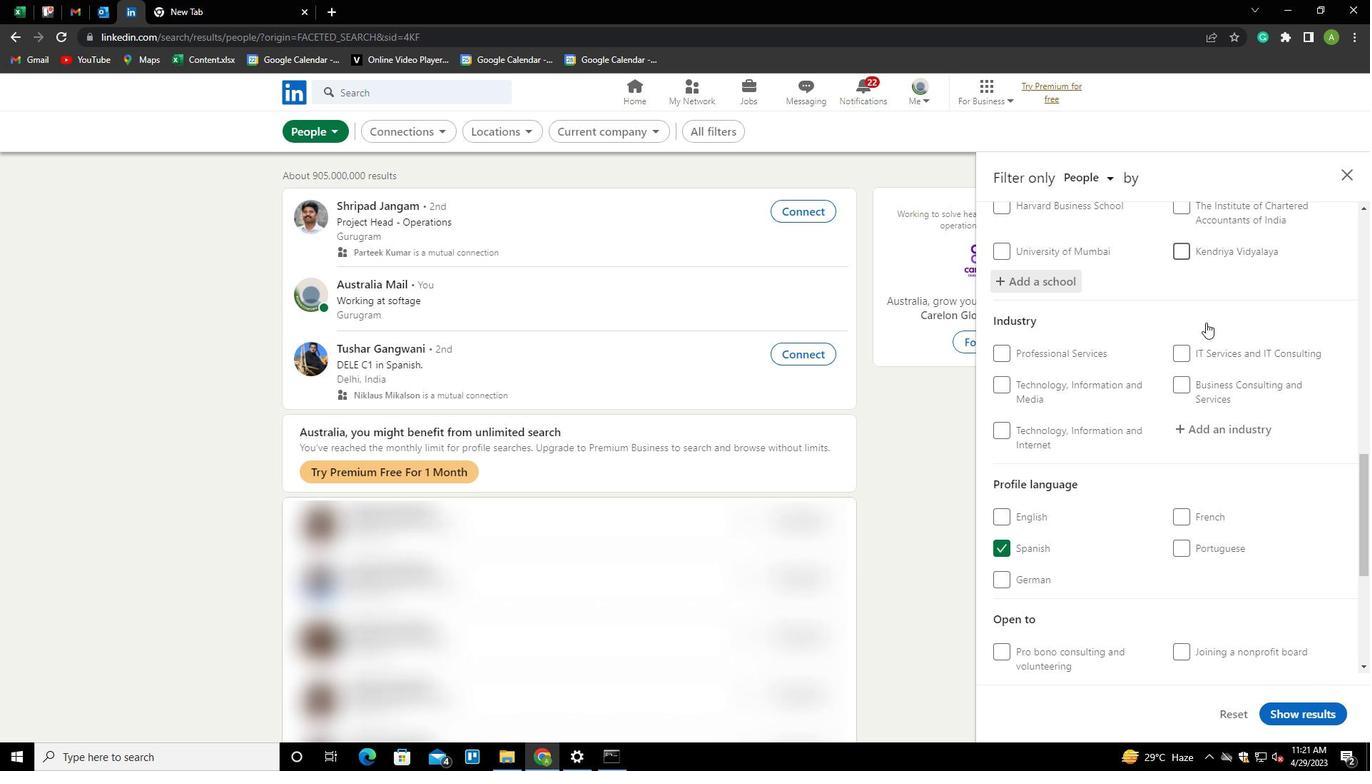 
Action: Mouse scrolled (1206, 321) with delta (0, 0)
Screenshot: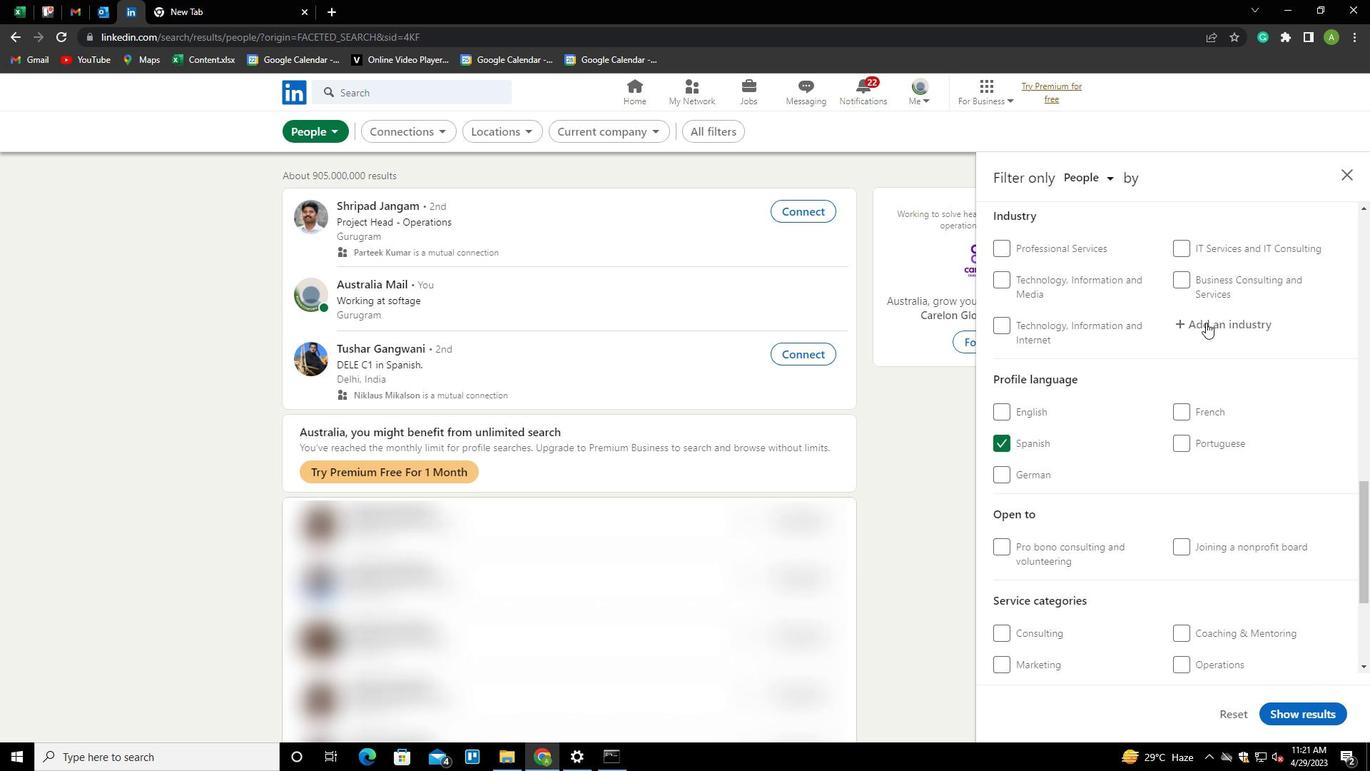 
Action: Mouse scrolled (1206, 321) with delta (0, 0)
Screenshot: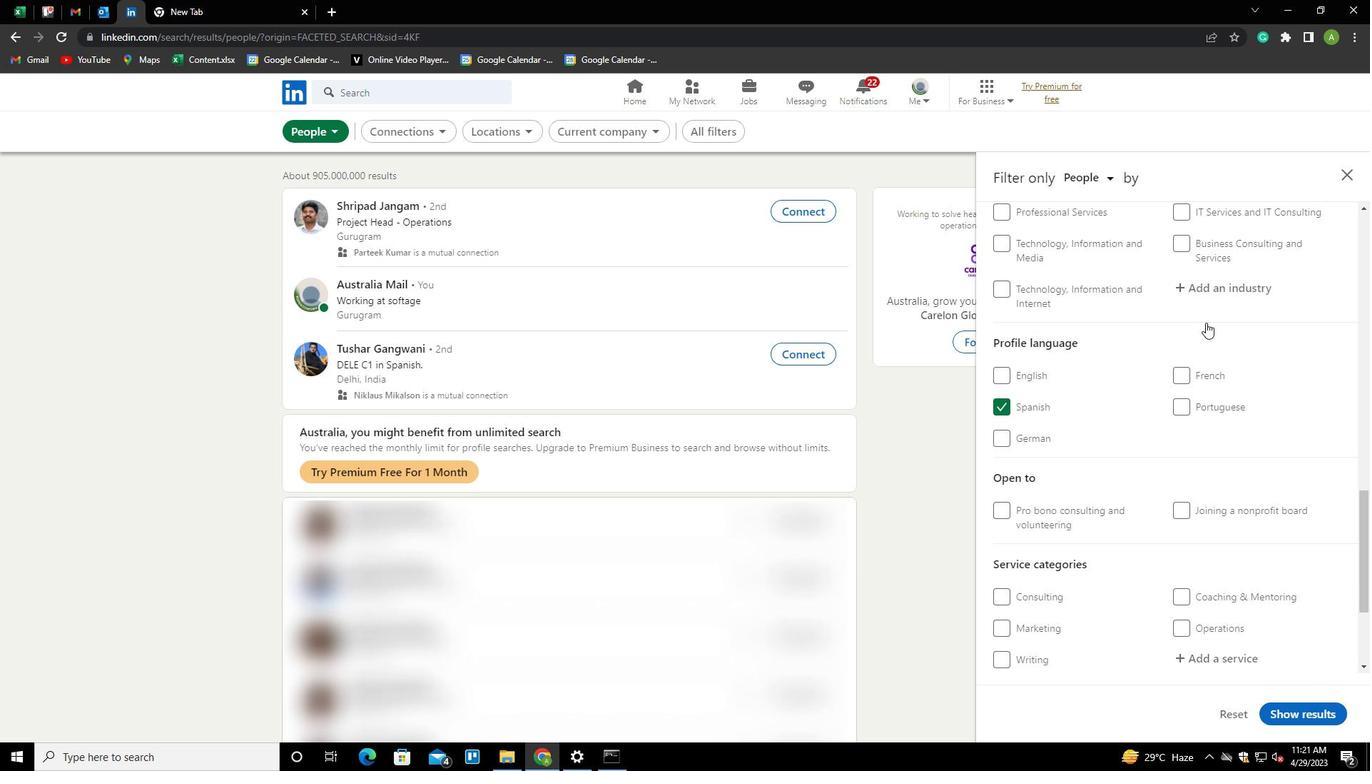 
Action: Mouse scrolled (1206, 321) with delta (0, 0)
Screenshot: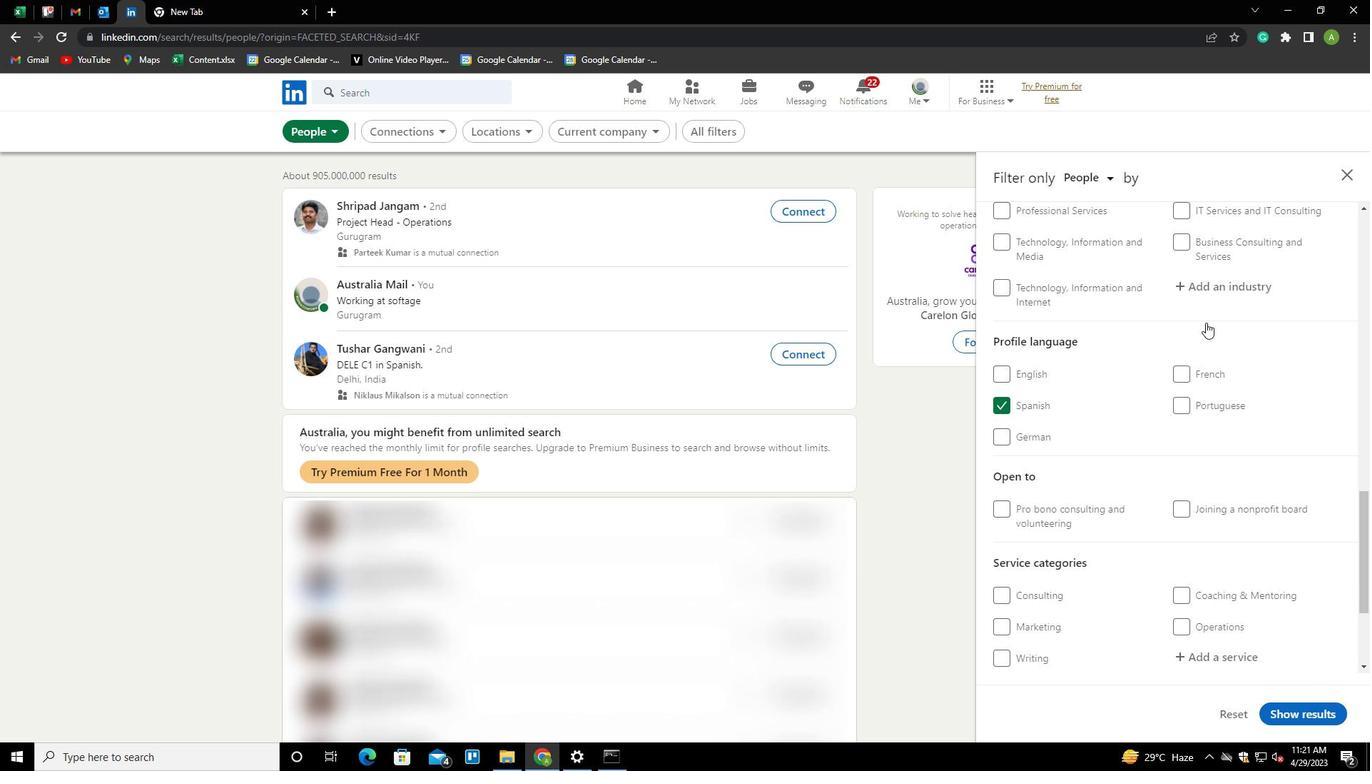 
Action: Mouse moved to (1205, 326)
Screenshot: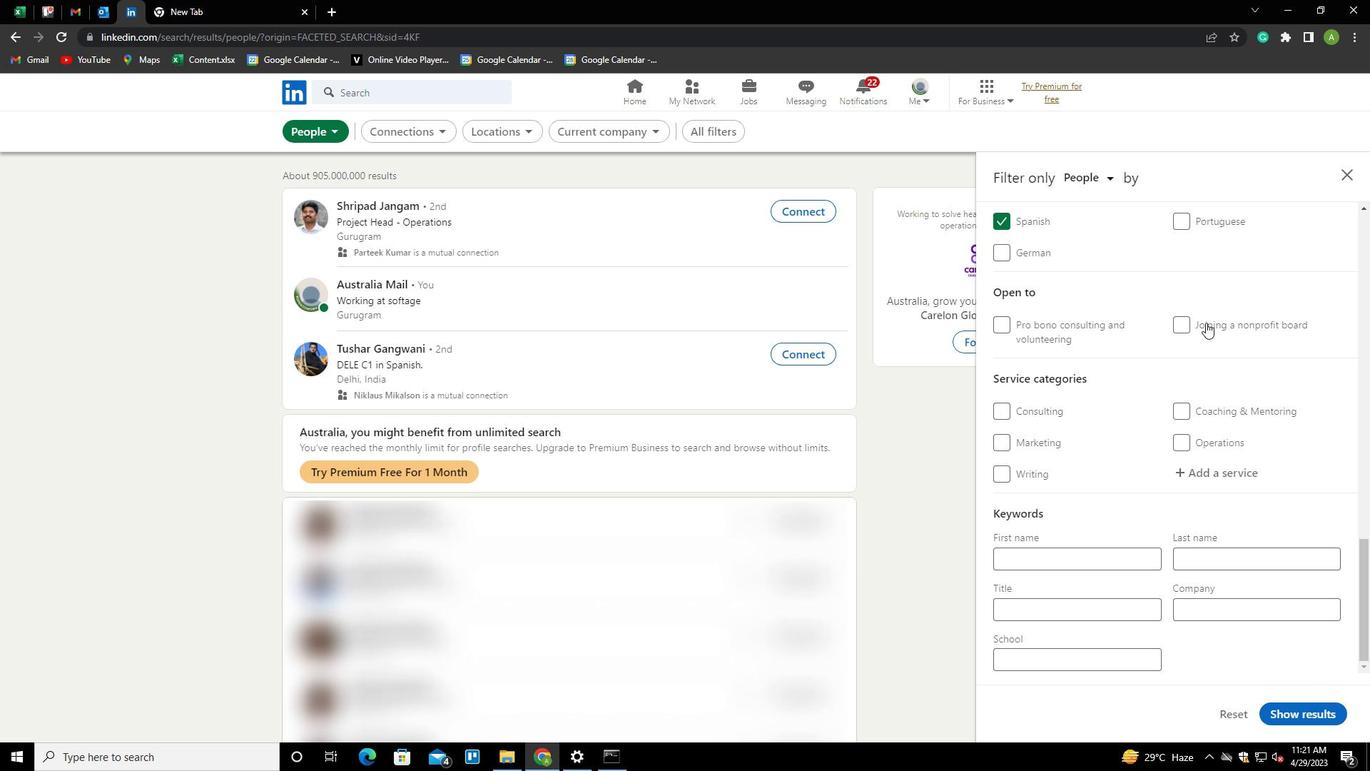 
Action: Mouse scrolled (1205, 327) with delta (0, 0)
Screenshot: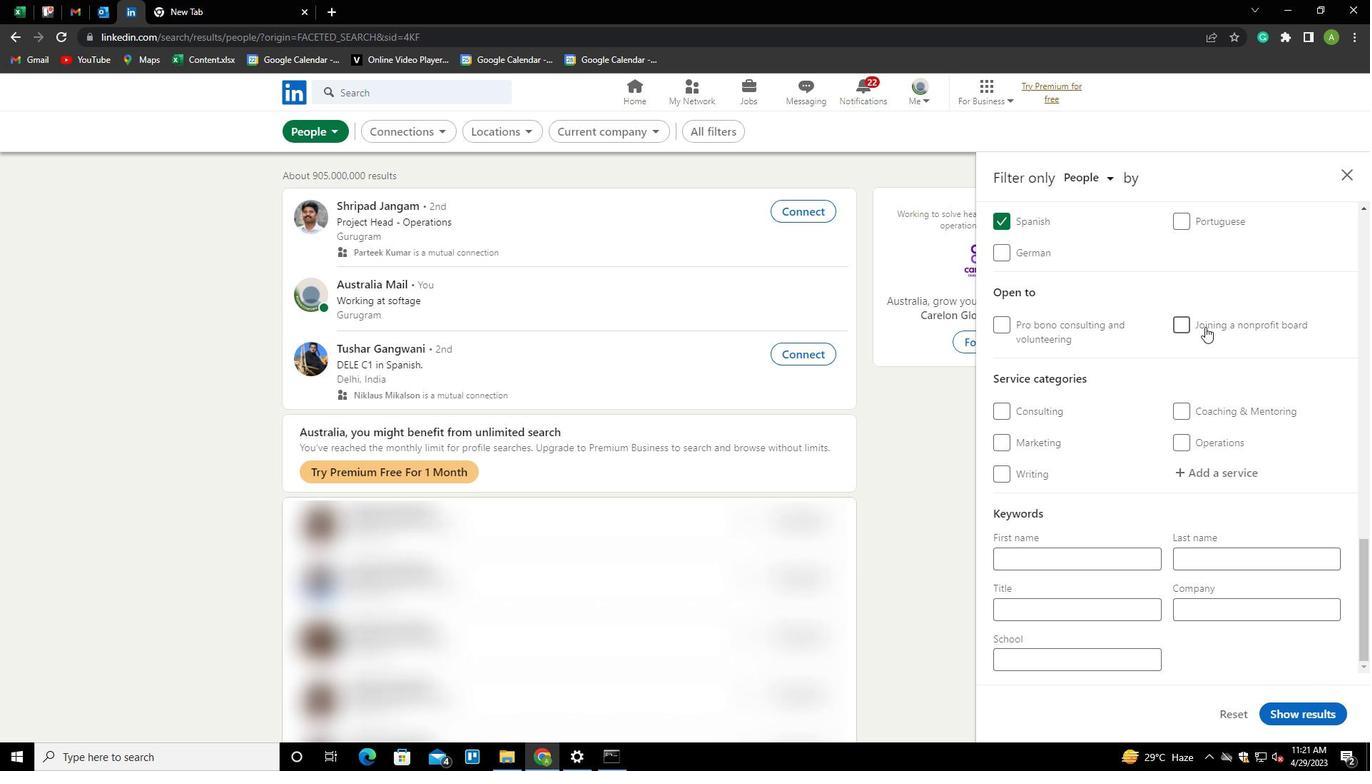 
Action: Mouse scrolled (1205, 327) with delta (0, 0)
Screenshot: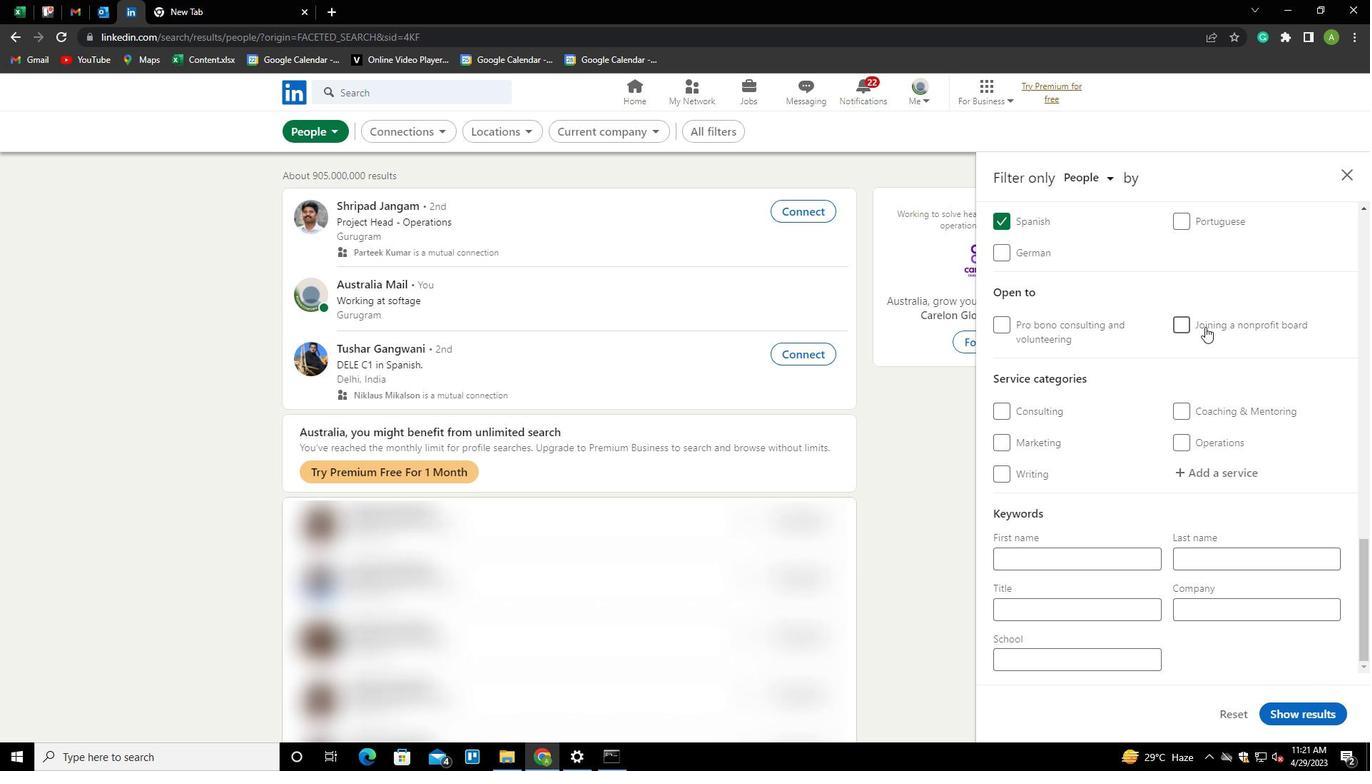 
Action: Mouse moved to (1194, 248)
Screenshot: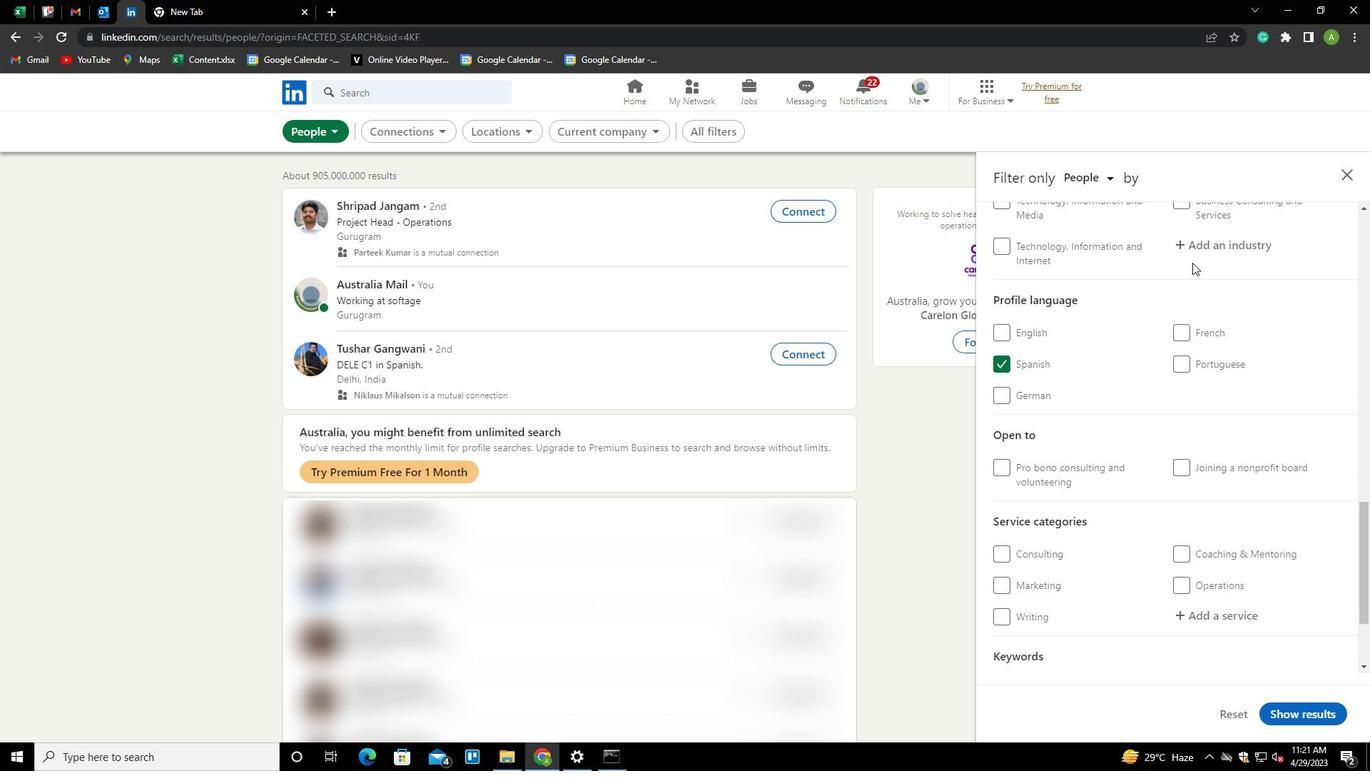 
Action: Mouse pressed left at (1194, 248)
Screenshot: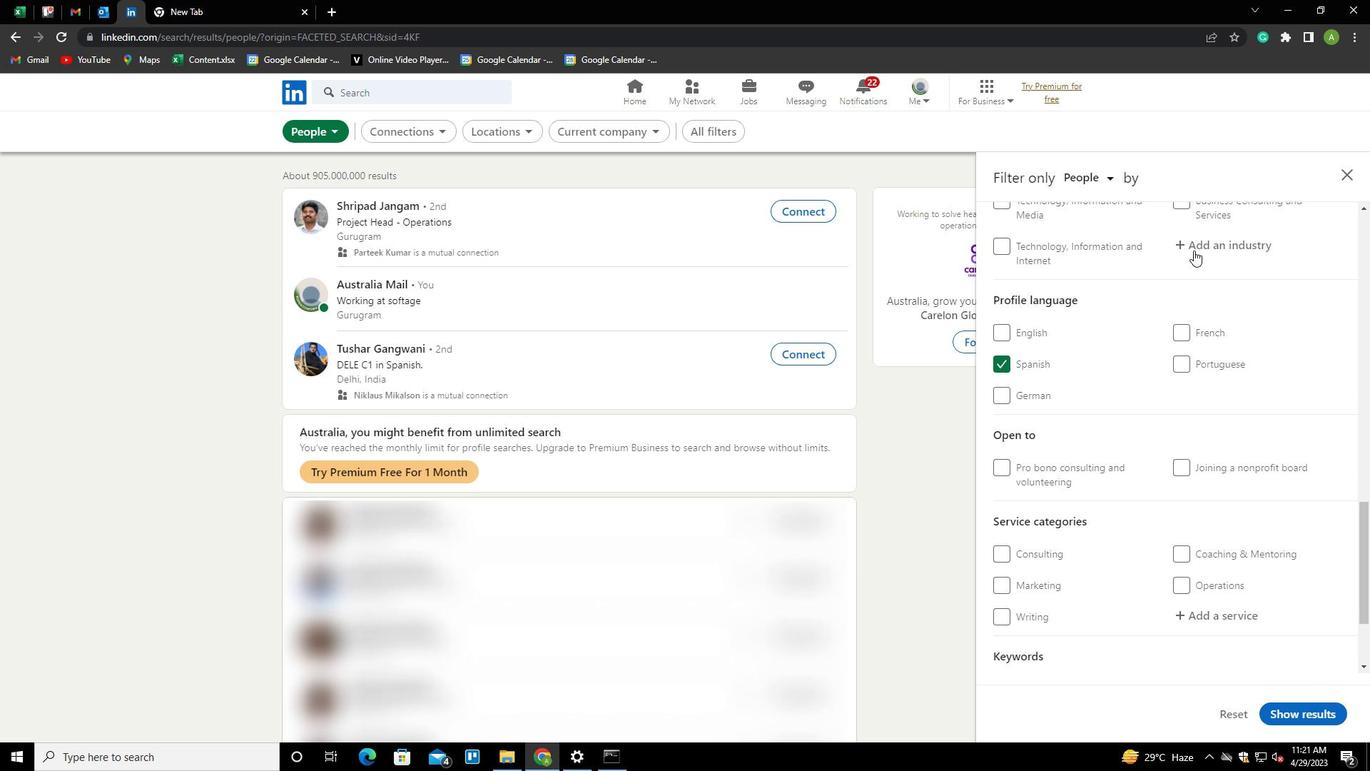 
Action: Key pressed <Key.shift>D<Key.backspace><Key.shift>SEAF<Key.down><Key.enter>
Screenshot: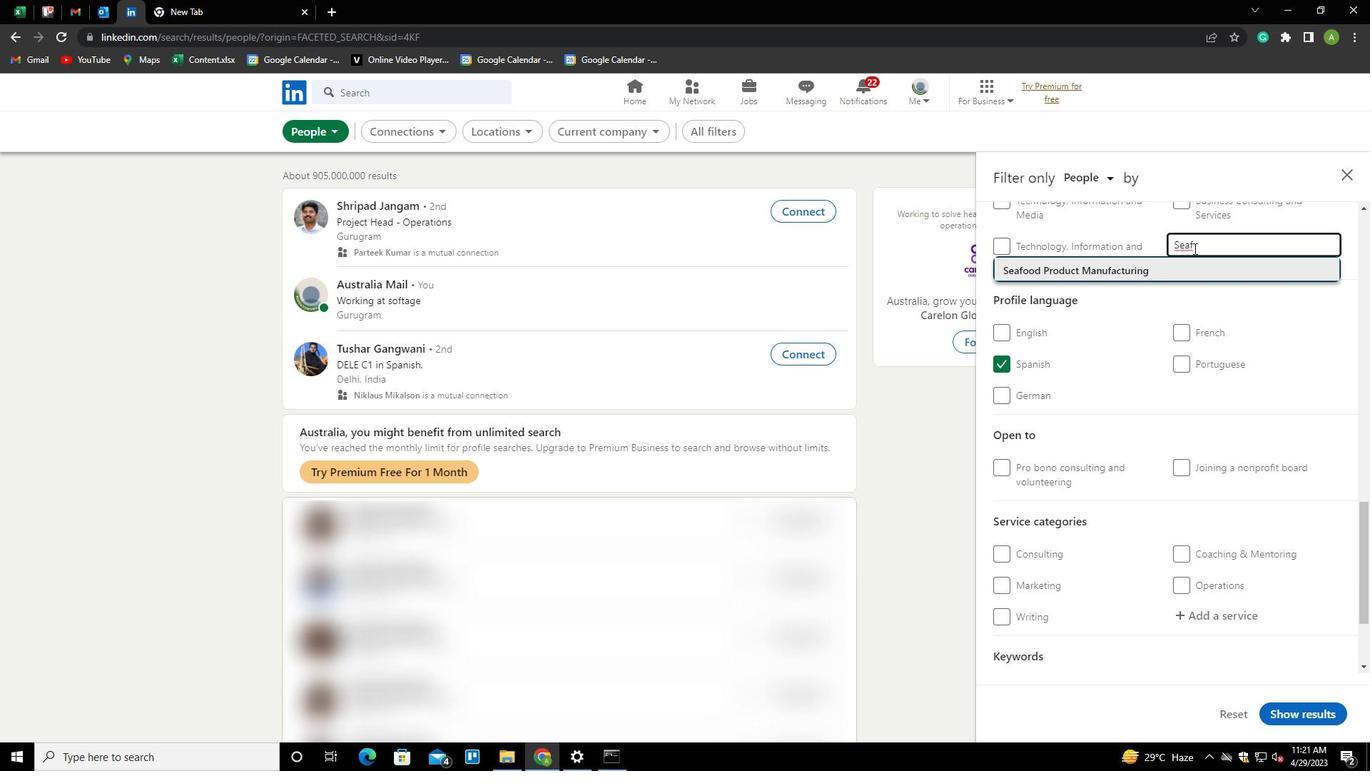 
Action: Mouse scrolled (1194, 247) with delta (0, 0)
Screenshot: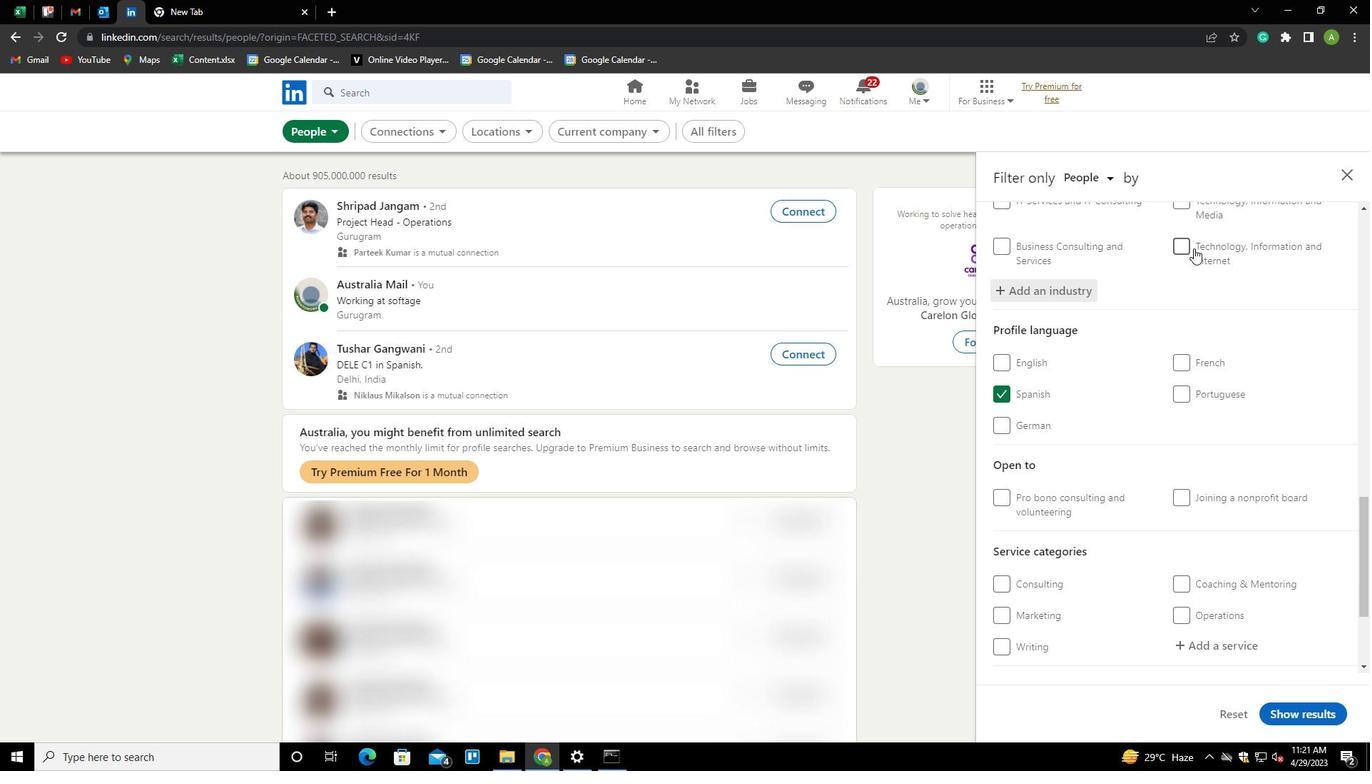
Action: Mouse scrolled (1194, 247) with delta (0, 0)
Screenshot: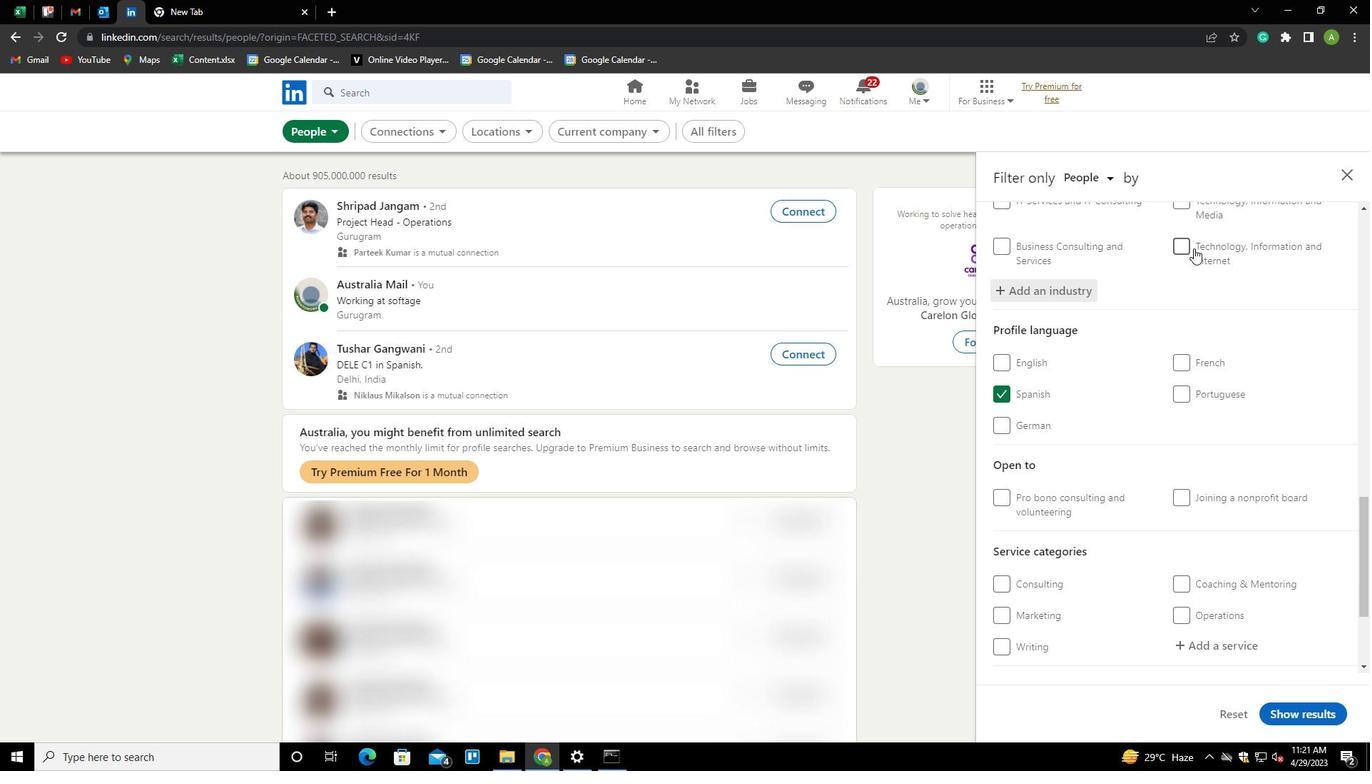 
Action: Mouse scrolled (1194, 247) with delta (0, 0)
Screenshot: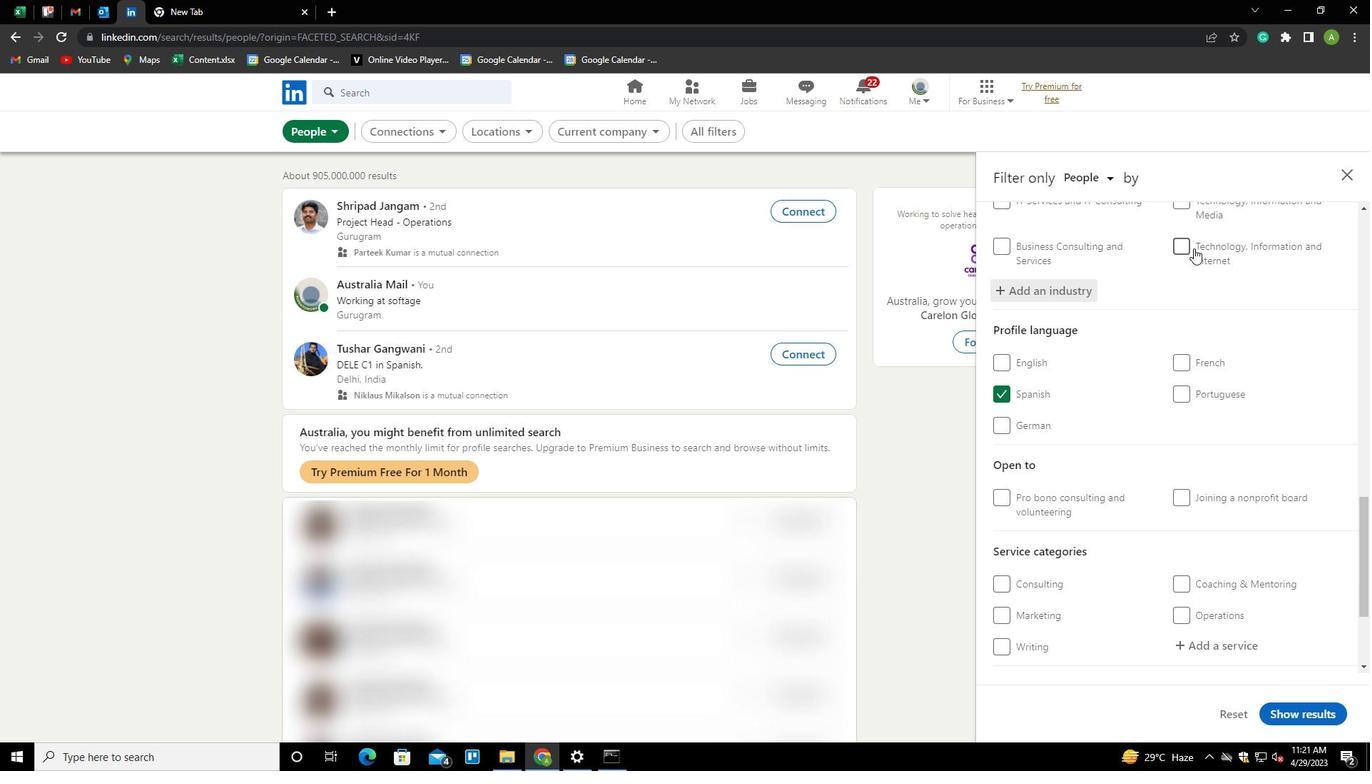 
Action: Mouse scrolled (1194, 247) with delta (0, 0)
Screenshot: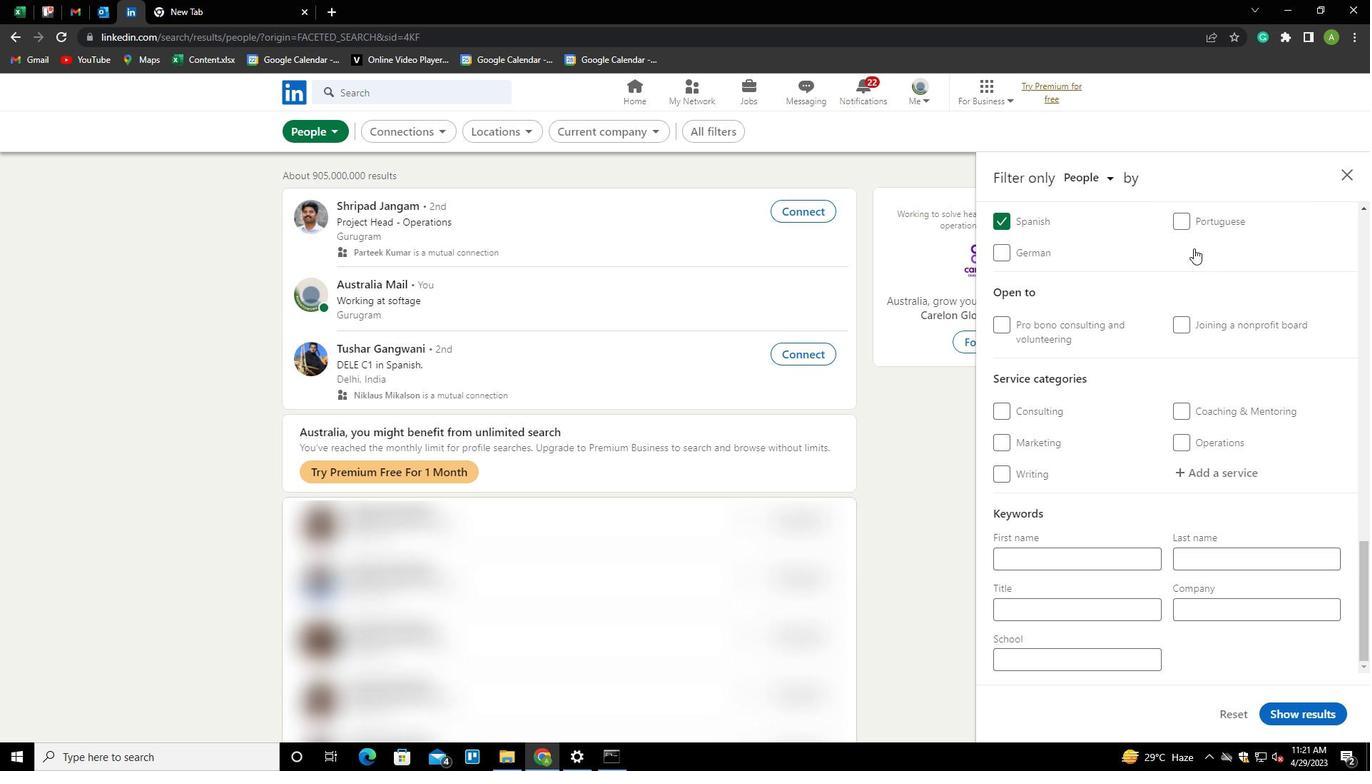 
Action: Mouse scrolled (1194, 247) with delta (0, 0)
Screenshot: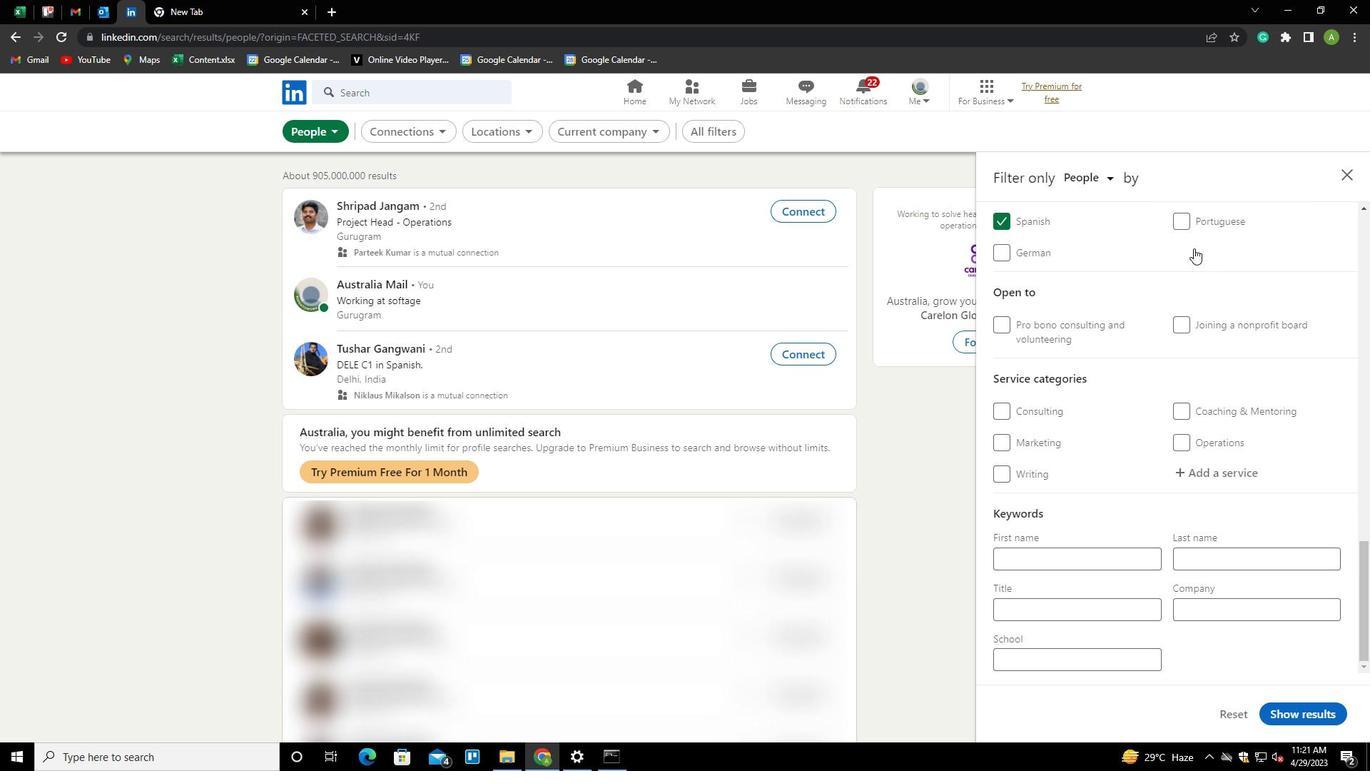 
Action: Mouse scrolled (1194, 247) with delta (0, 0)
Screenshot: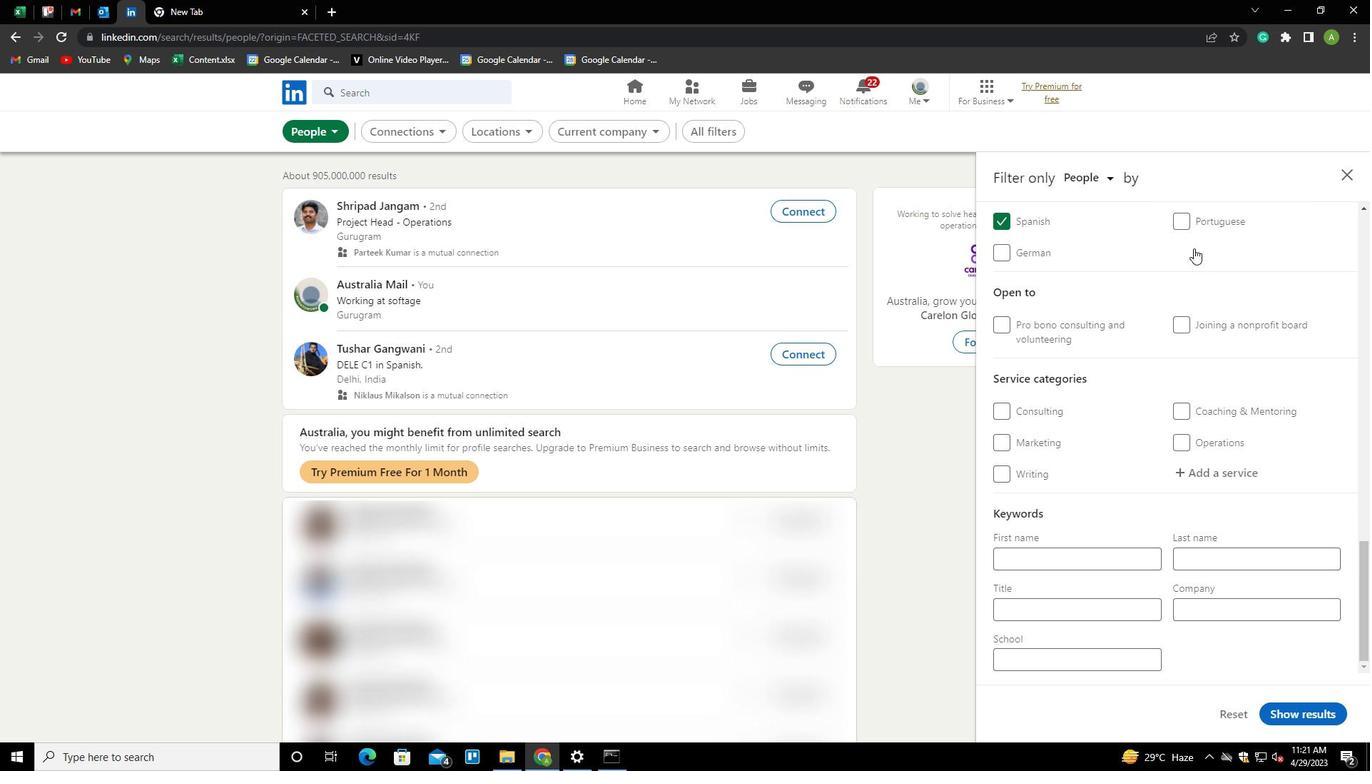 
Action: Mouse moved to (1209, 466)
Screenshot: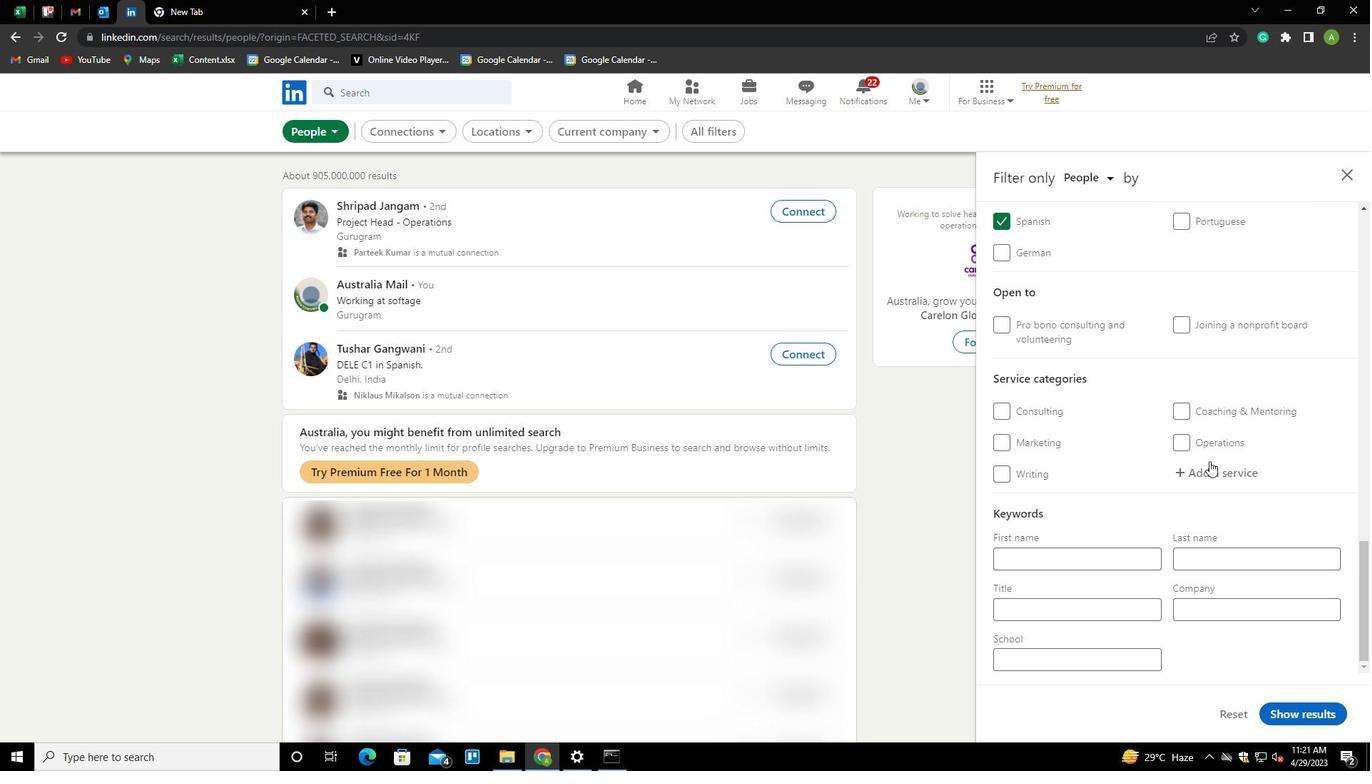 
Action: Mouse pressed left at (1209, 466)
Screenshot: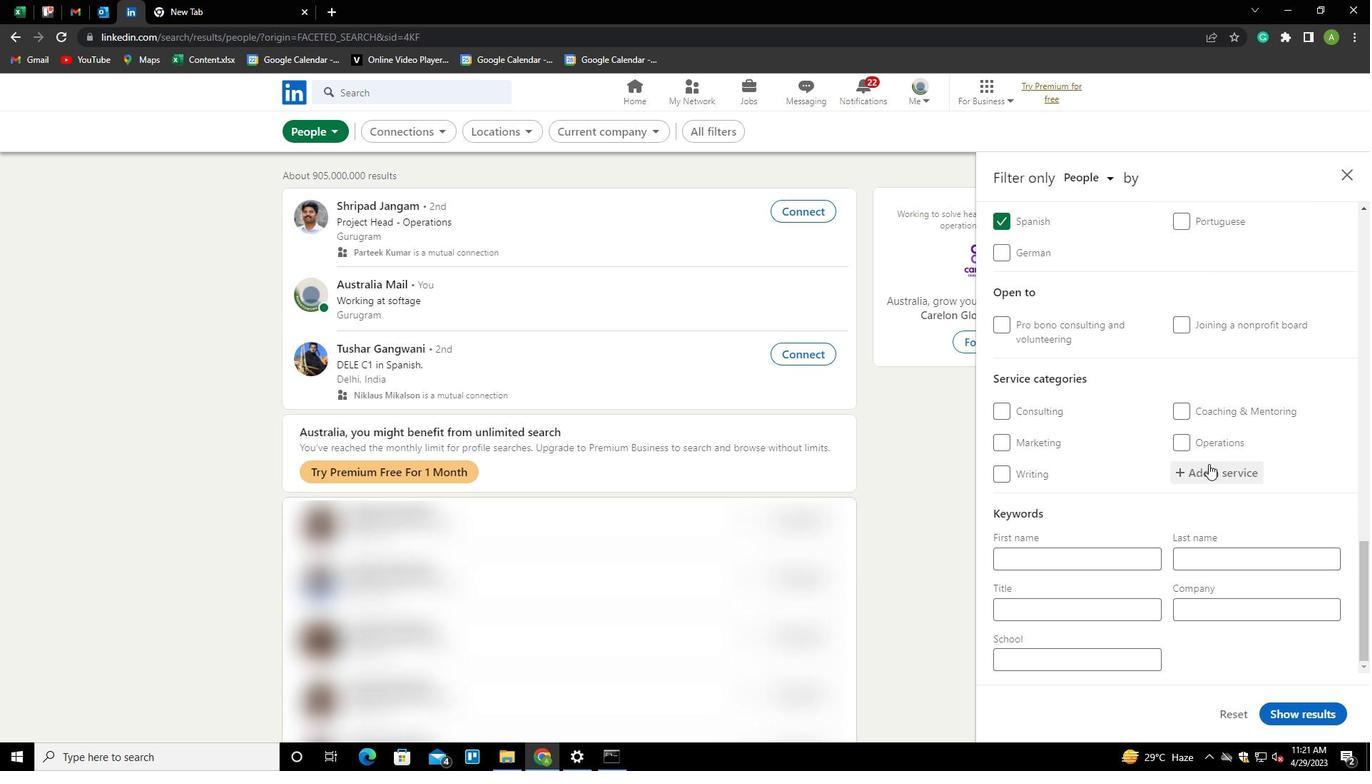 
Action: Key pressed <Key.shift>
Screenshot: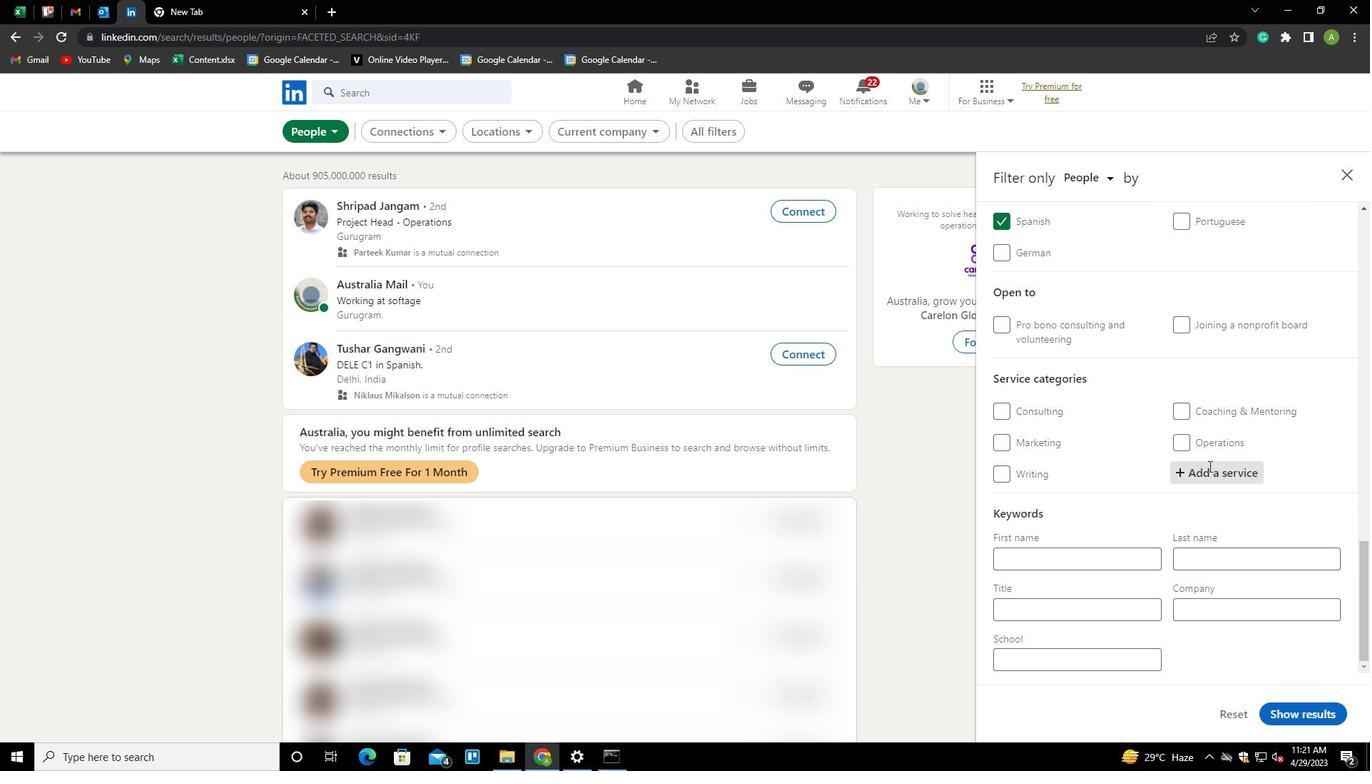 
Action: Mouse moved to (1208, 467)
Screenshot: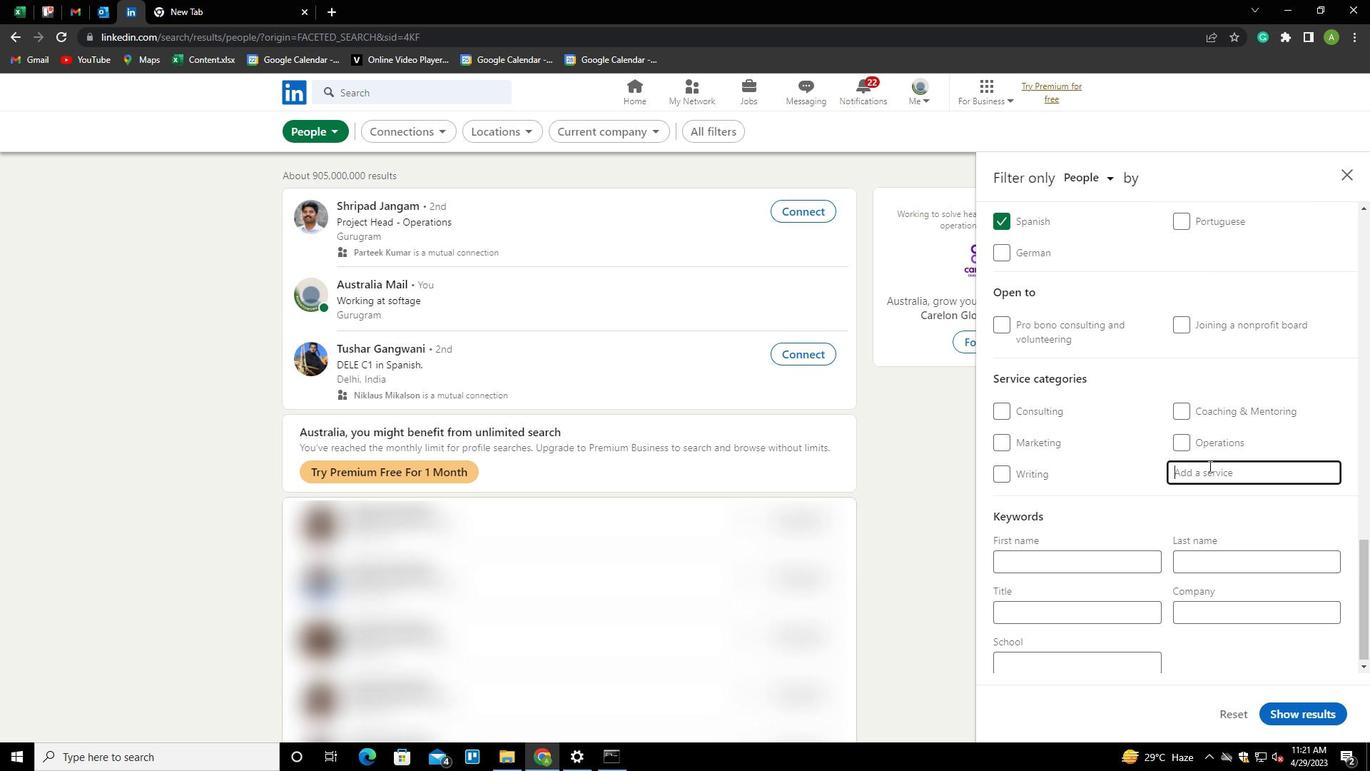 
Action: Key pressed S
Screenshot: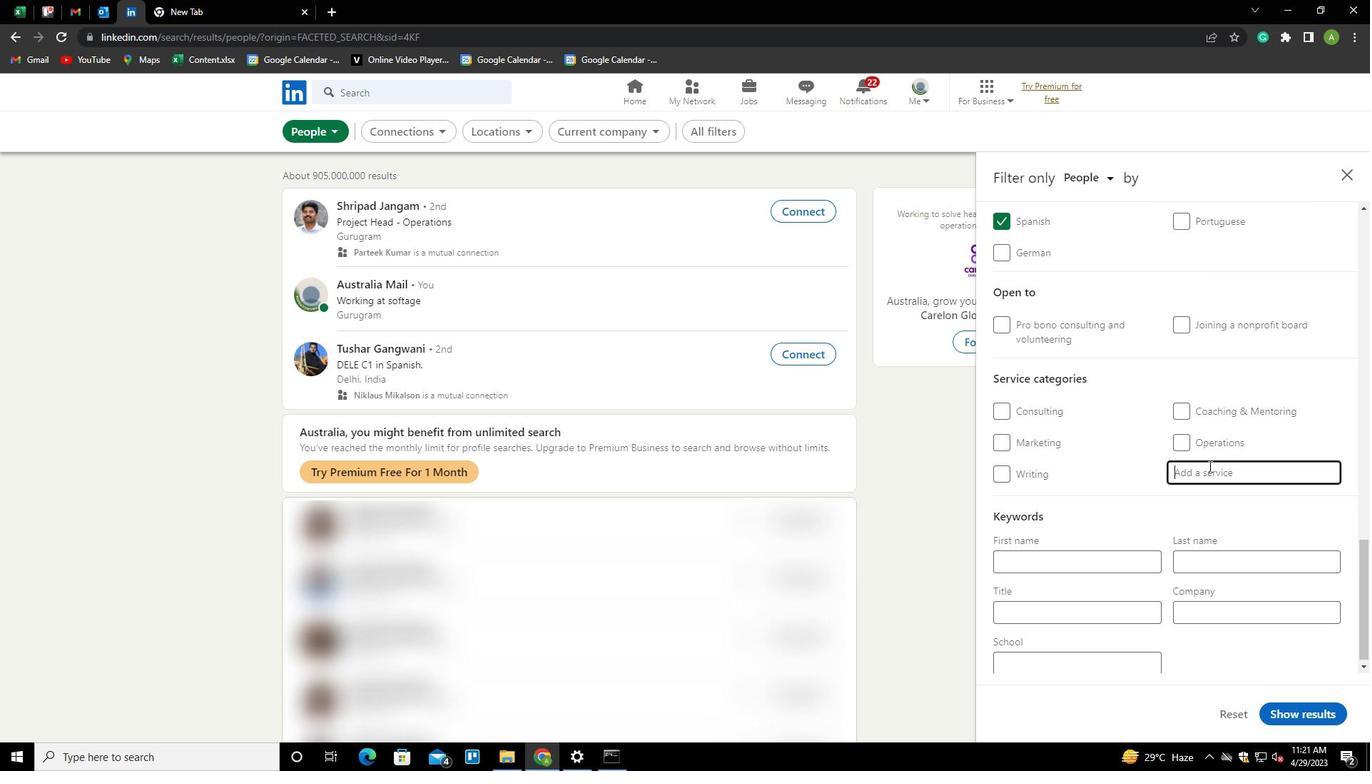 
Action: Mouse moved to (1203, 470)
Screenshot: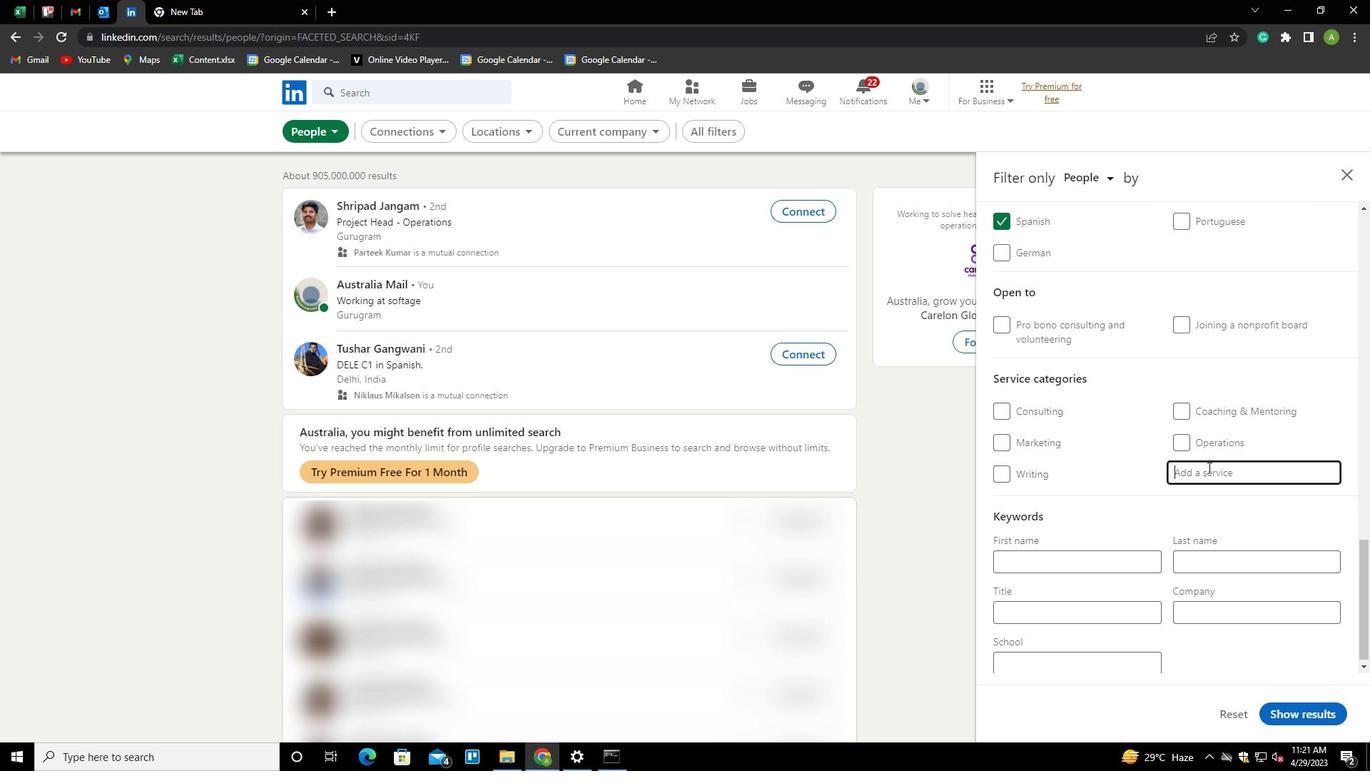 
Action: Key pressed ALES<Key.space><Key.shift>R<Key.shift_r><Key.home><Key.shift>WRTIN<Key.backspace><Key.backspace><Key.backspace>R<Key.backspace>E<Key.backspace>ITIN<Key.down><Key.enter>
Screenshot: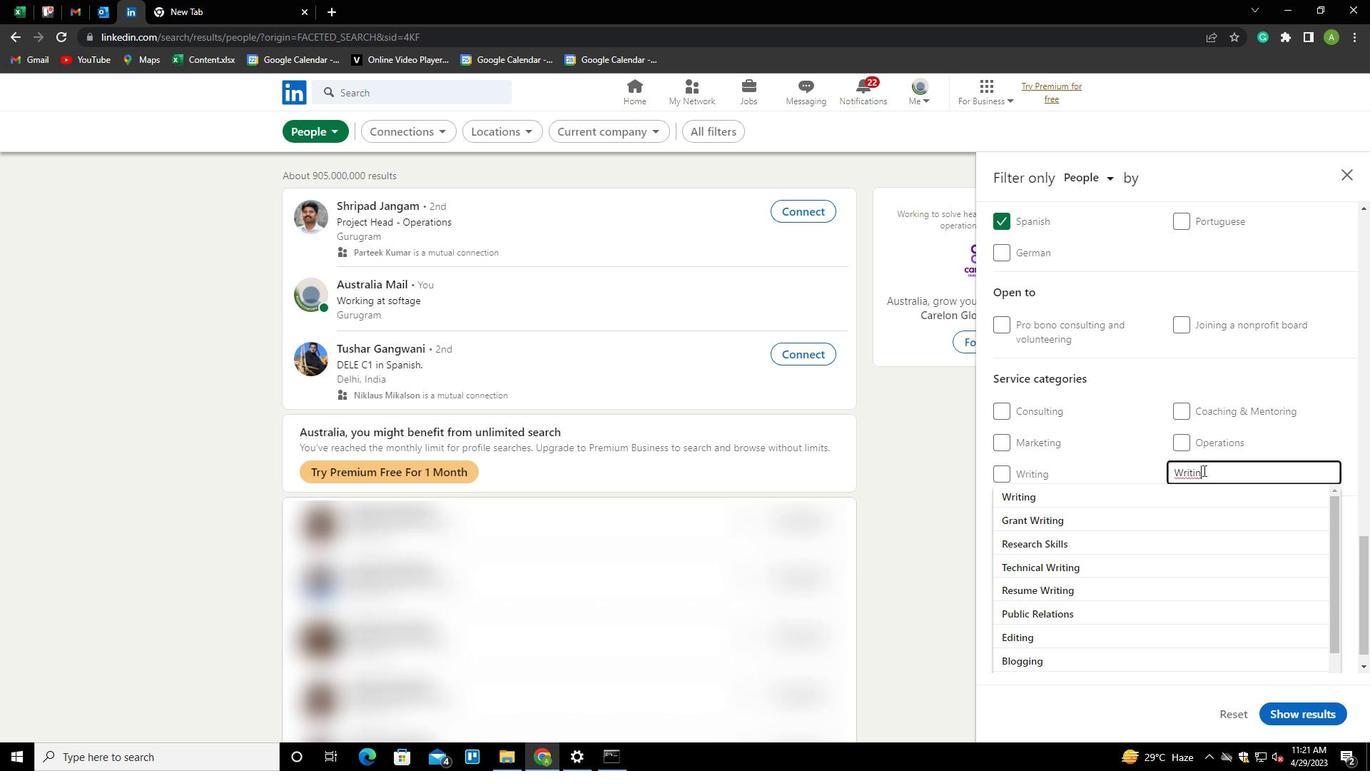 
Action: Mouse scrolled (1203, 469) with delta (0, 0)
Screenshot: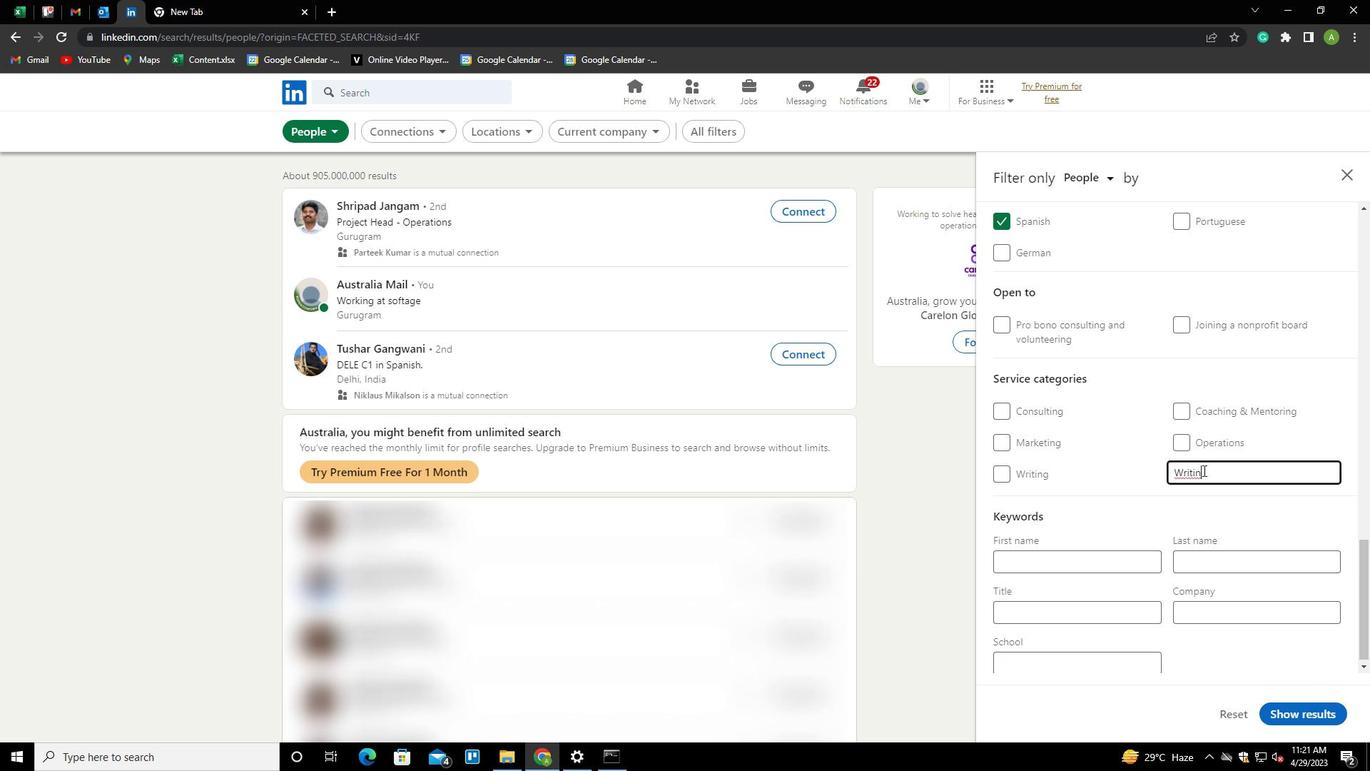 
Action: Mouse scrolled (1203, 469) with delta (0, 0)
Screenshot: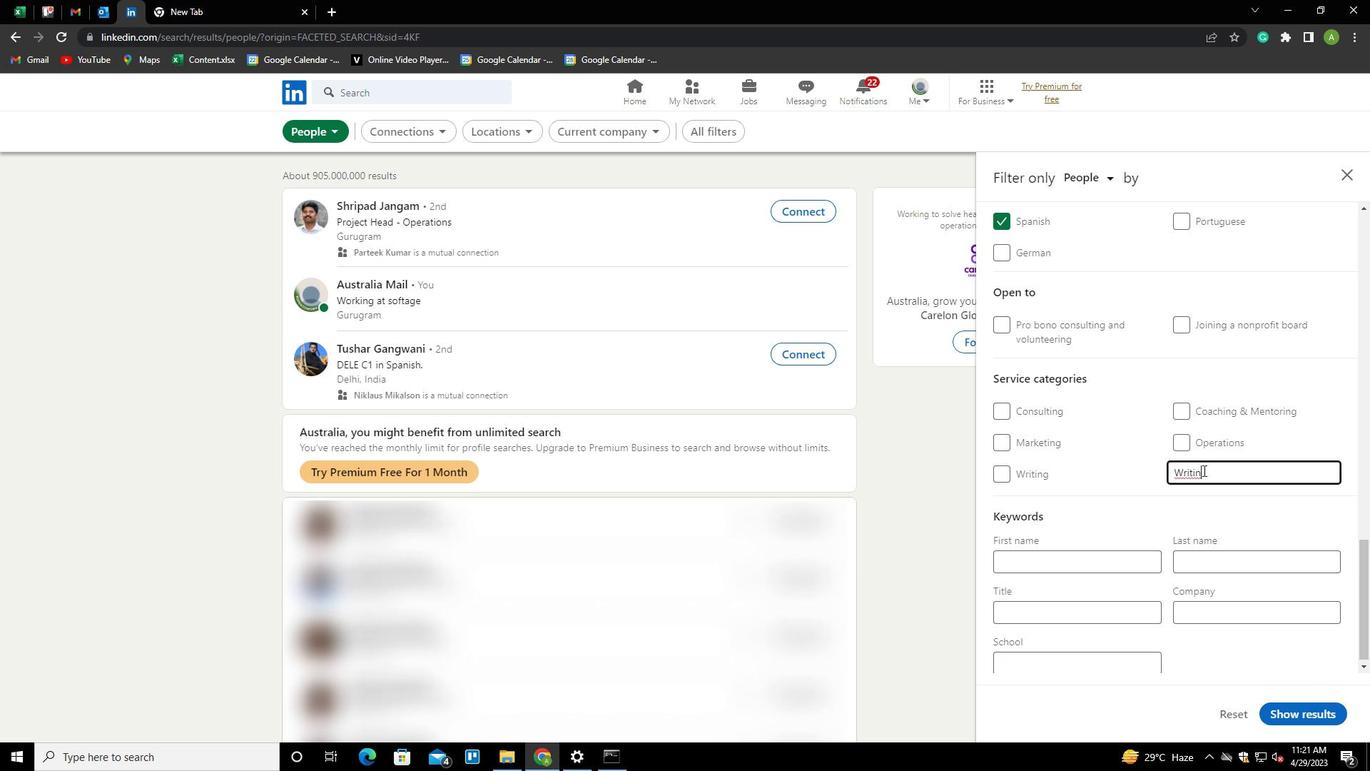 
Action: Mouse scrolled (1203, 469) with delta (0, 0)
Screenshot: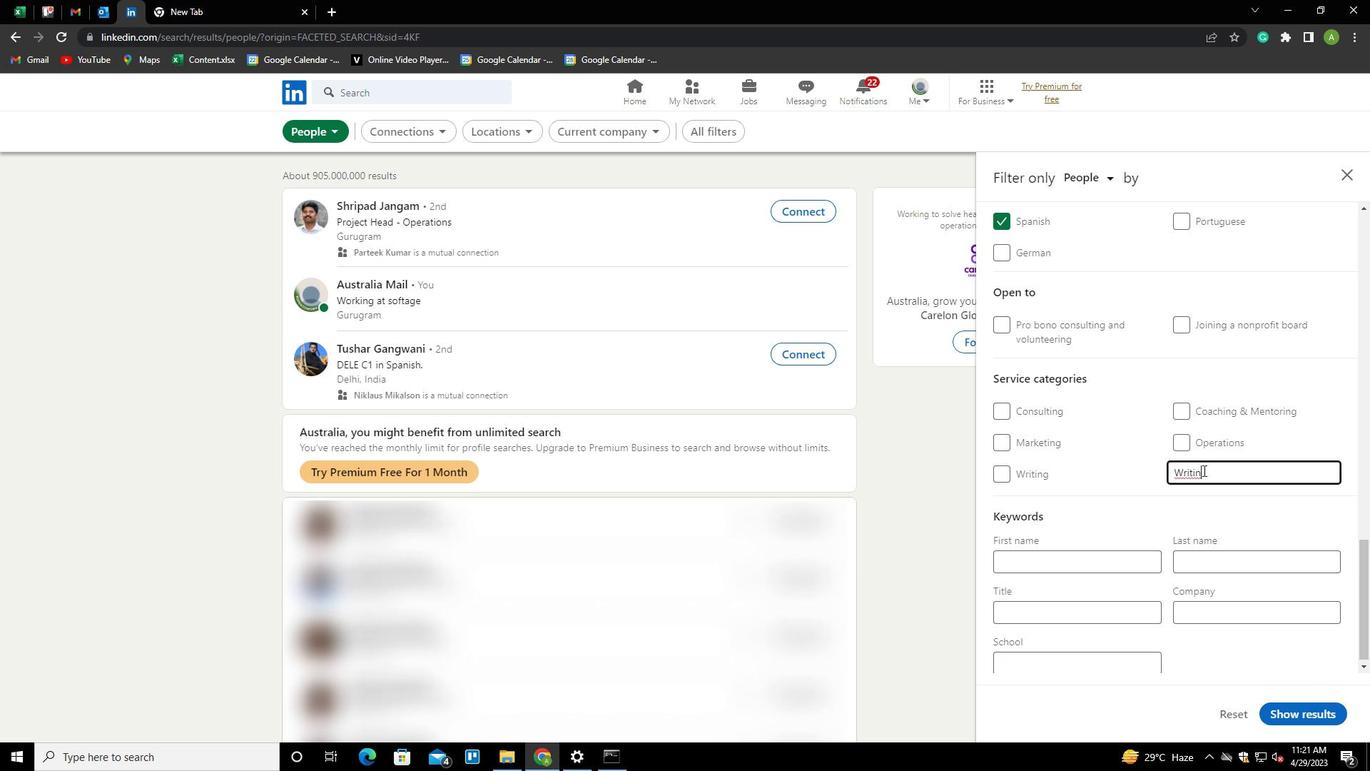 
Action: Mouse scrolled (1203, 469) with delta (0, 0)
Screenshot: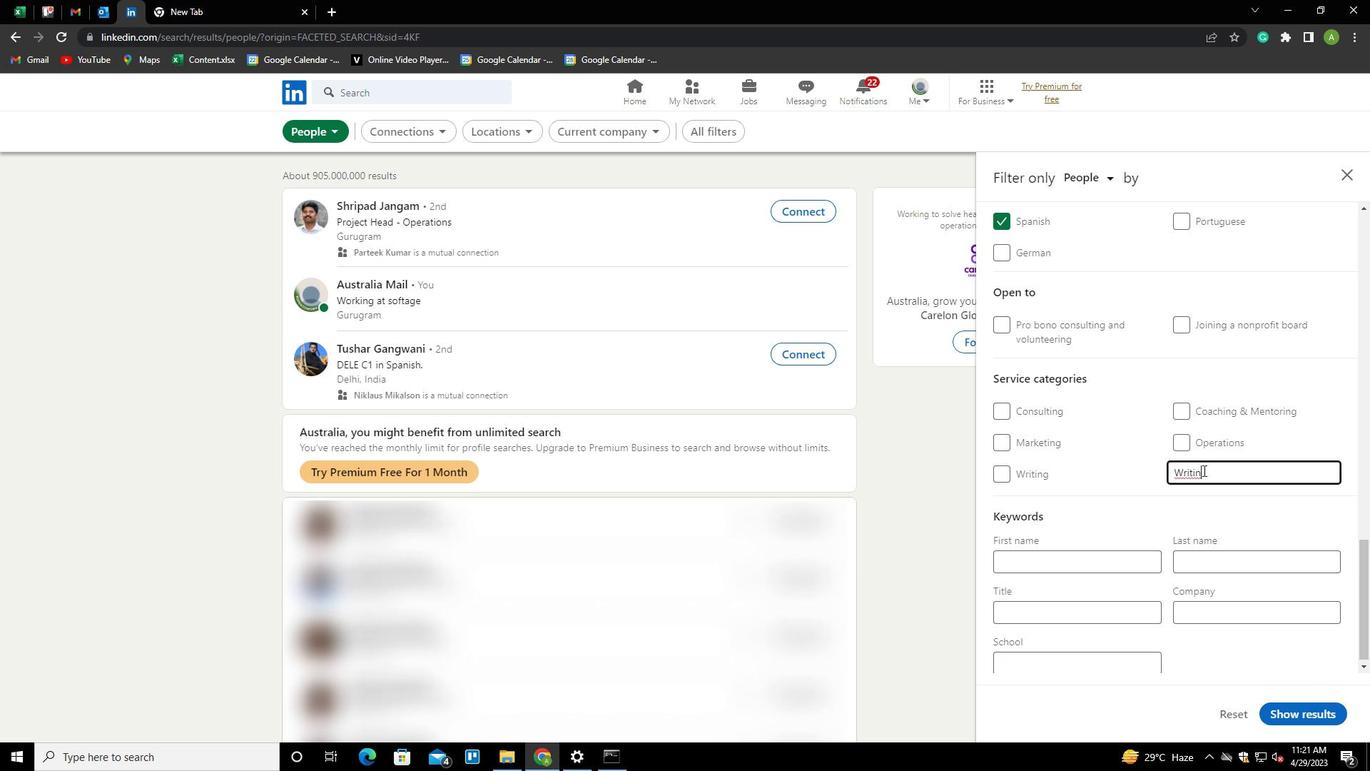
Action: Mouse scrolled (1203, 469) with delta (0, 0)
Screenshot: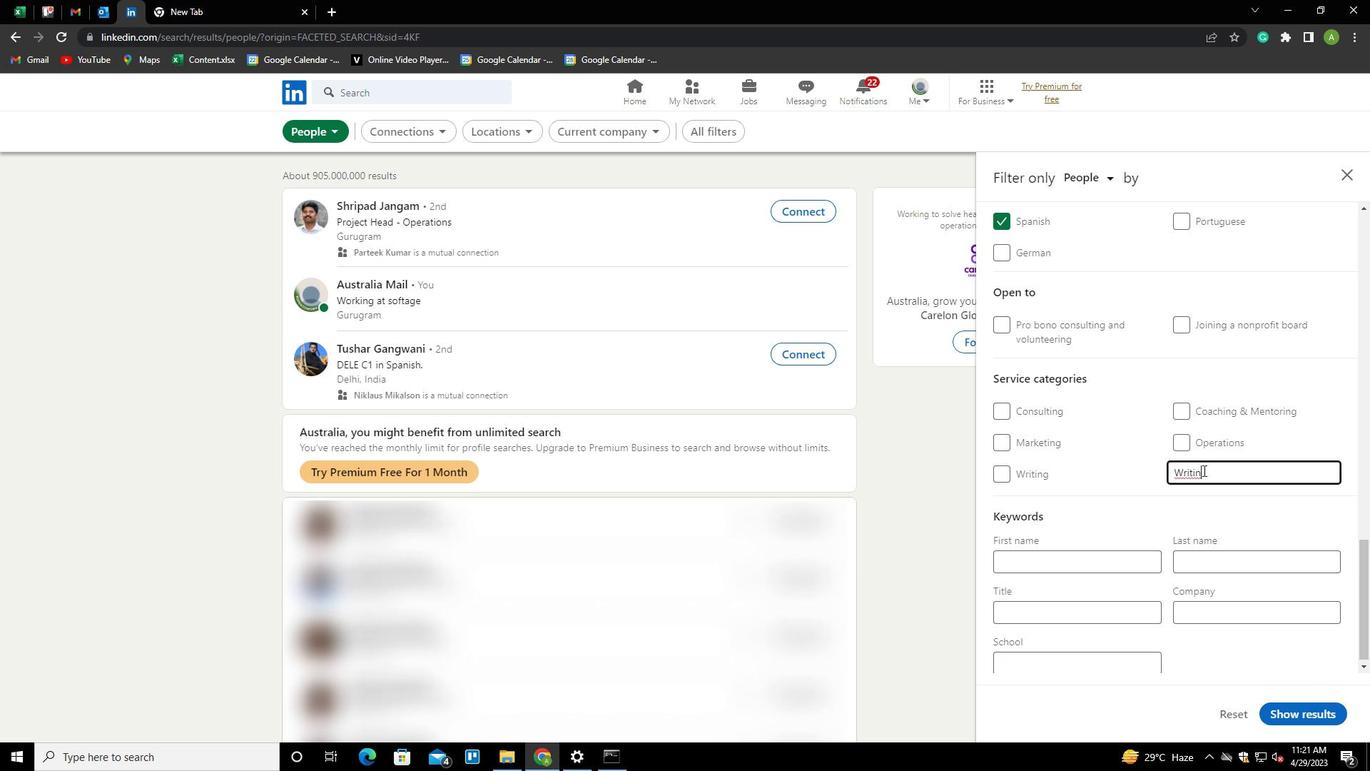 
Action: Mouse scrolled (1203, 469) with delta (0, -1)
Screenshot: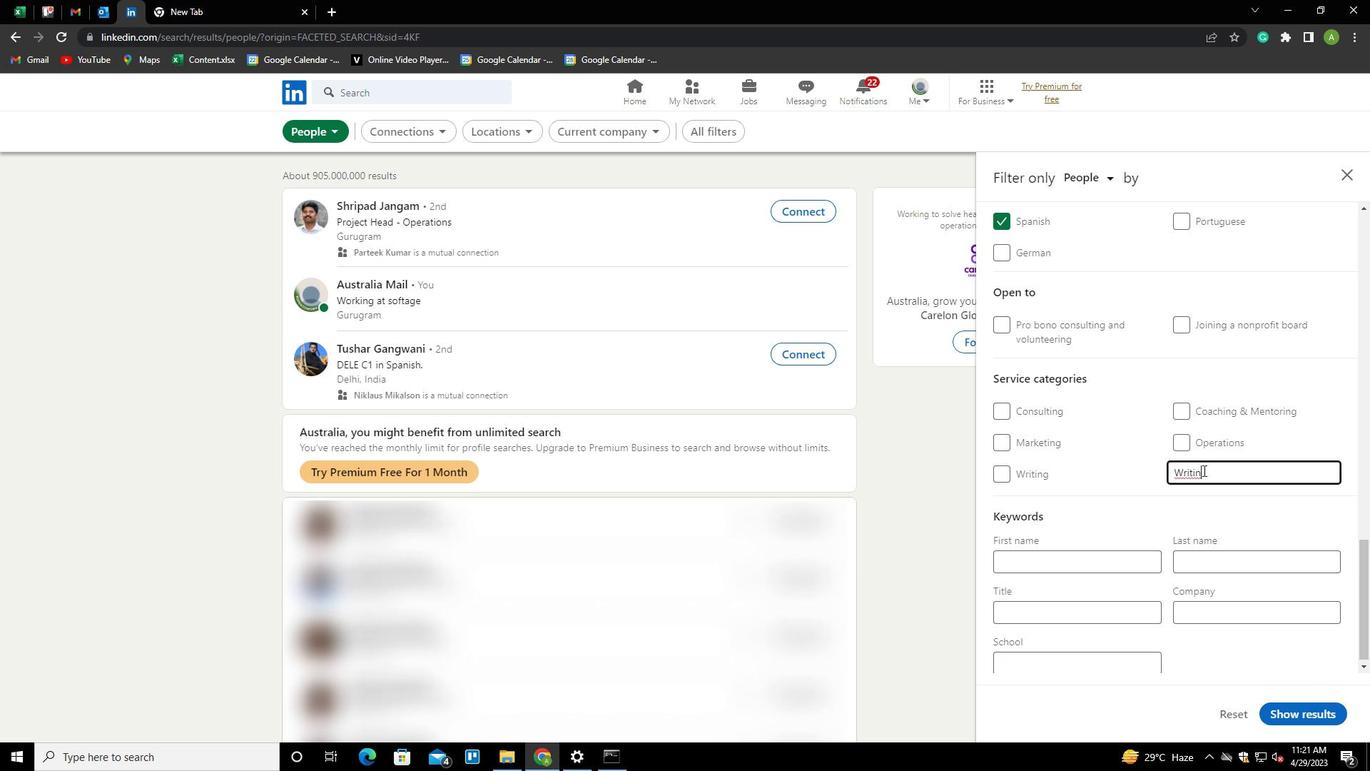 
Action: Mouse moved to (1082, 601)
Screenshot: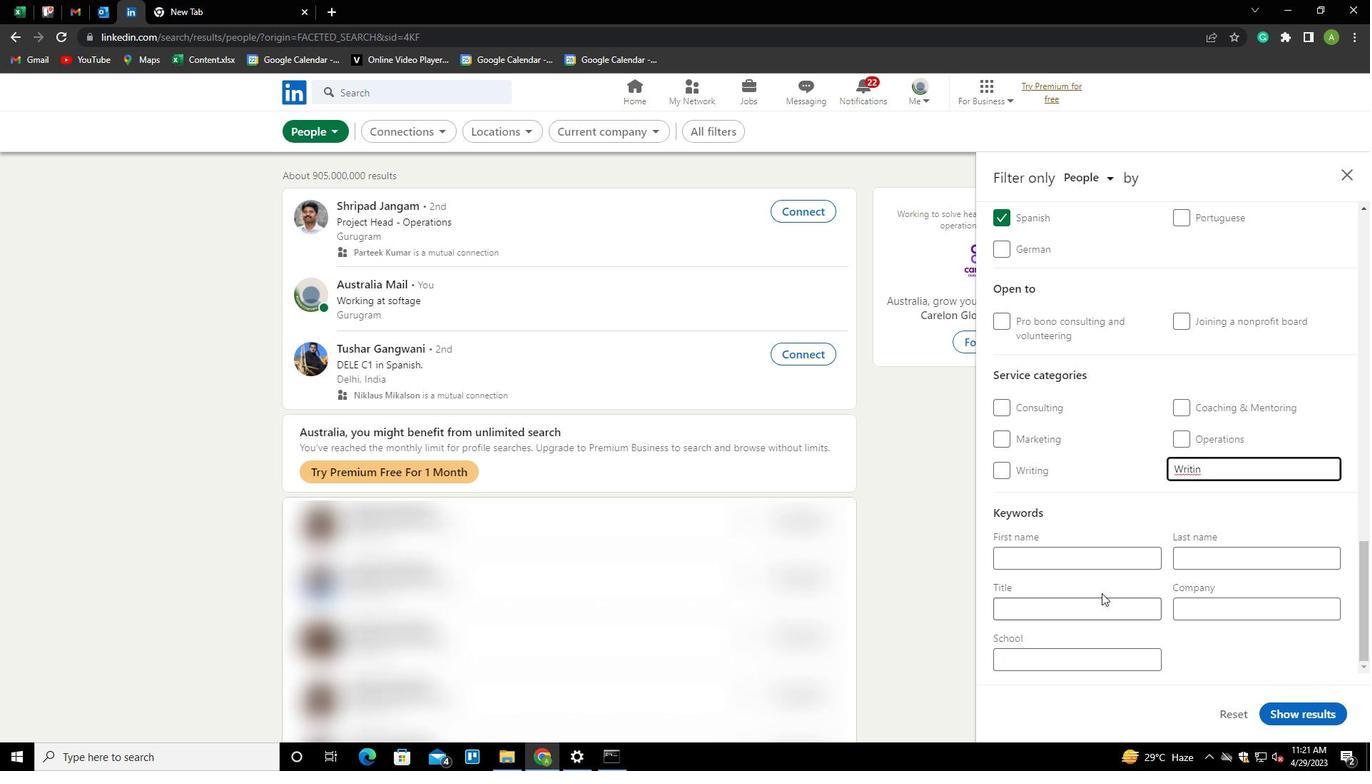 
Action: Mouse pressed left at (1082, 601)
Screenshot: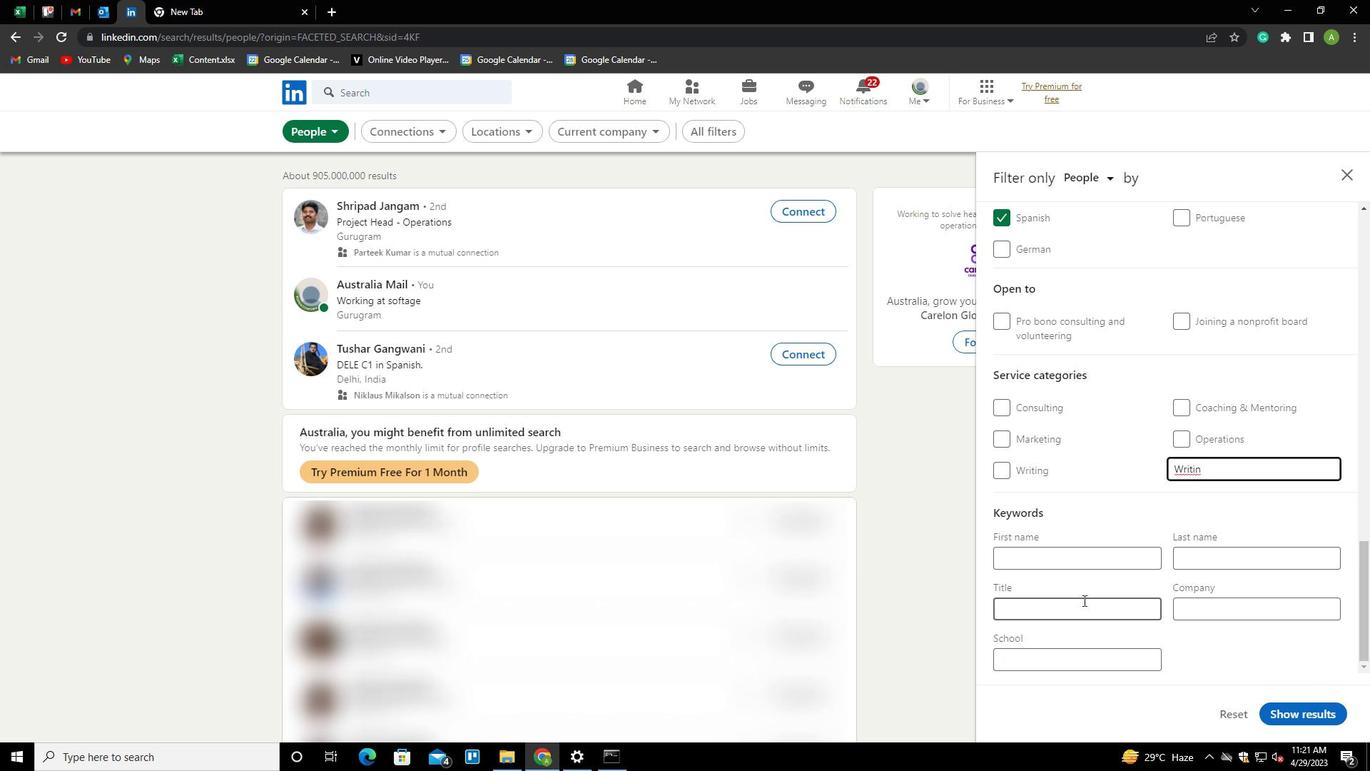 
Action: Mouse moved to (1082, 601)
Screenshot: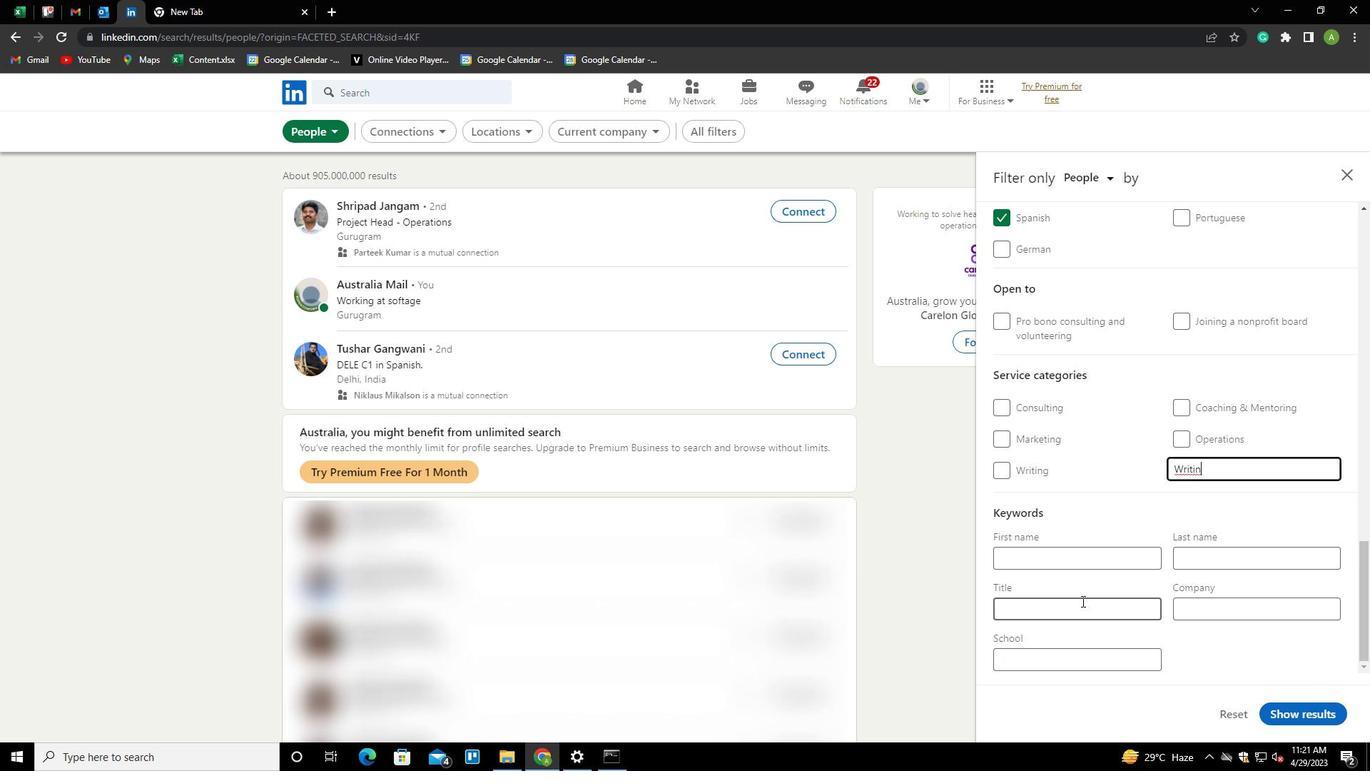 
Action: Key pressed S<Key.shift>
Screenshot: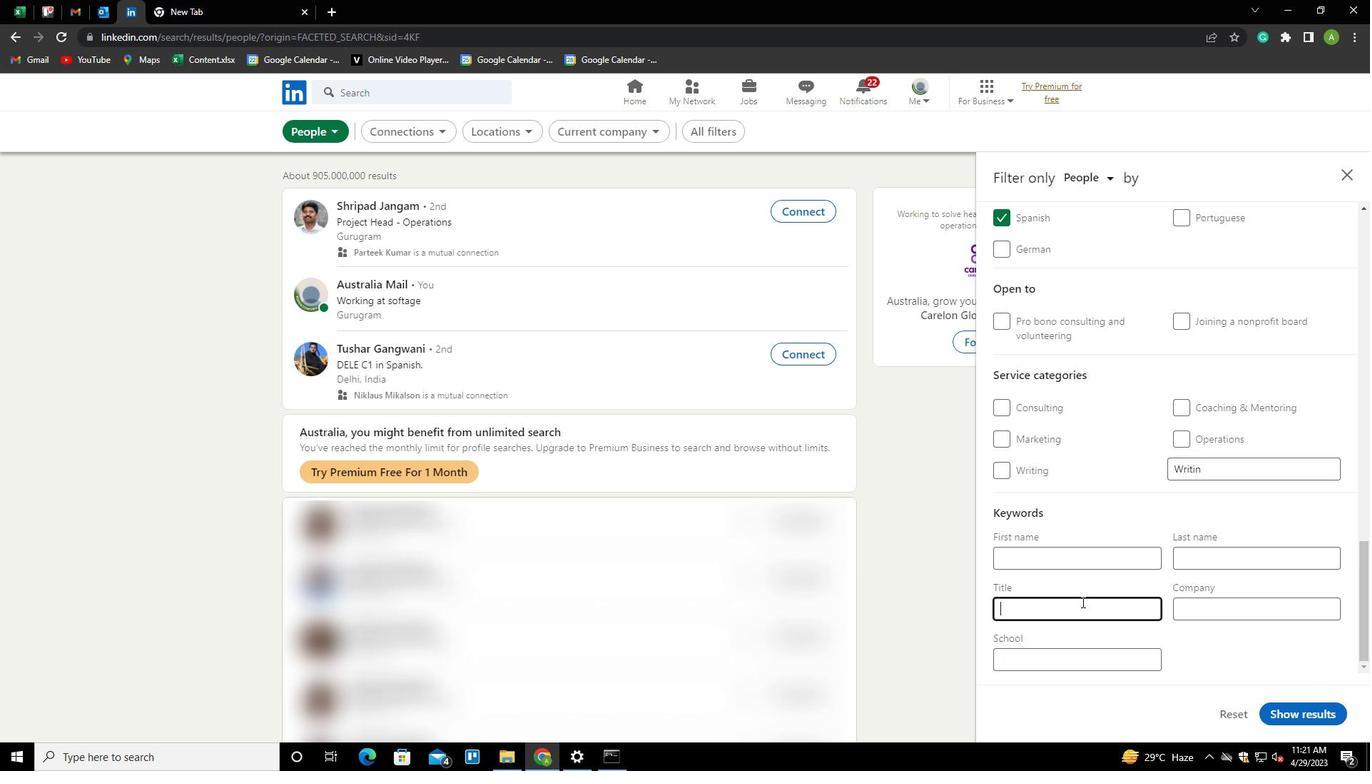 
Action: Mouse moved to (1078, 606)
Screenshot: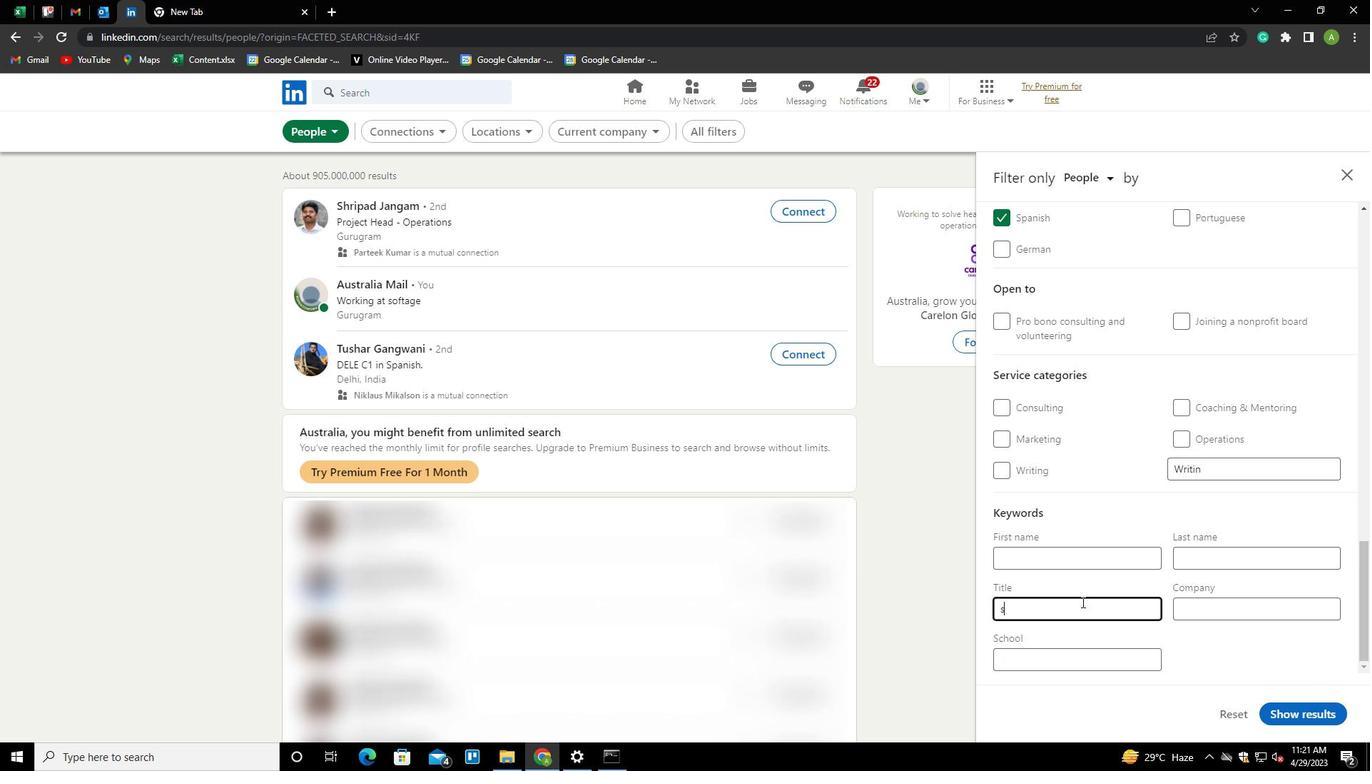 
Action: Key pressed ALES<Key.space><Key.shift>REPRESENTATIVE
Screenshot: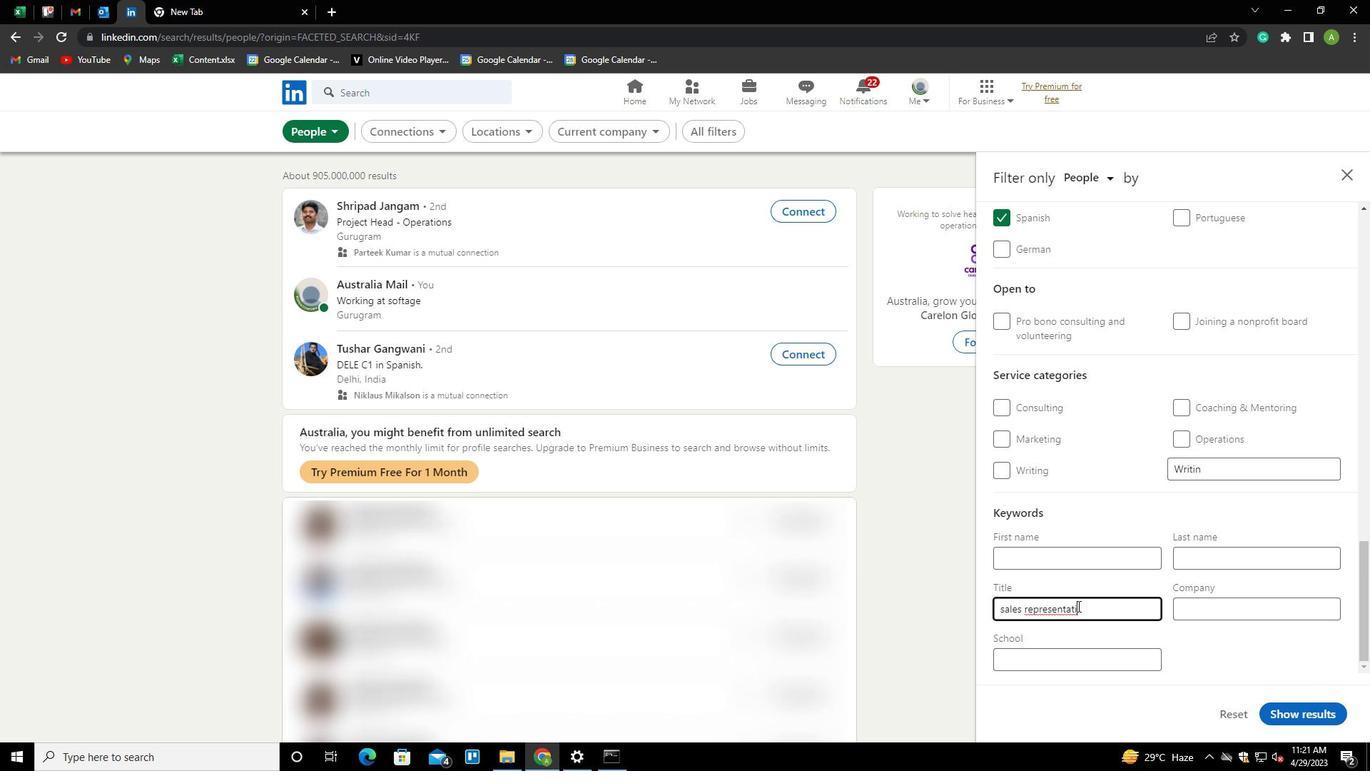 
Action: Mouse moved to (1209, 660)
Screenshot: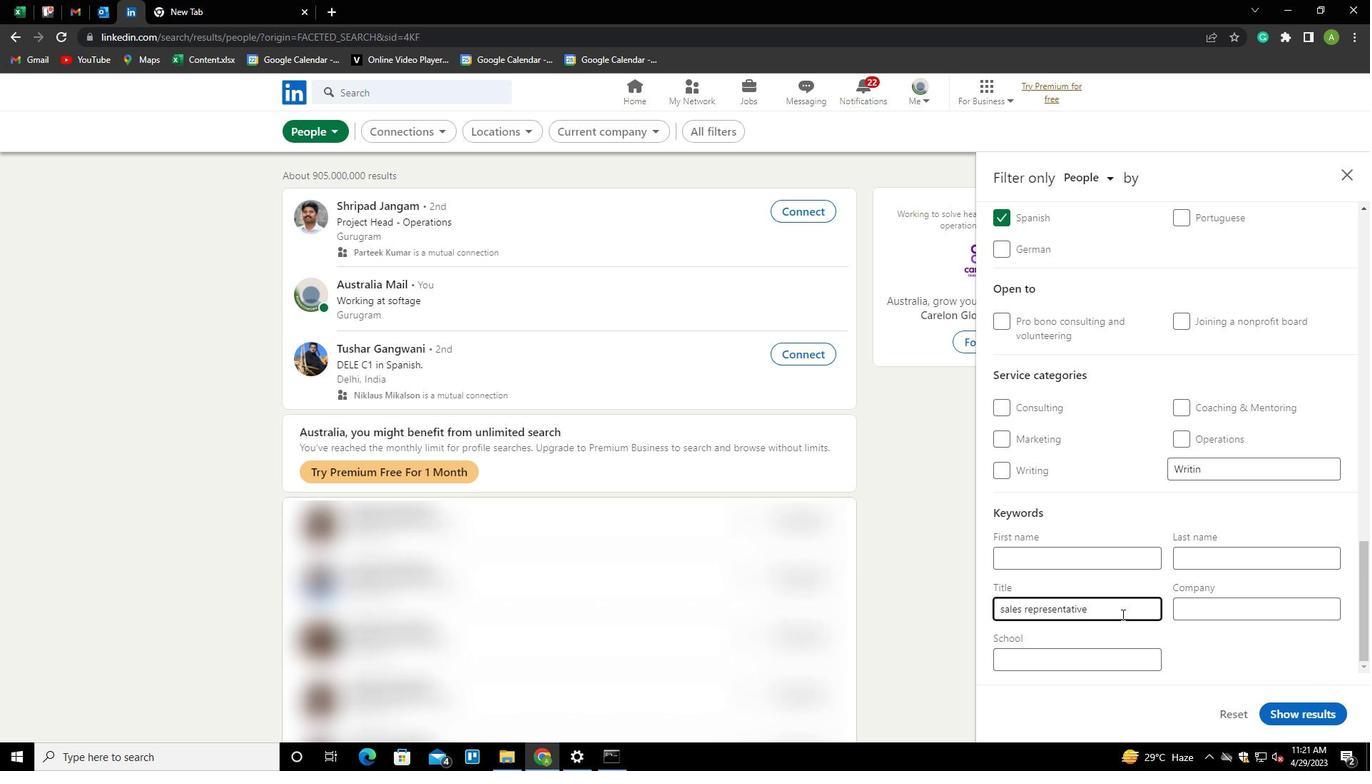 
Action: Mouse pressed left at (1209, 660)
Screenshot: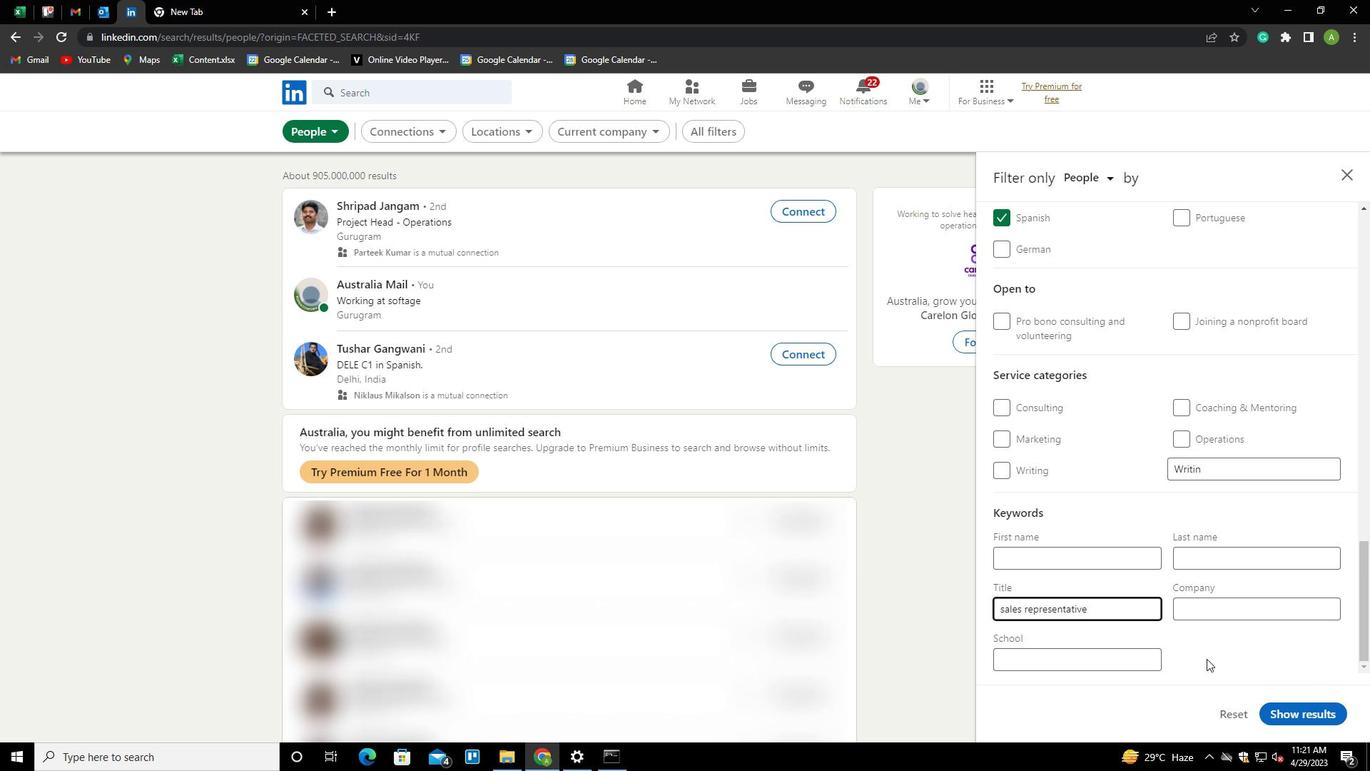 
Action: Mouse moved to (1287, 712)
Screenshot: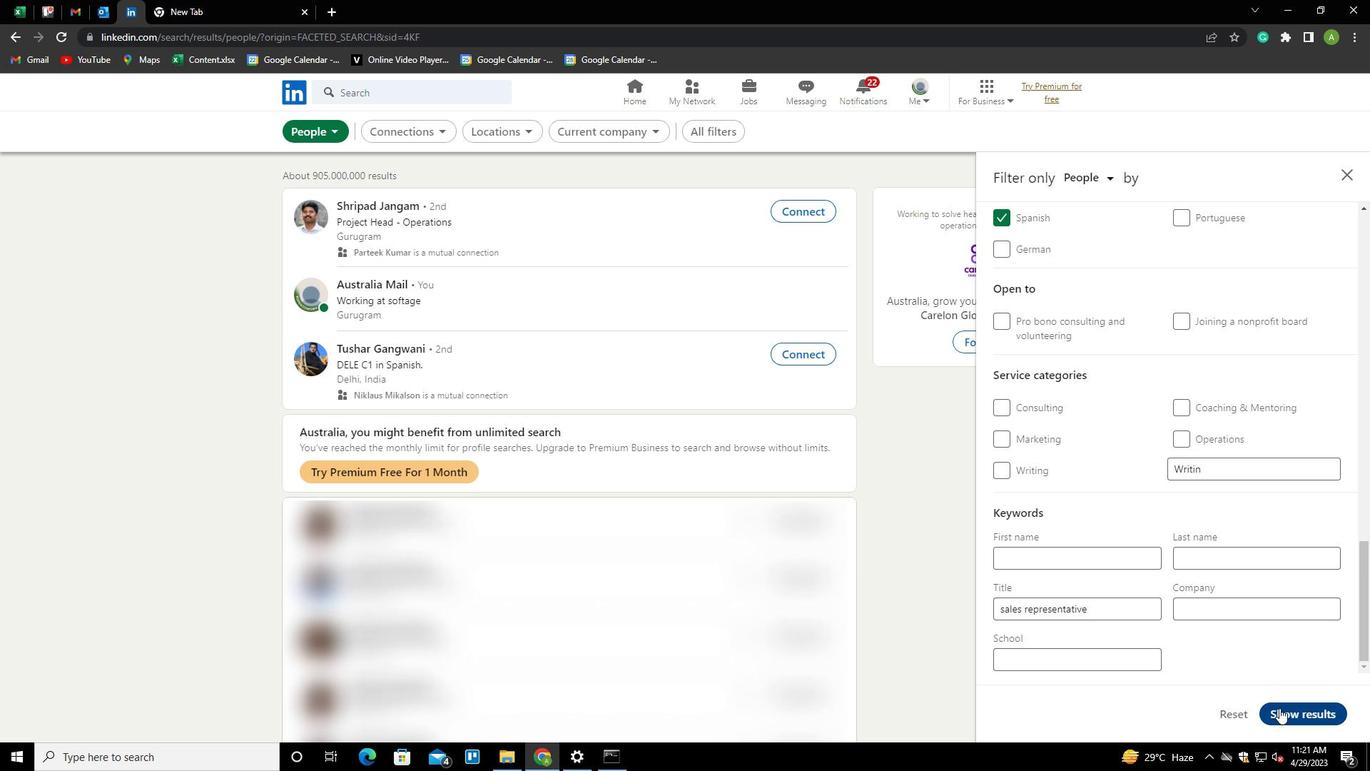 
Action: Mouse pressed left at (1287, 712)
Screenshot: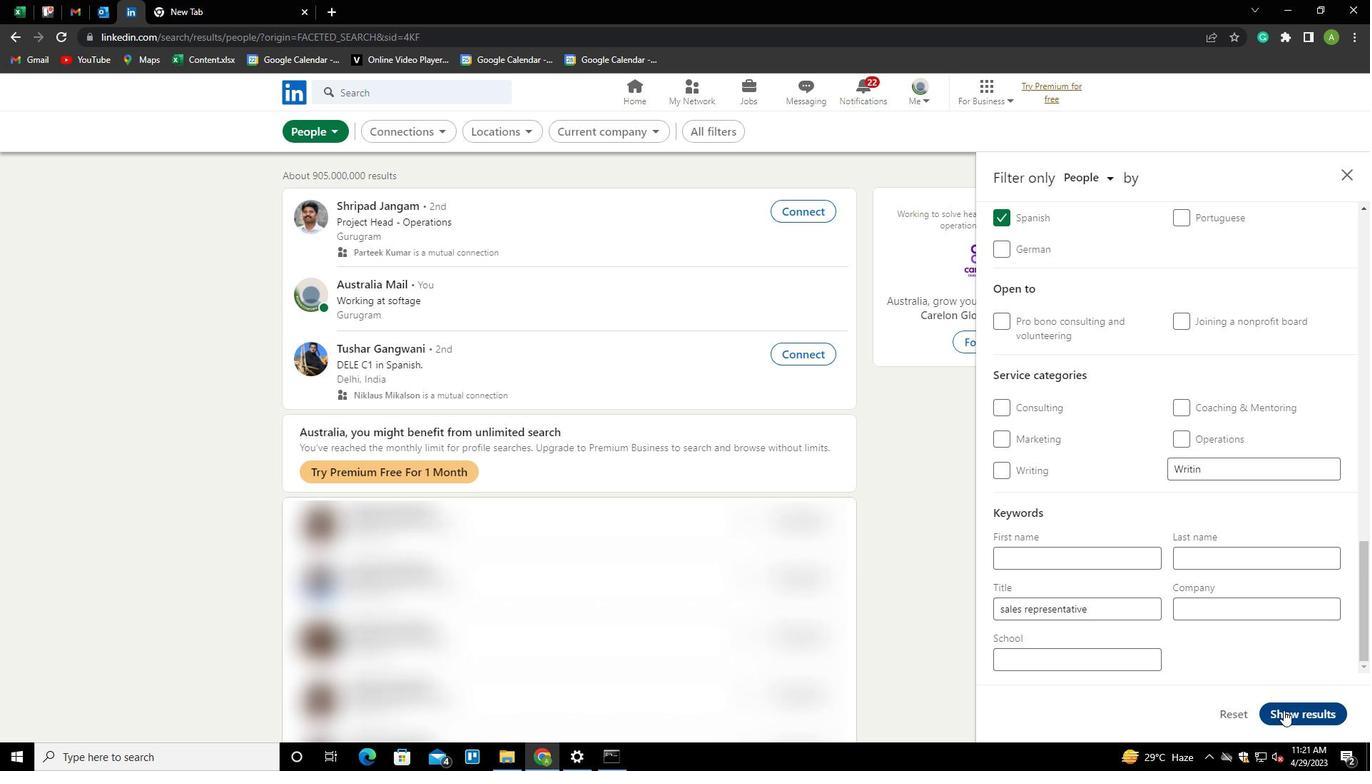 
